 Task: Find the nearest disc golf course in Dallas.
Action: Mouse moved to (76, 58)
Screenshot: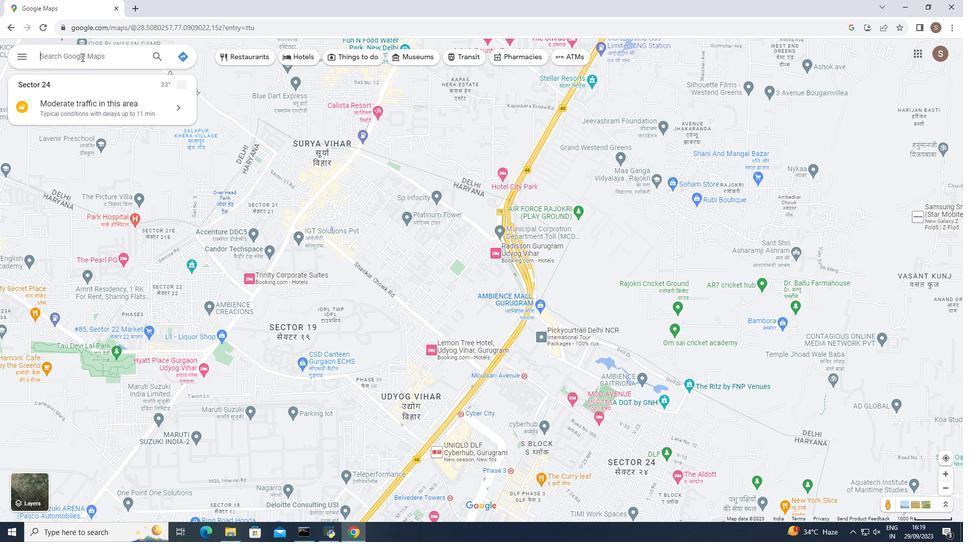 
Action: Mouse pressed left at (76, 58)
Screenshot: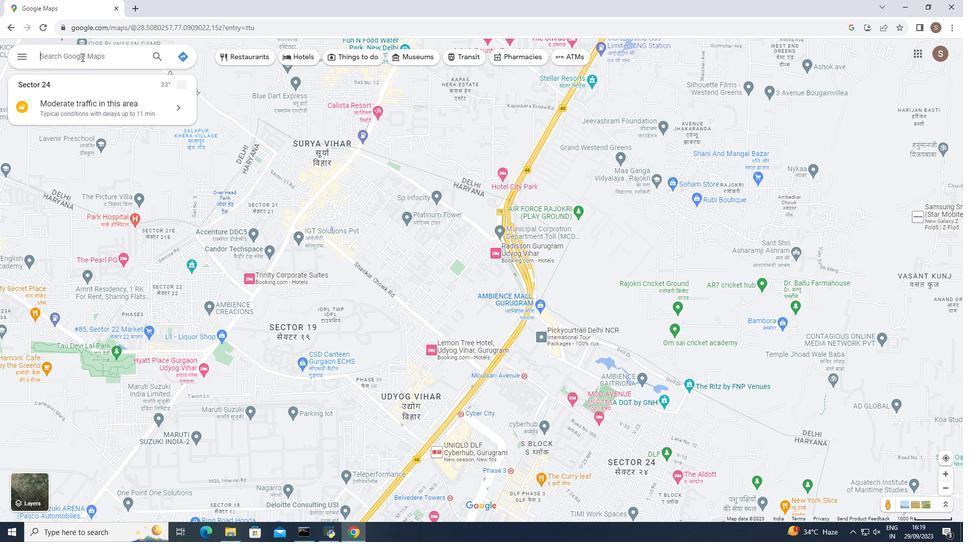 
Action: Mouse moved to (84, 56)
Screenshot: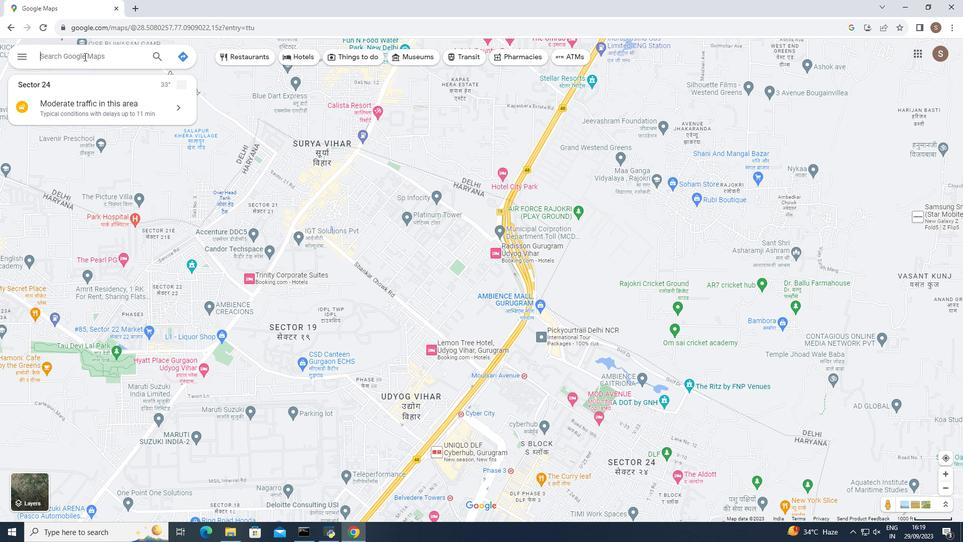 
Action: Key pressed dallas
Screenshot: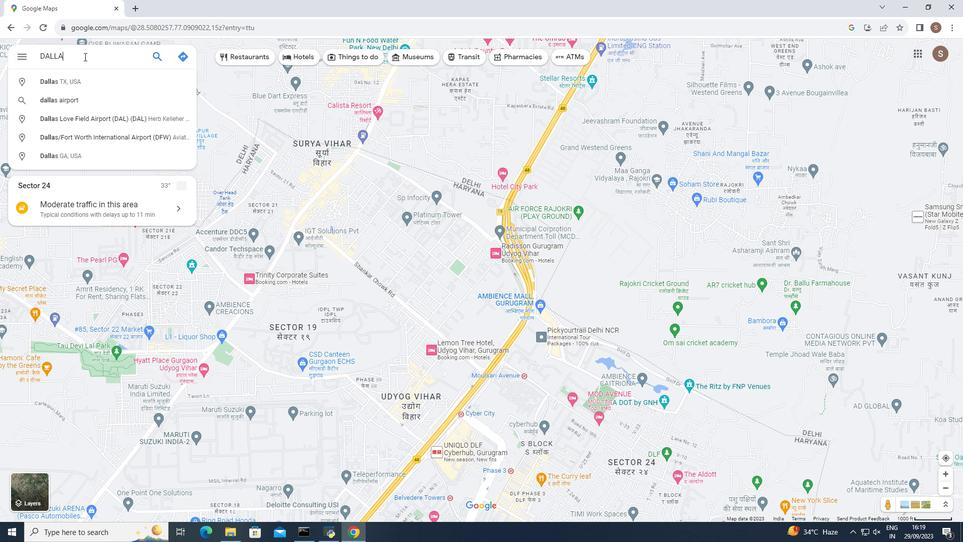 
Action: Mouse moved to (71, 79)
Screenshot: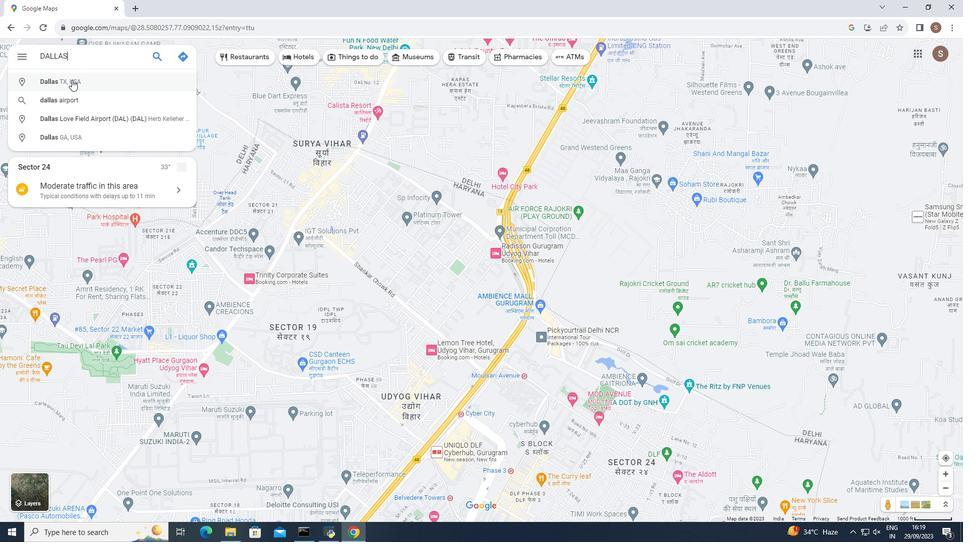 
Action: Mouse pressed left at (71, 79)
Screenshot: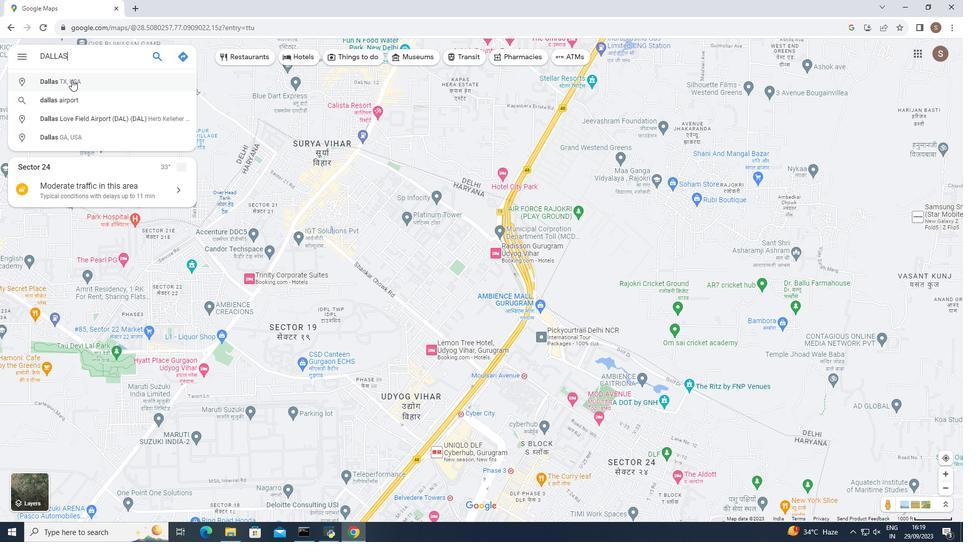 
Action: Mouse moved to (102, 226)
Screenshot: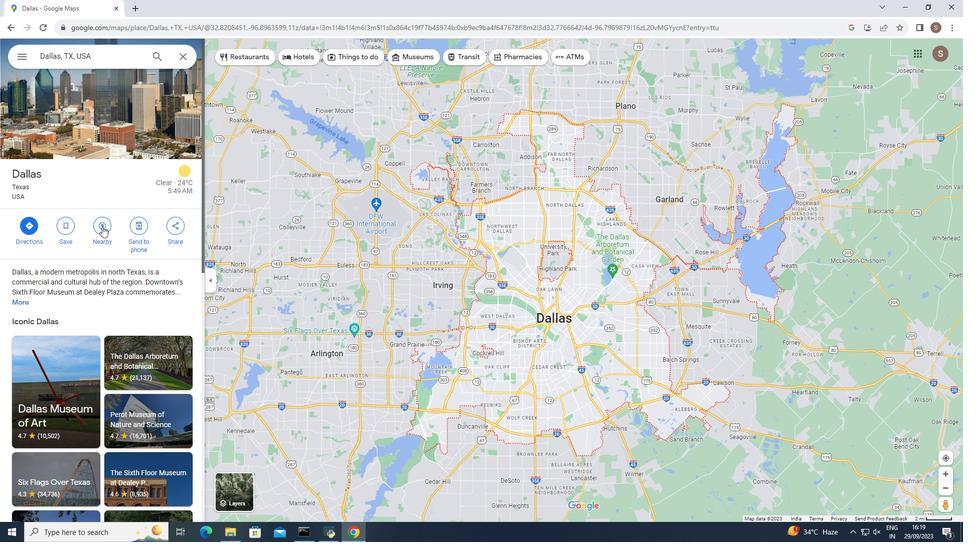 
Action: Mouse pressed left at (102, 226)
Screenshot: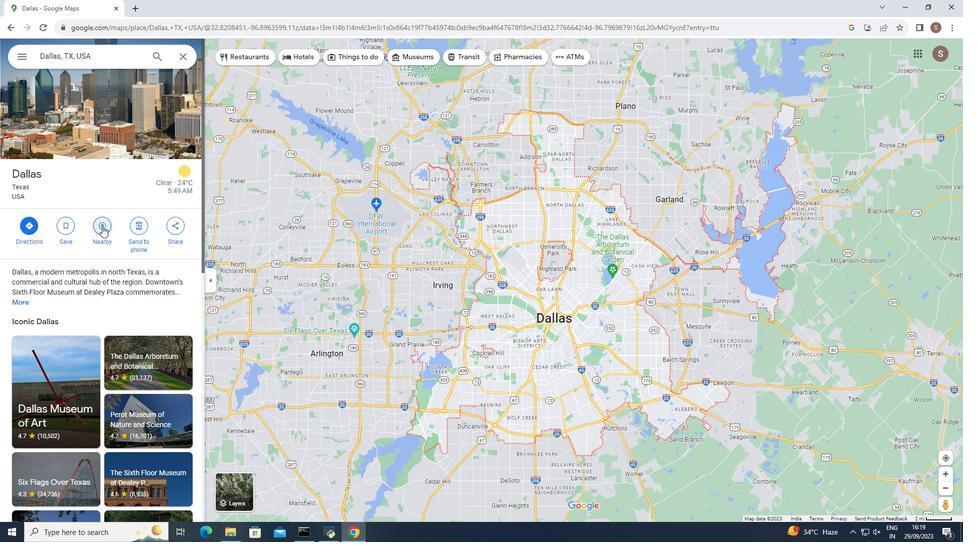 
Action: Mouse moved to (88, 54)
Screenshot: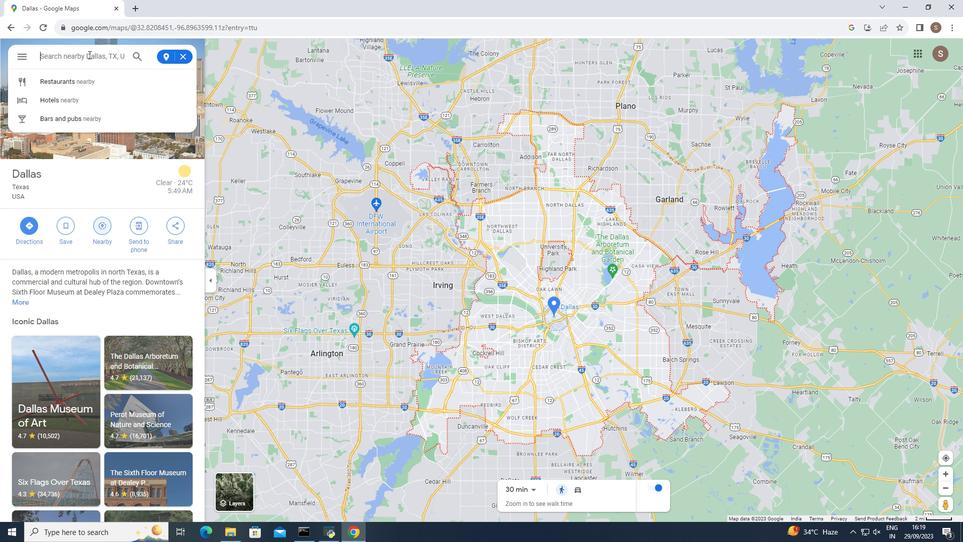 
Action: Mouse pressed left at (88, 54)
Screenshot: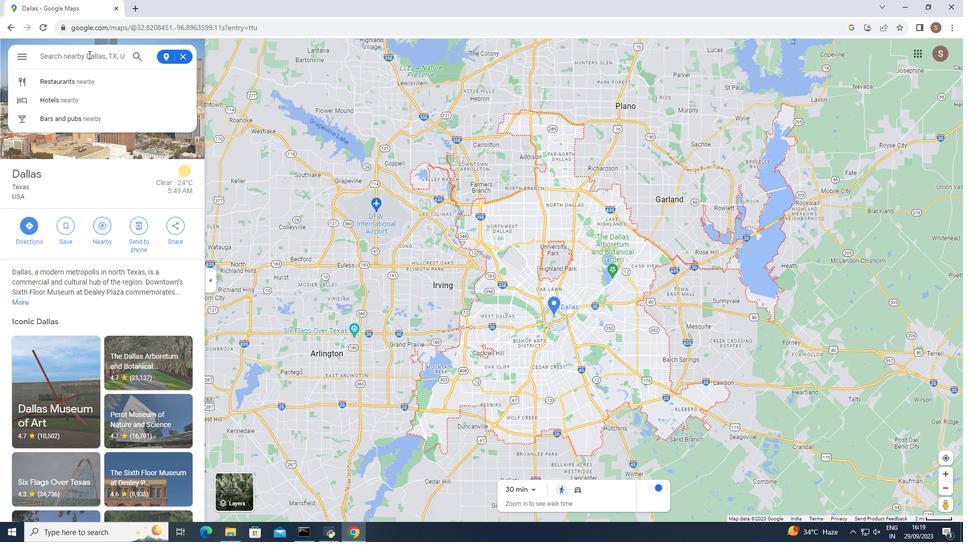 
Action: Key pressed golf<Key.space><Key.backspace><Key.backspace><Key.backspace><Key.backspace><Key.backspace><Key.backspace>disc<Key.space>golf<Key.space>course
Screenshot: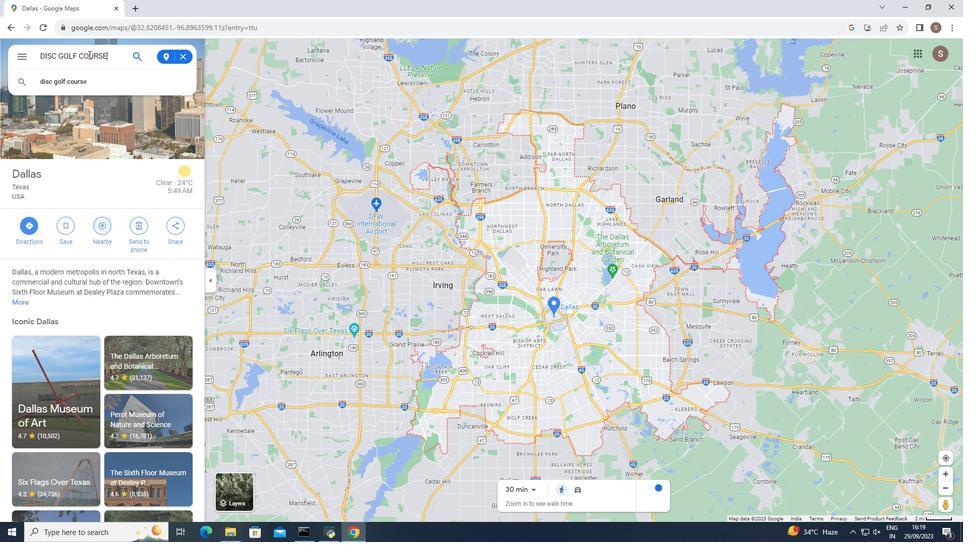 
Action: Mouse moved to (136, 52)
Screenshot: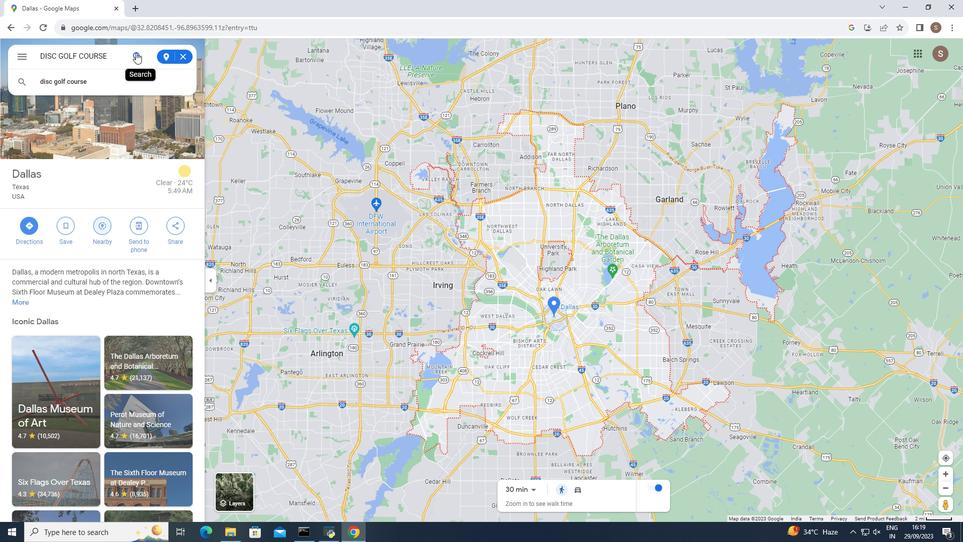 
Action: Mouse pressed left at (136, 52)
Screenshot: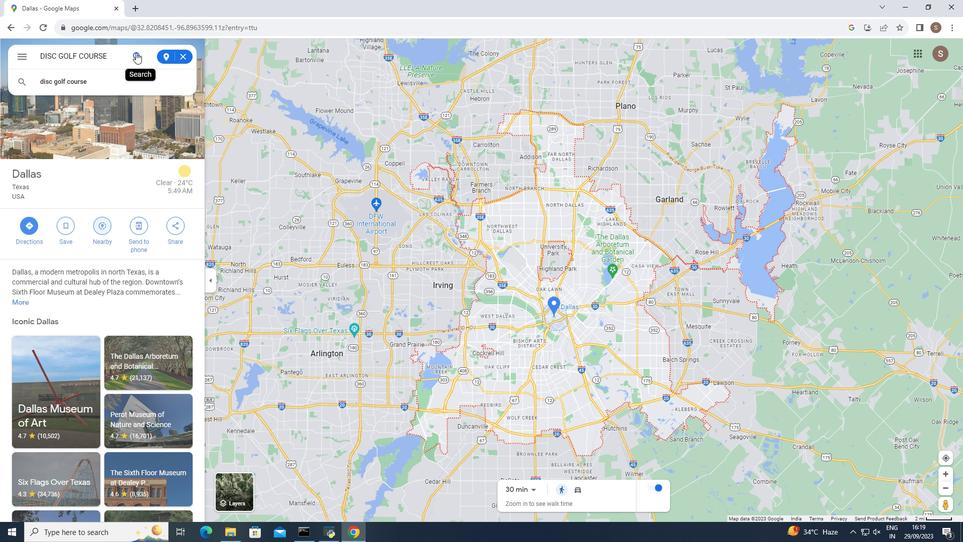 
Action: Mouse moved to (106, 89)
Screenshot: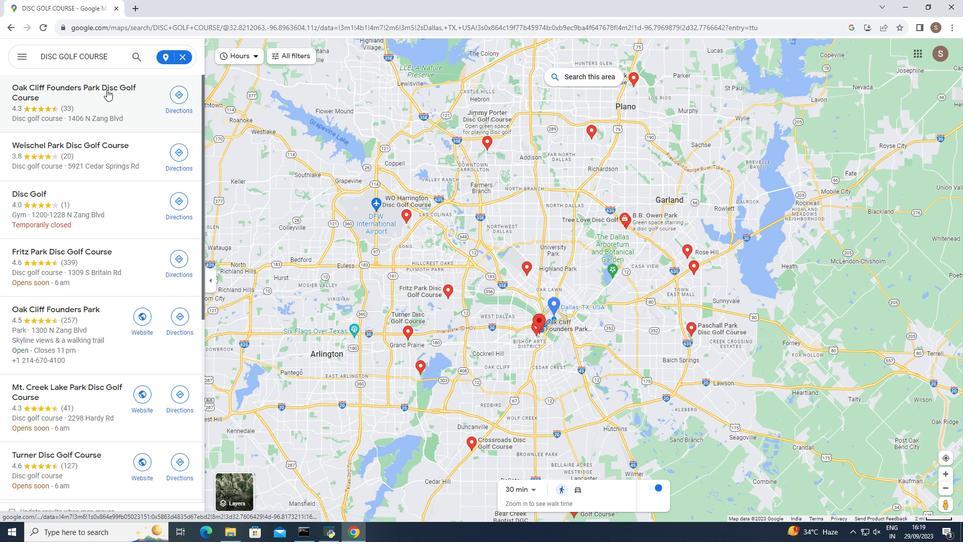 
Action: Mouse pressed left at (106, 89)
Screenshot: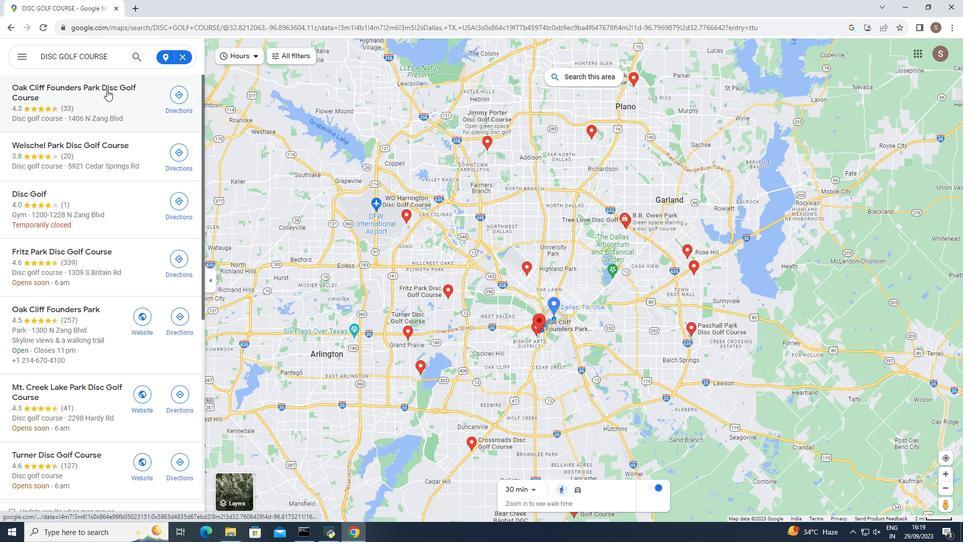 
Action: Mouse moved to (381, 263)
Screenshot: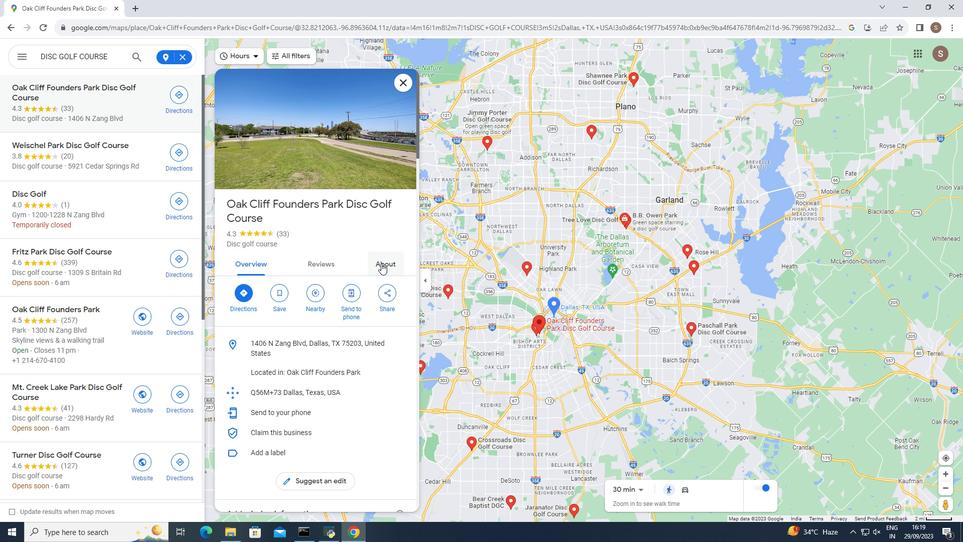 
Action: Mouse scrolled (381, 263) with delta (0, 0)
Screenshot: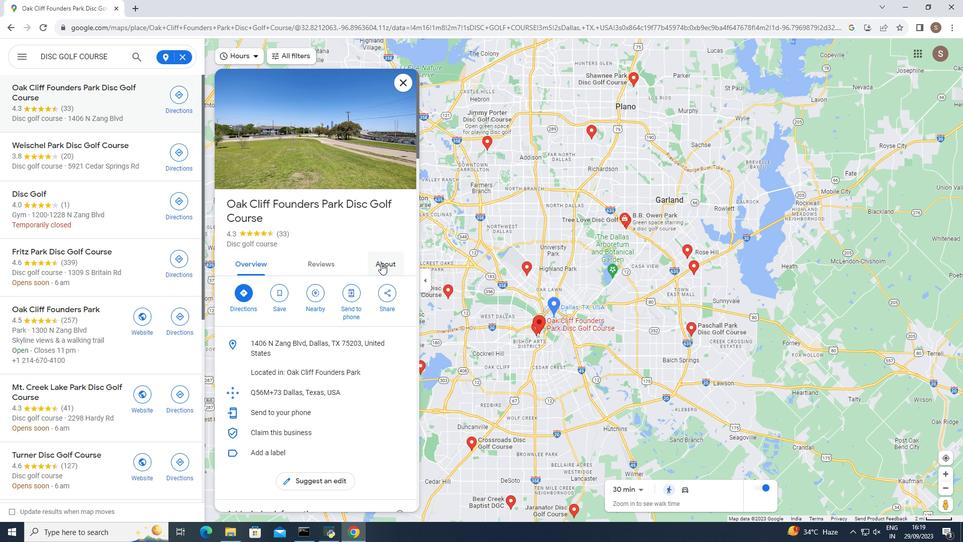 
Action: Mouse moved to (331, 297)
Screenshot: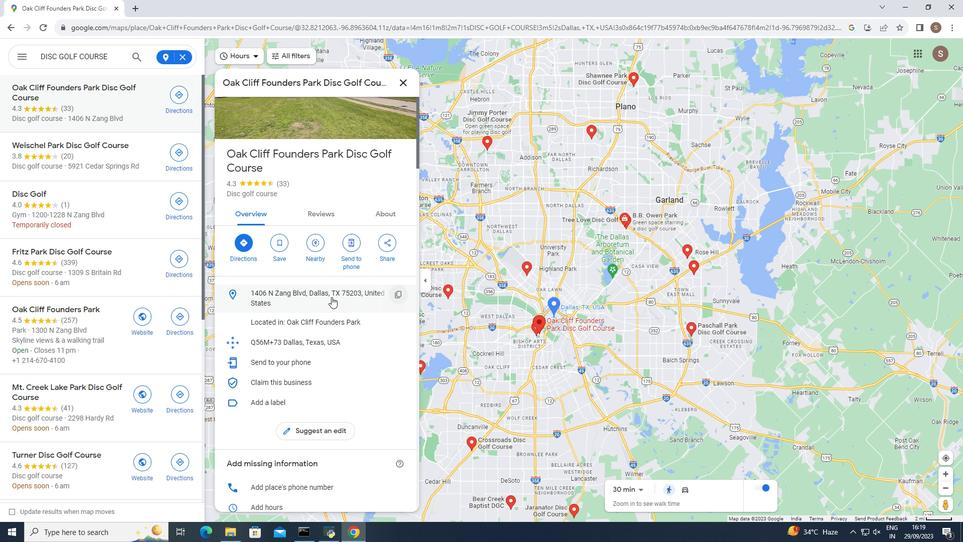 
Action: Mouse scrolled (331, 296) with delta (0, 0)
Screenshot: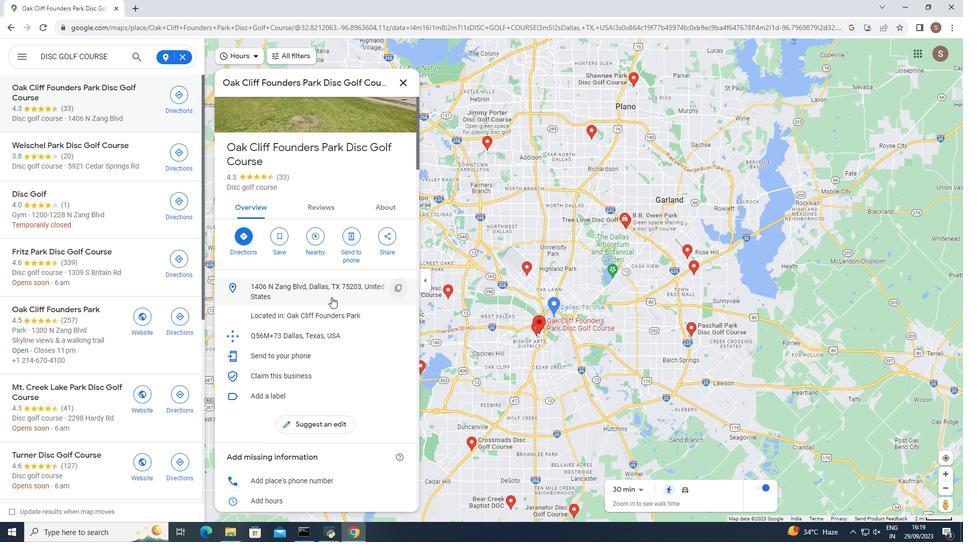 
Action: Mouse moved to (332, 297)
Screenshot: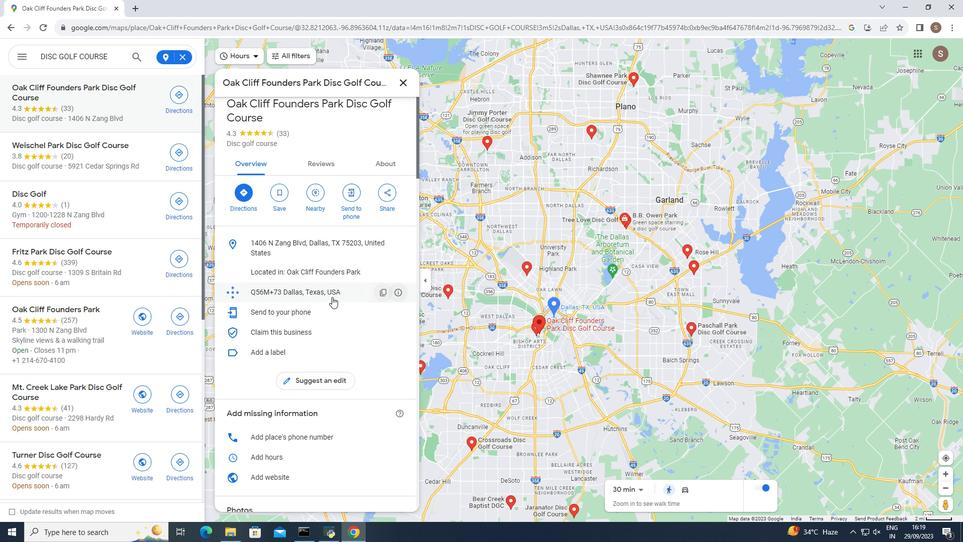 
Action: Mouse scrolled (332, 296) with delta (0, 0)
Screenshot: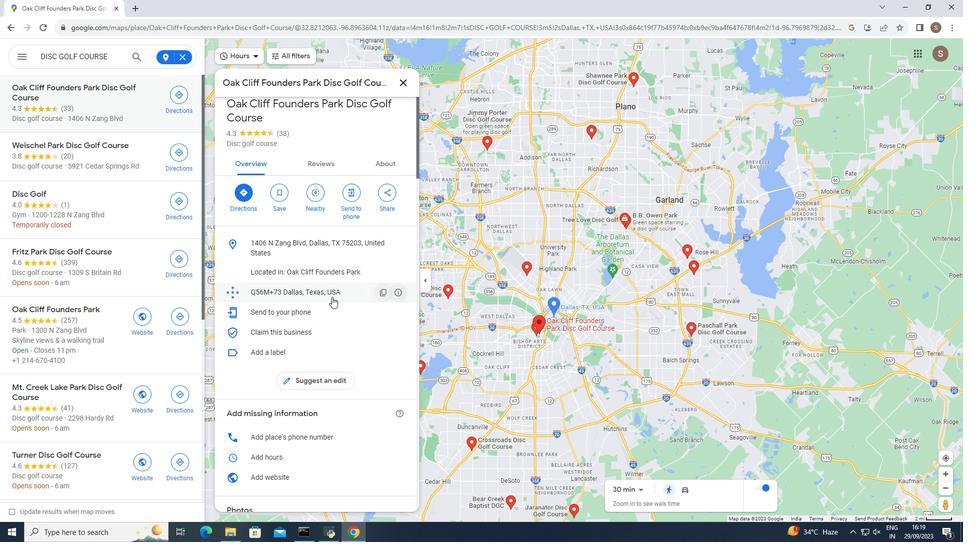 
Action: Mouse moved to (332, 296)
Screenshot: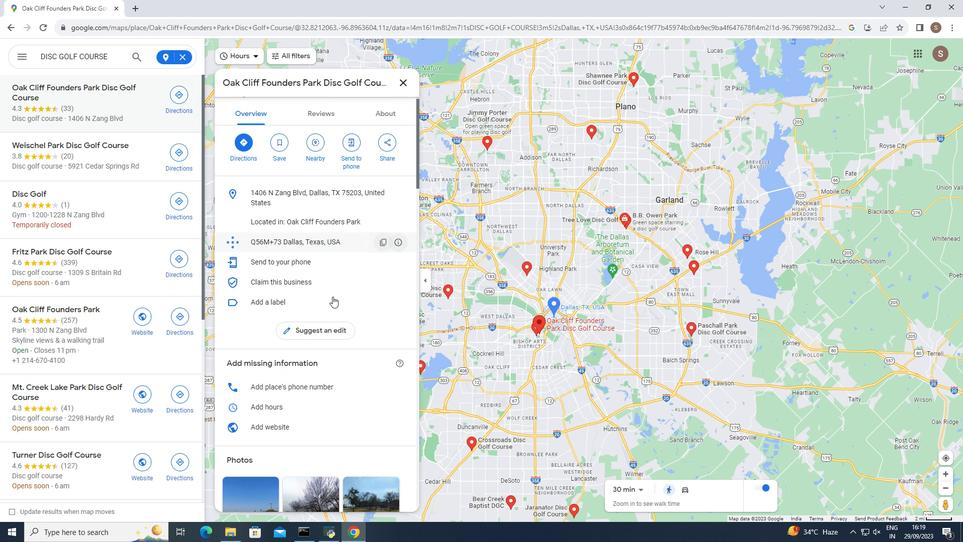 
Action: Mouse scrolled (332, 296) with delta (0, 0)
Screenshot: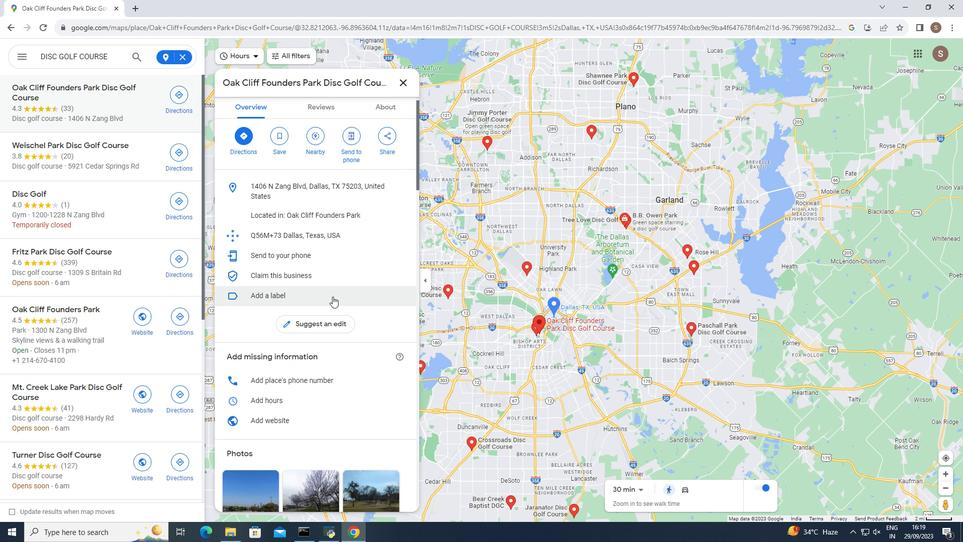 
Action: Mouse scrolled (332, 296) with delta (0, 0)
Screenshot: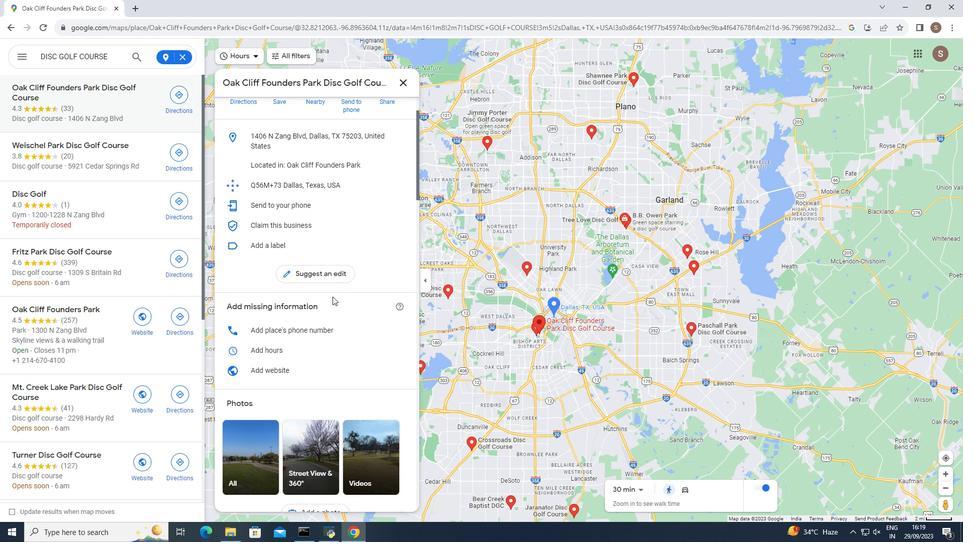 
Action: Mouse scrolled (332, 296) with delta (0, 0)
Screenshot: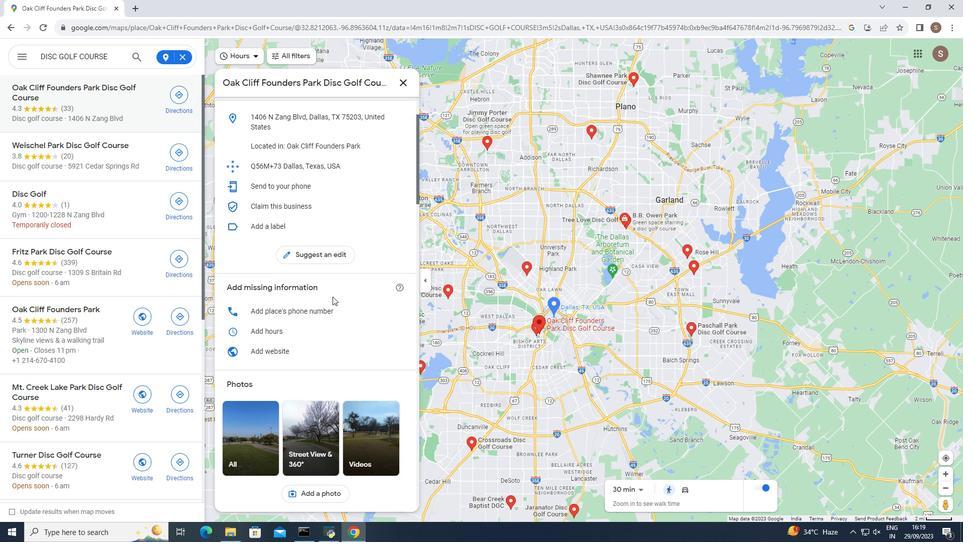 
Action: Mouse scrolled (332, 296) with delta (0, 0)
Screenshot: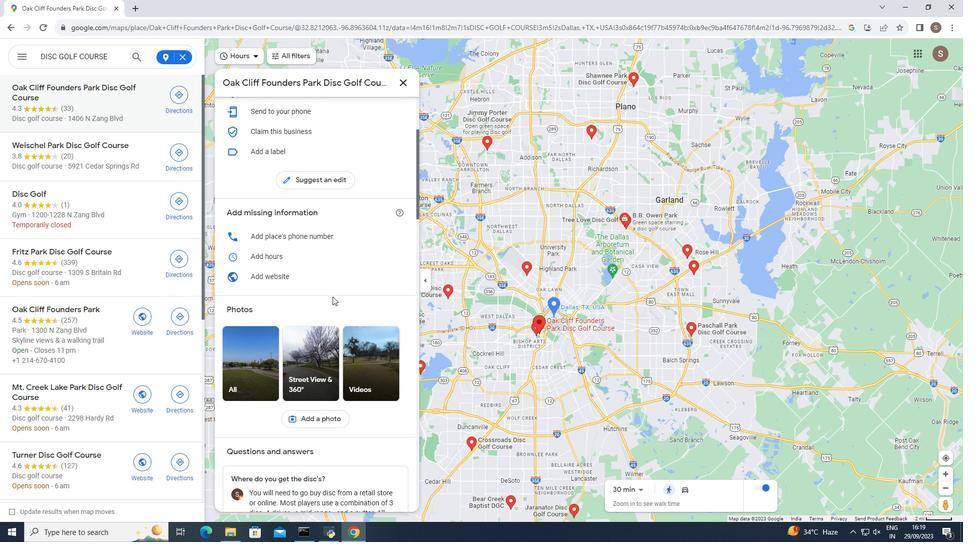 
Action: Mouse scrolled (332, 296) with delta (0, 0)
Screenshot: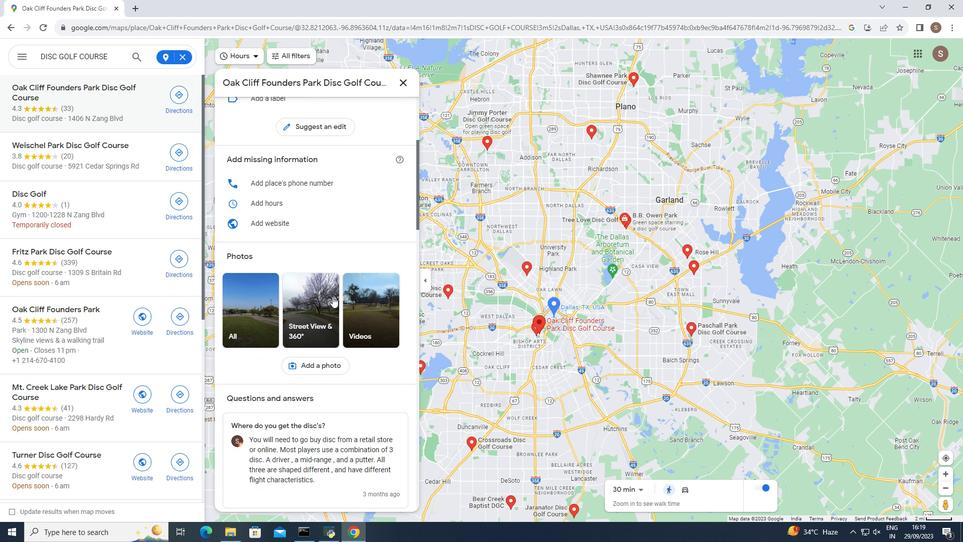 
Action: Mouse scrolled (332, 296) with delta (0, 0)
Screenshot: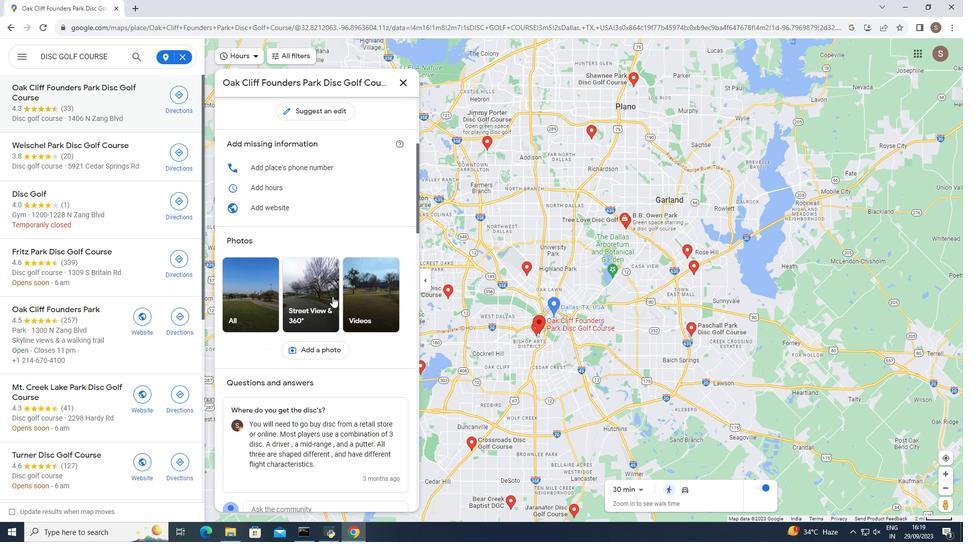 
Action: Mouse scrolled (332, 296) with delta (0, 0)
Screenshot: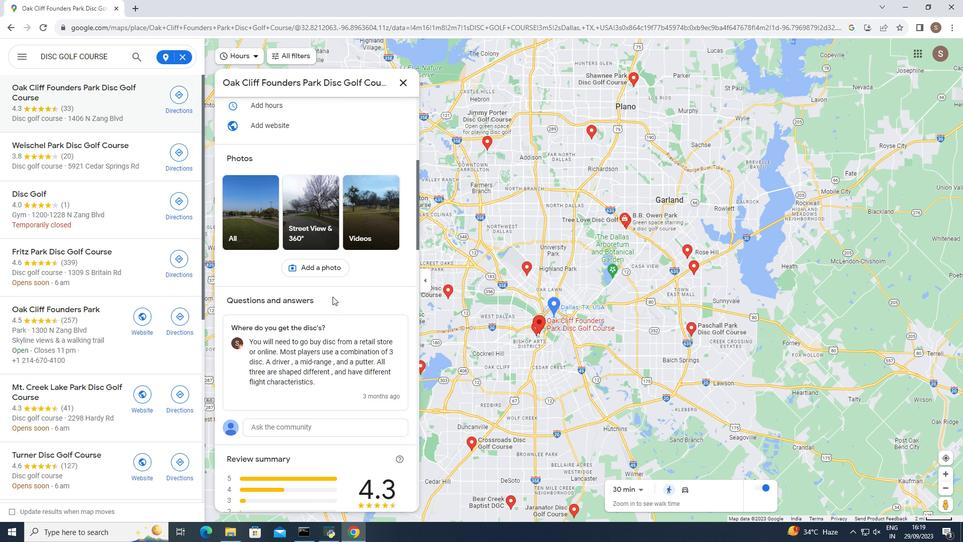 
Action: Mouse scrolled (332, 296) with delta (0, 0)
Screenshot: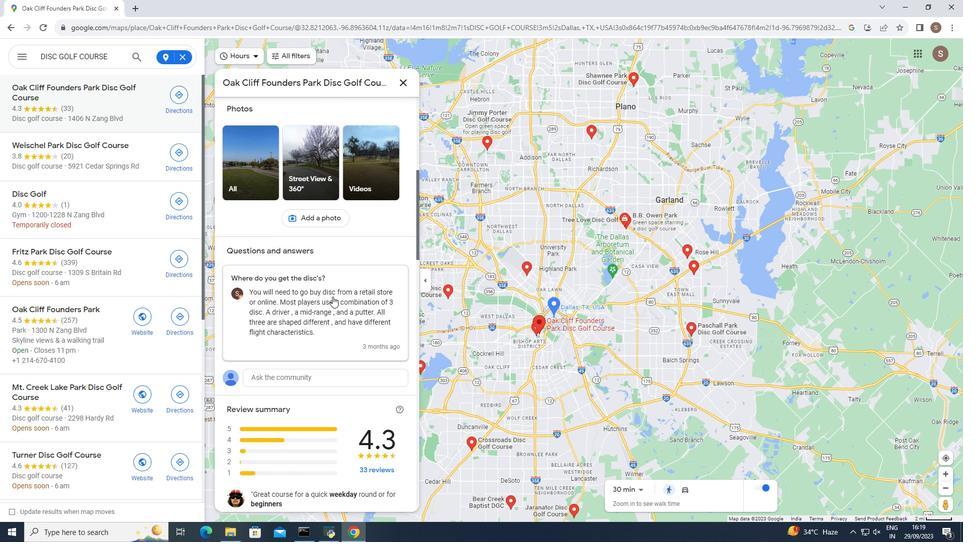 
Action: Mouse moved to (333, 296)
Screenshot: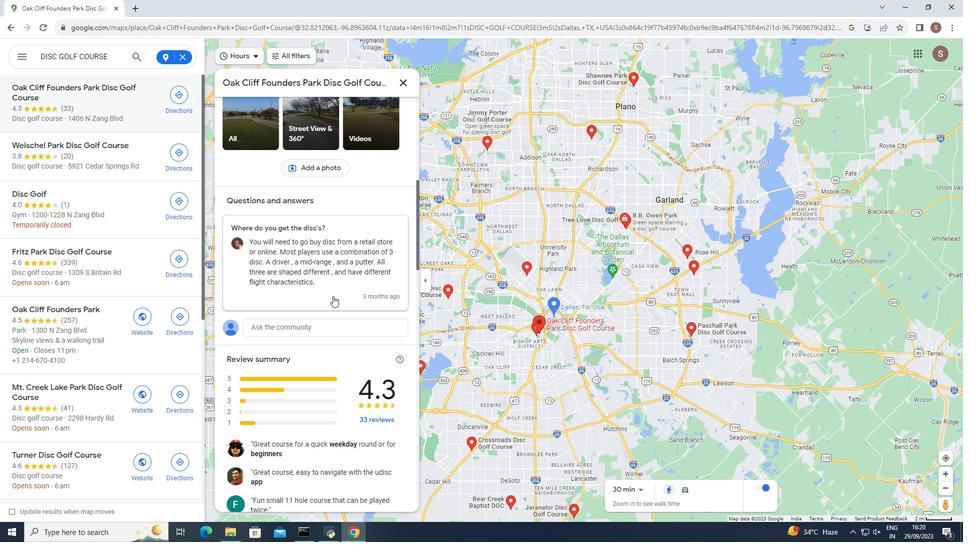 
Action: Mouse scrolled (333, 295) with delta (0, 0)
Screenshot: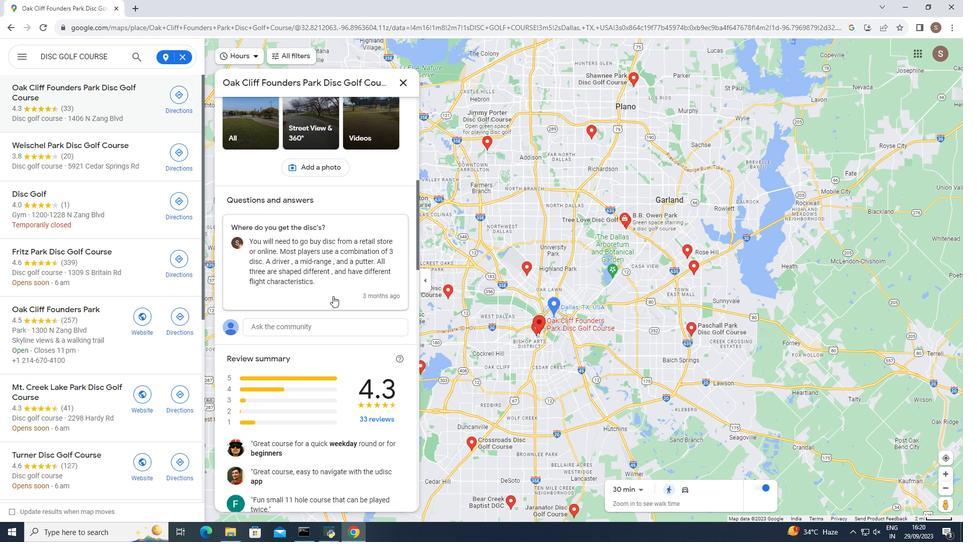 
Action: Mouse moved to (333, 296)
Screenshot: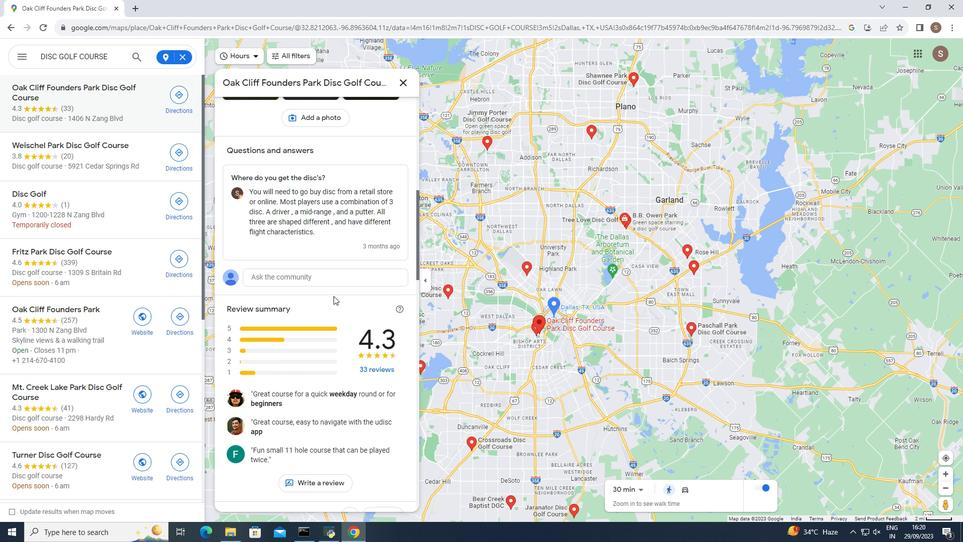
Action: Mouse scrolled (333, 295) with delta (0, 0)
Screenshot: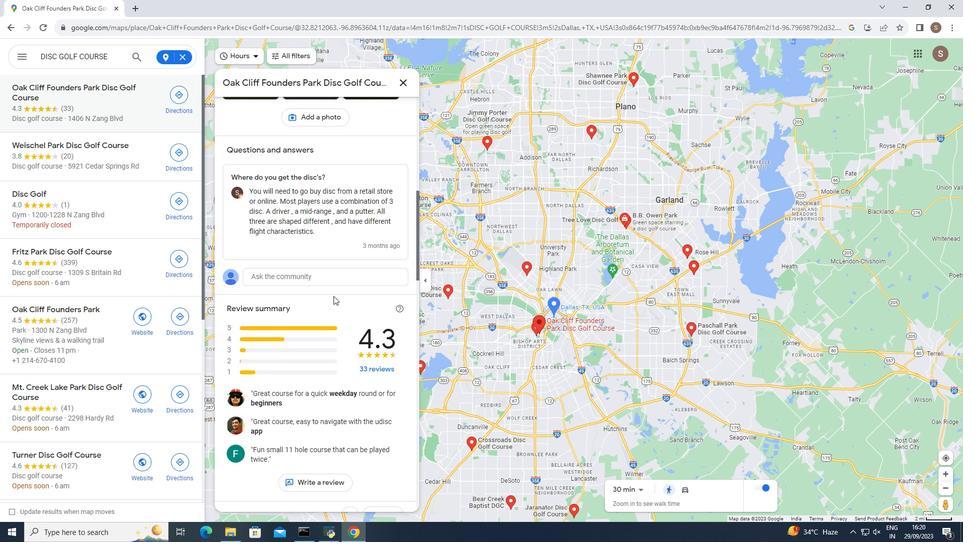 
Action: Mouse moved to (334, 293)
Screenshot: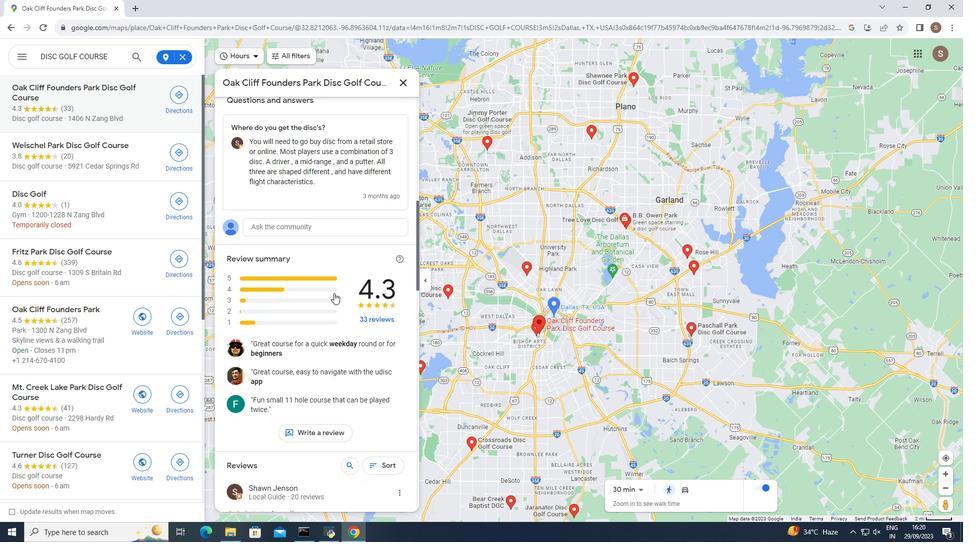 
Action: Mouse scrolled (334, 292) with delta (0, 0)
Screenshot: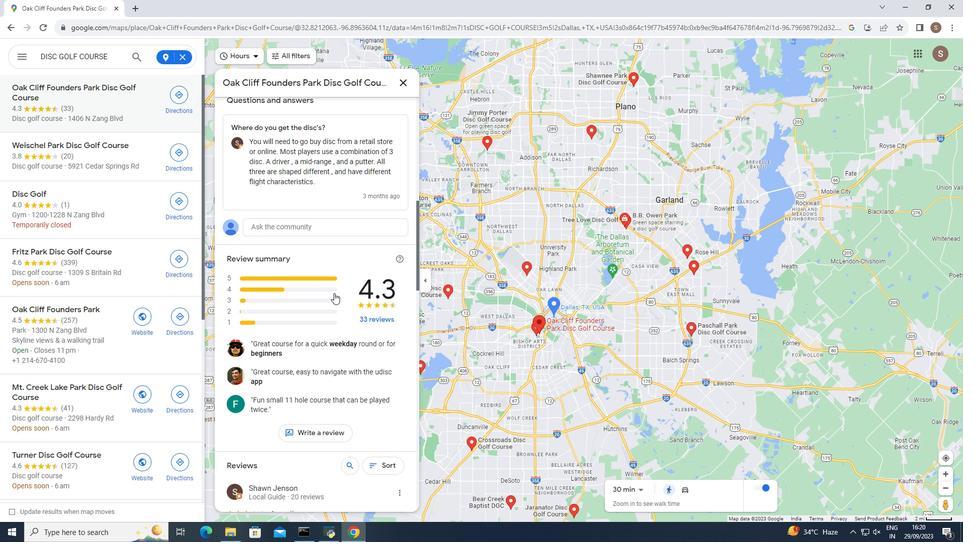 
Action: Mouse scrolled (334, 292) with delta (0, 0)
Screenshot: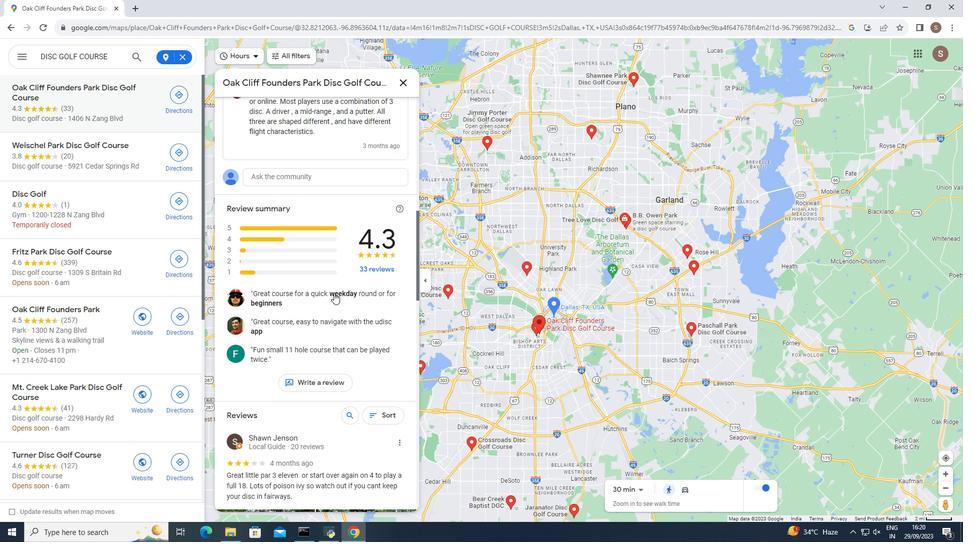 
Action: Mouse scrolled (334, 292) with delta (0, 0)
Screenshot: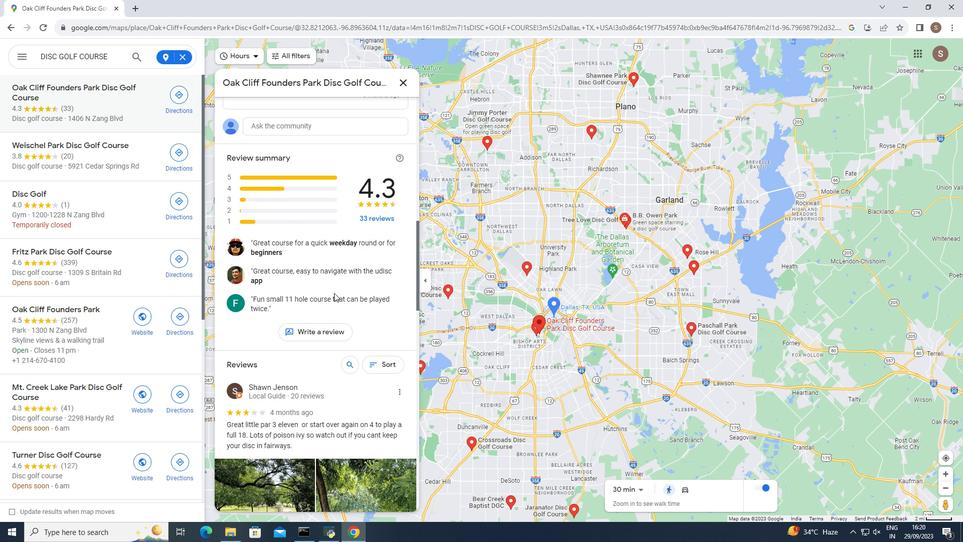 
Action: Mouse moved to (334, 293)
Screenshot: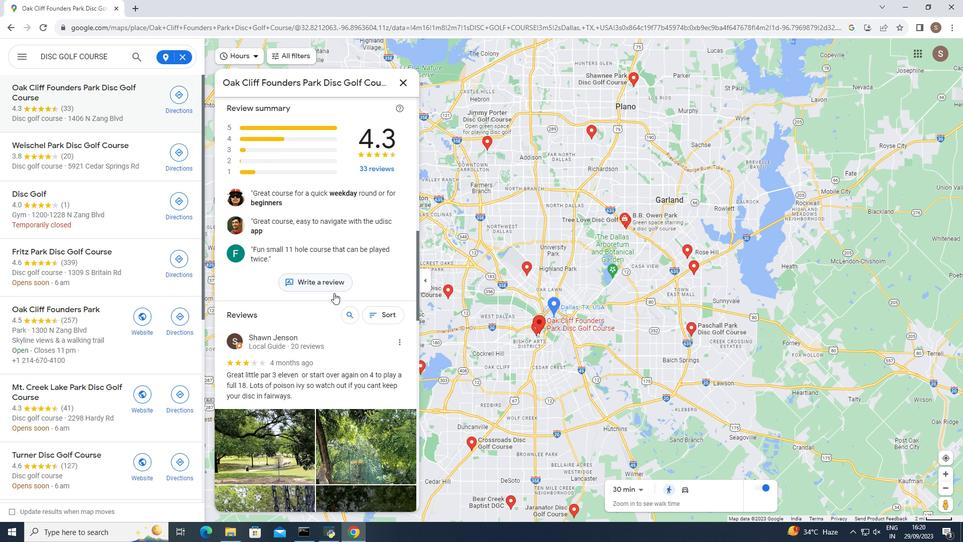 
Action: Mouse scrolled (334, 292) with delta (0, 0)
Screenshot: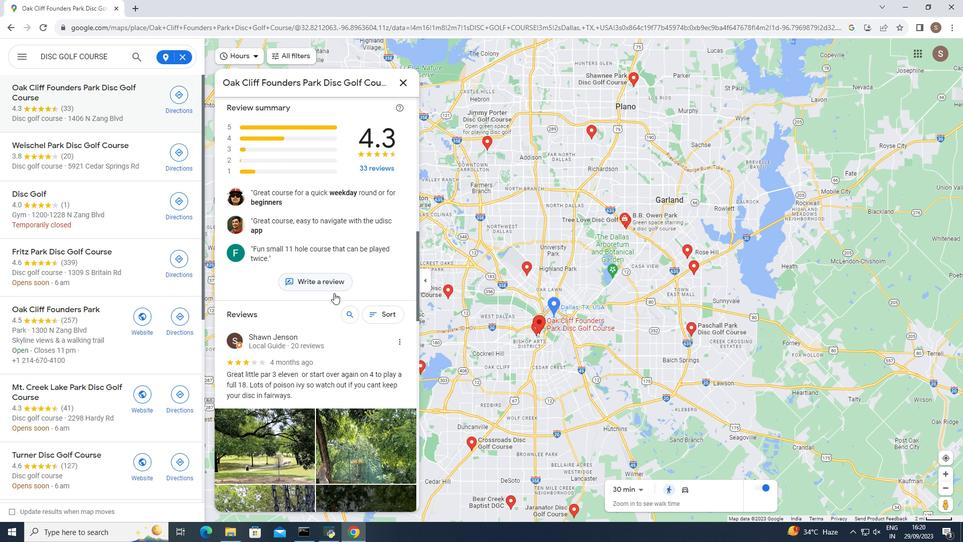 
Action: Mouse scrolled (334, 292) with delta (0, 0)
Screenshot: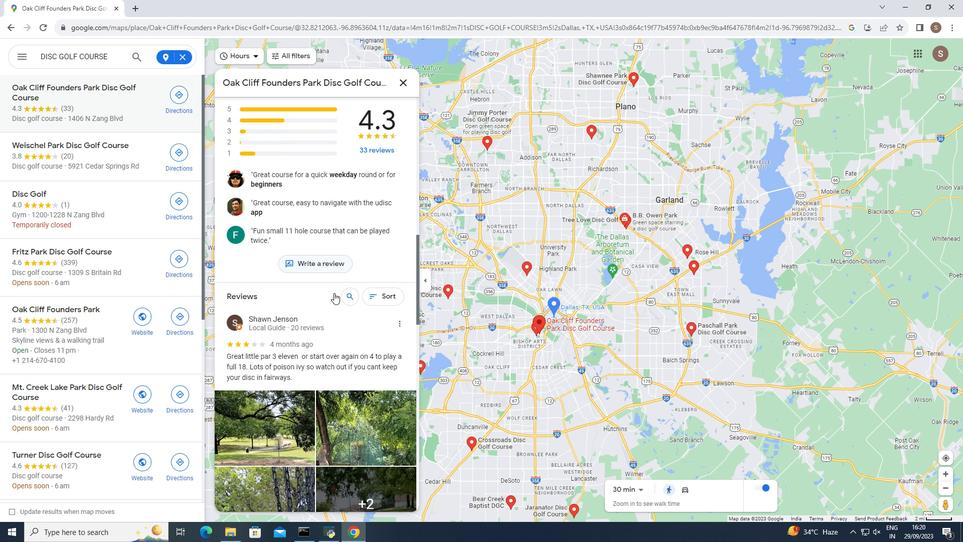 
Action: Mouse moved to (335, 292)
Screenshot: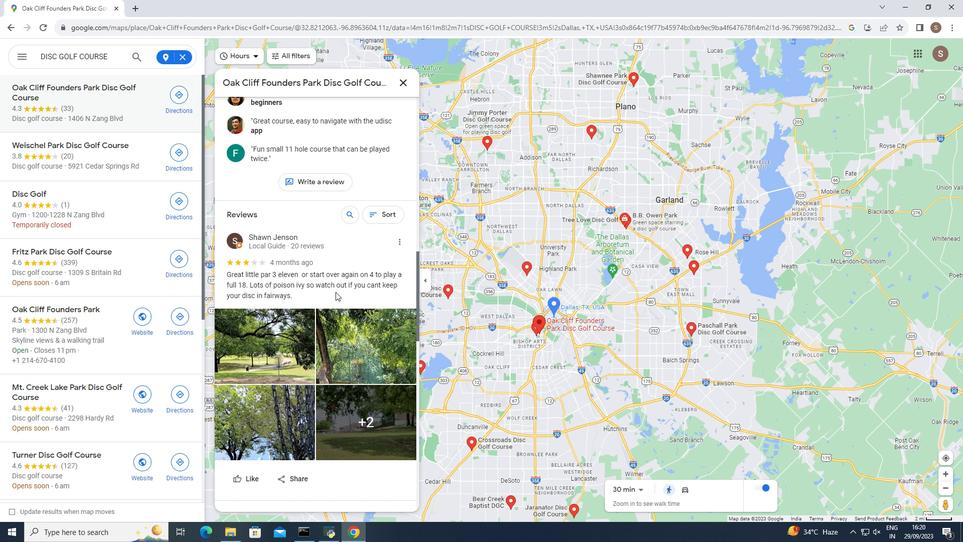 
Action: Mouse scrolled (335, 291) with delta (0, 0)
Screenshot: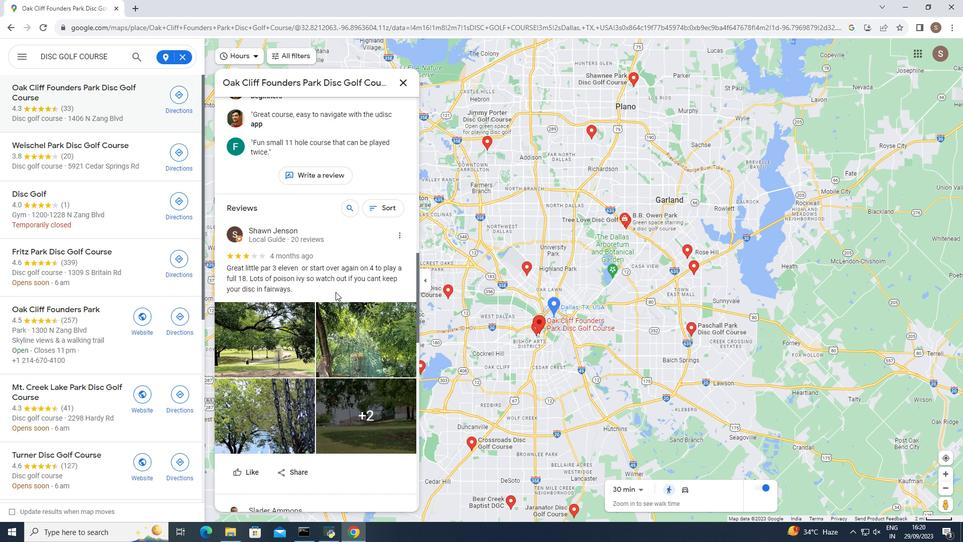 
Action: Mouse scrolled (335, 291) with delta (0, 0)
Screenshot: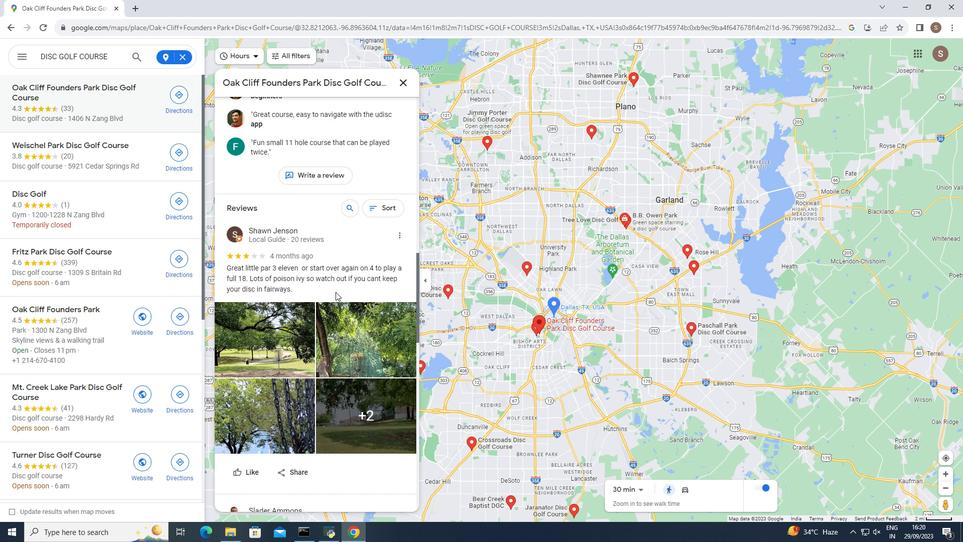 
Action: Mouse scrolled (335, 291) with delta (0, 0)
Screenshot: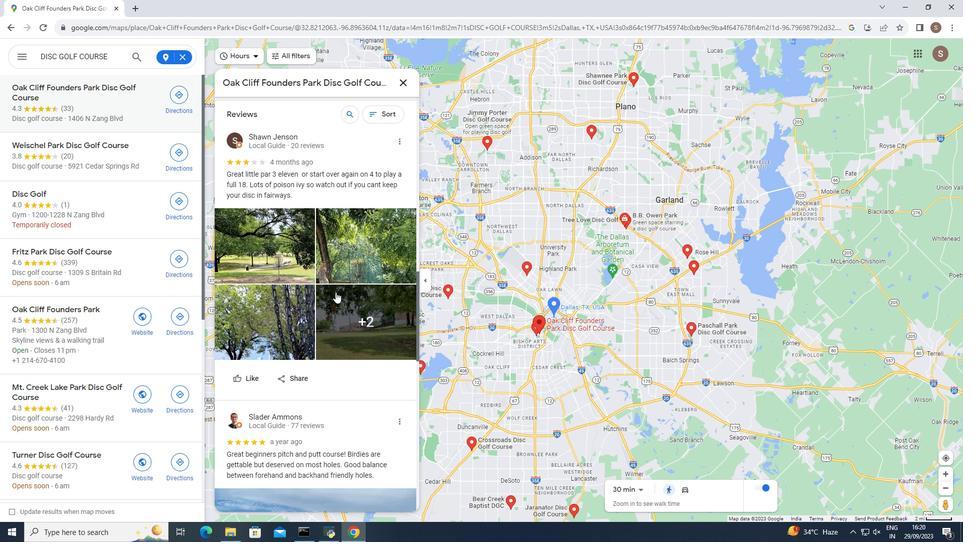 
Action: Mouse scrolled (335, 291) with delta (0, 0)
Screenshot: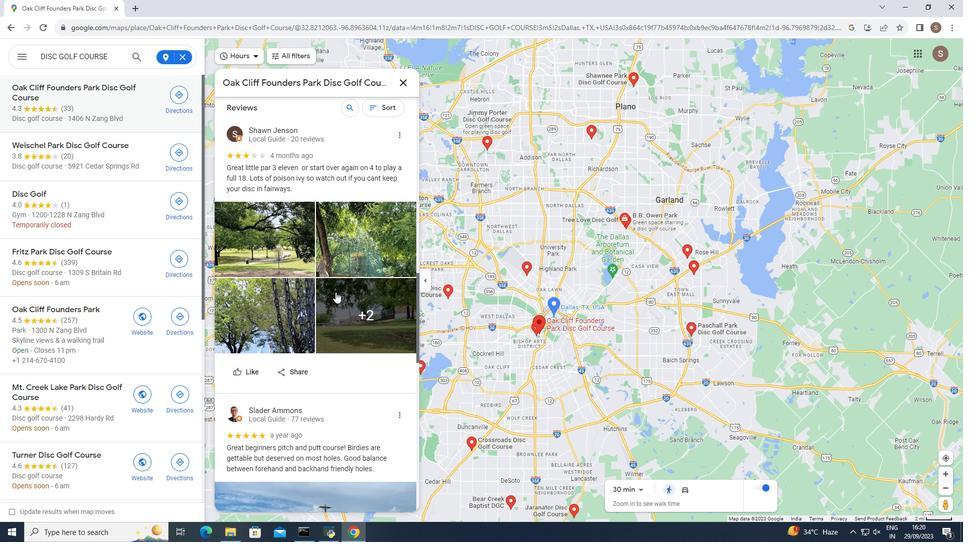 
Action: Mouse scrolled (335, 291) with delta (0, 0)
Screenshot: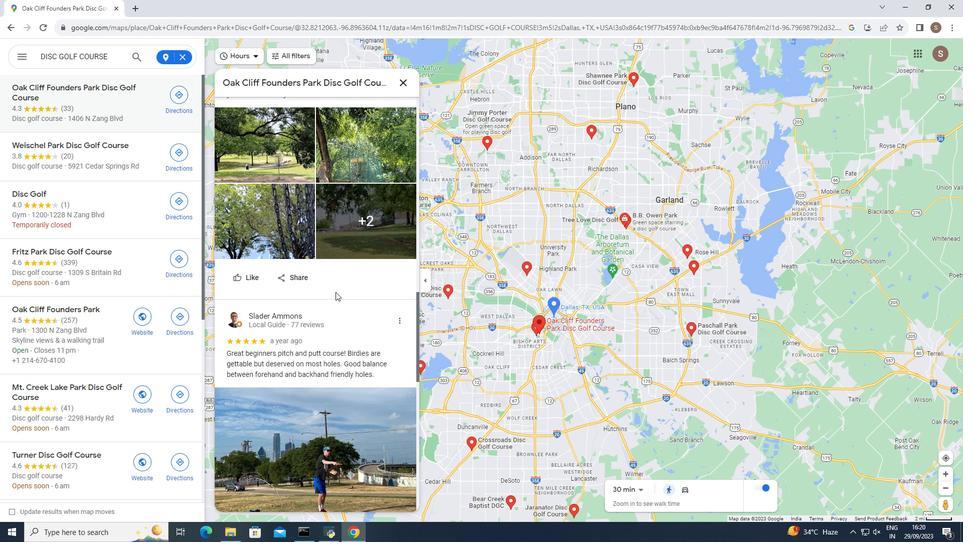 
Action: Mouse scrolled (335, 291) with delta (0, 0)
Screenshot: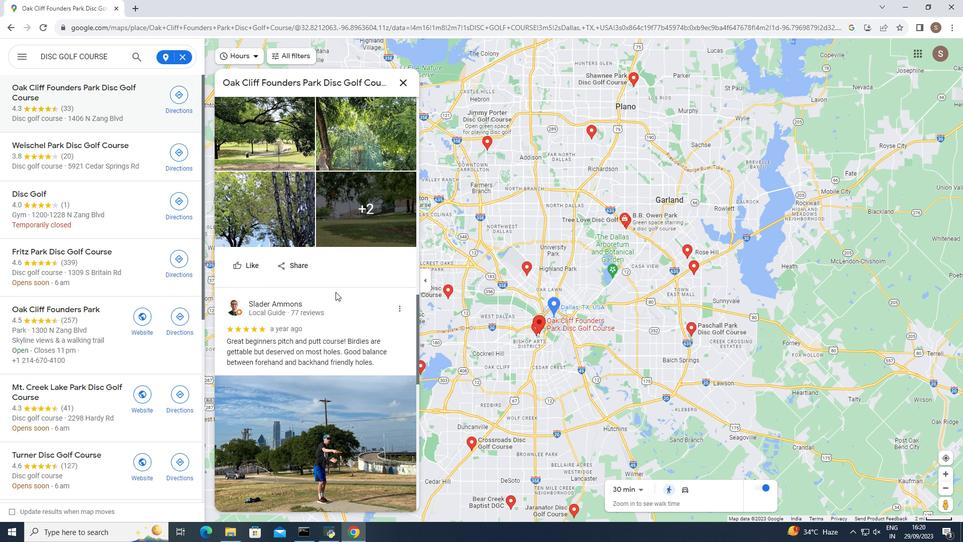 
Action: Mouse scrolled (335, 291) with delta (0, 0)
Screenshot: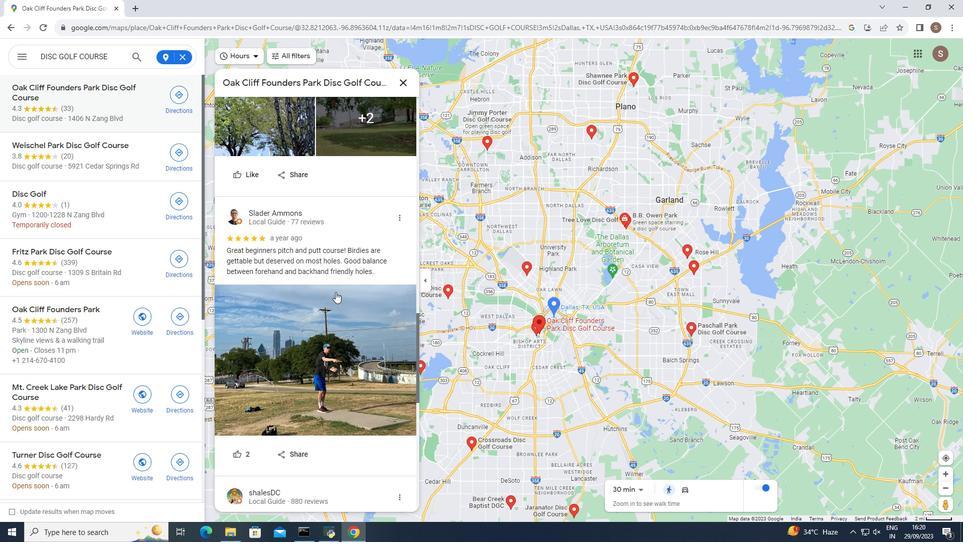 
Action: Mouse scrolled (335, 291) with delta (0, 0)
Screenshot: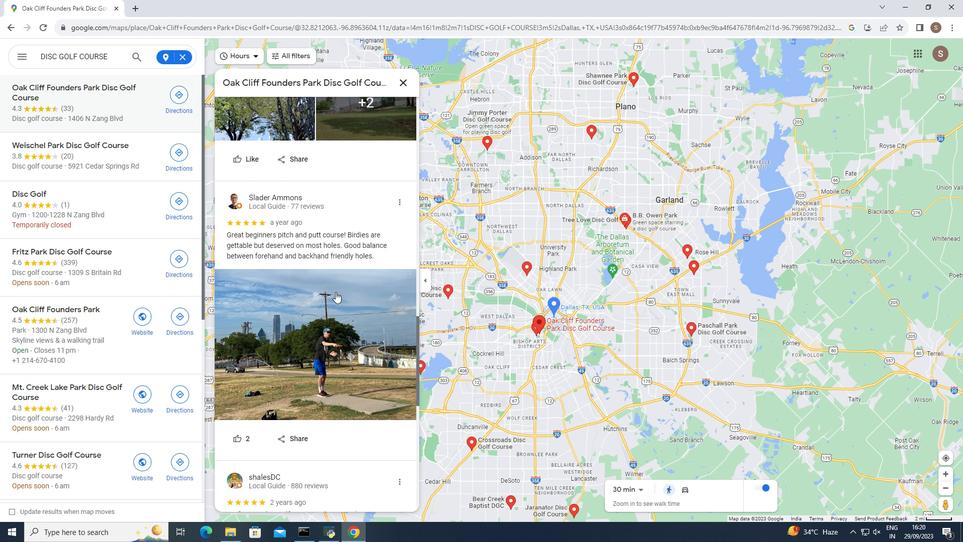 
Action: Mouse scrolled (335, 291) with delta (0, 0)
Screenshot: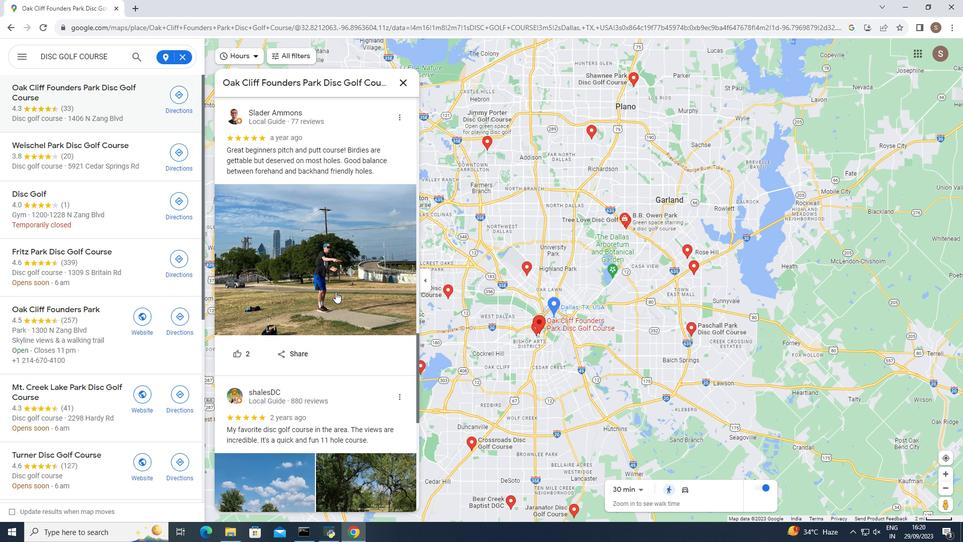 
Action: Mouse scrolled (335, 291) with delta (0, 0)
Screenshot: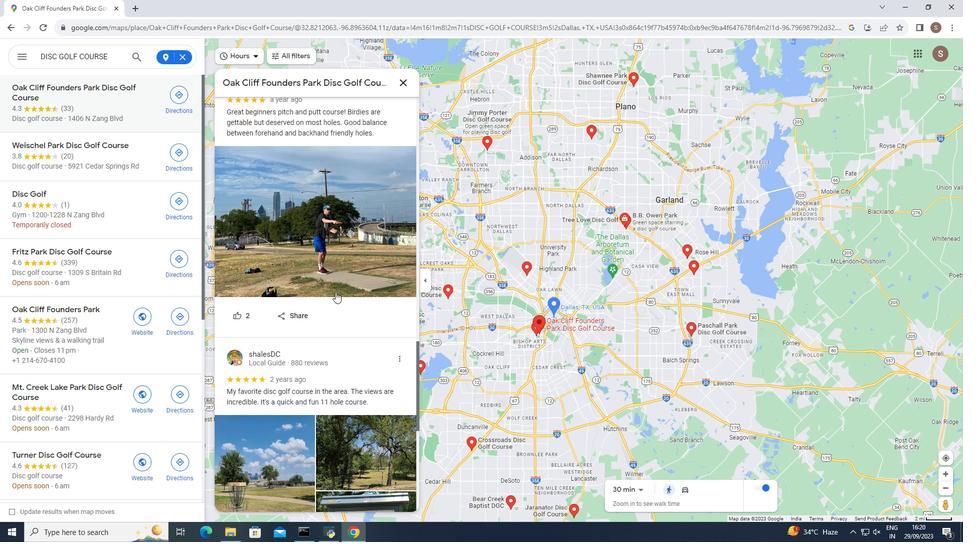 
Action: Mouse scrolled (335, 291) with delta (0, 0)
Screenshot: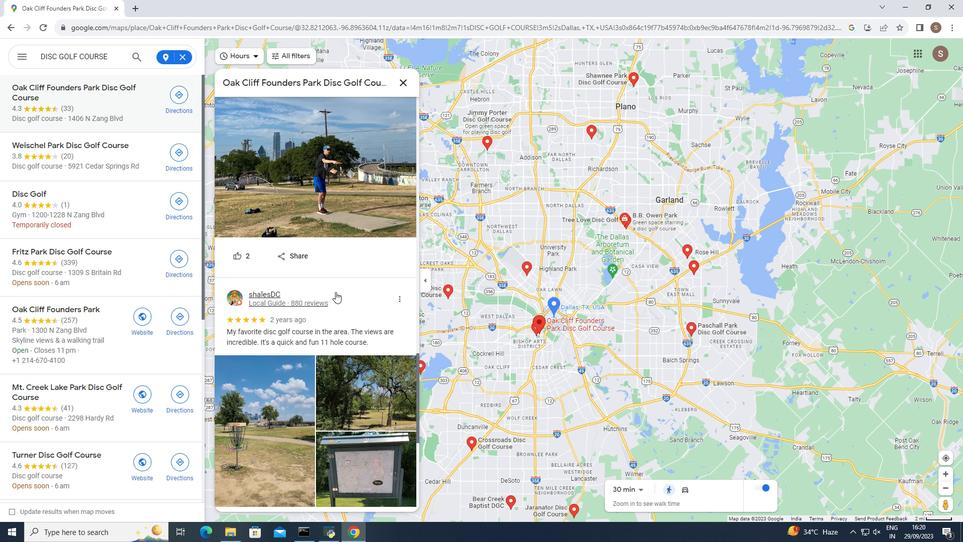 
Action: Mouse scrolled (335, 291) with delta (0, 0)
Screenshot: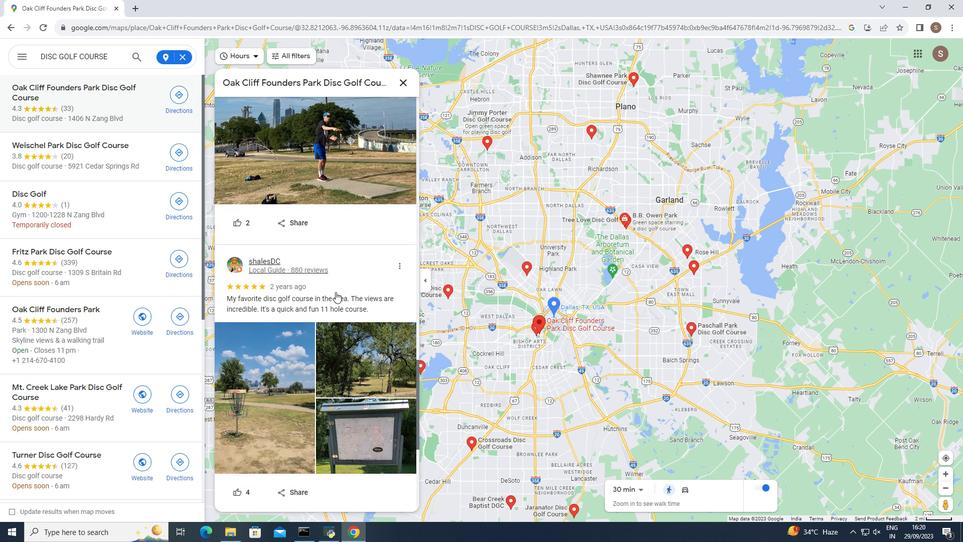 
Action: Mouse scrolled (335, 291) with delta (0, 0)
Screenshot: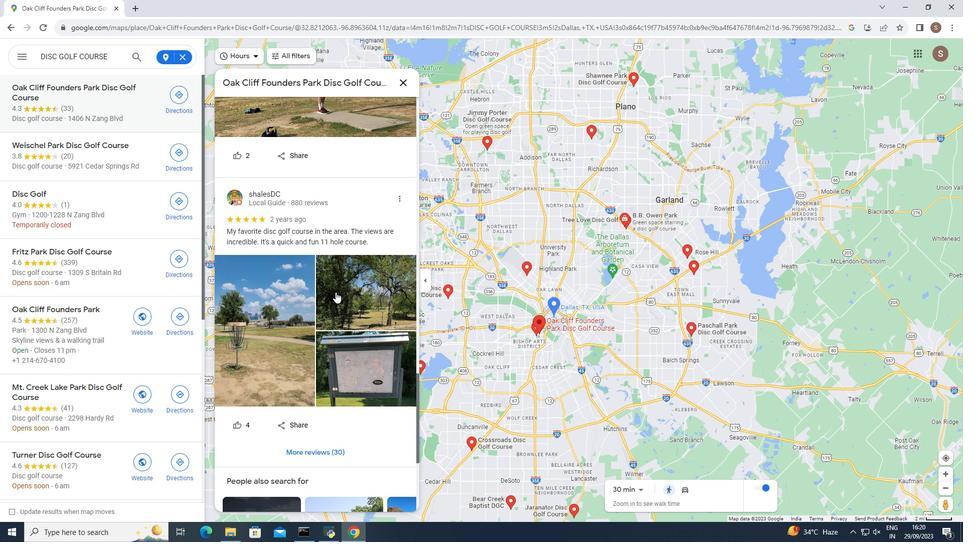 
Action: Mouse scrolled (335, 291) with delta (0, 0)
Screenshot: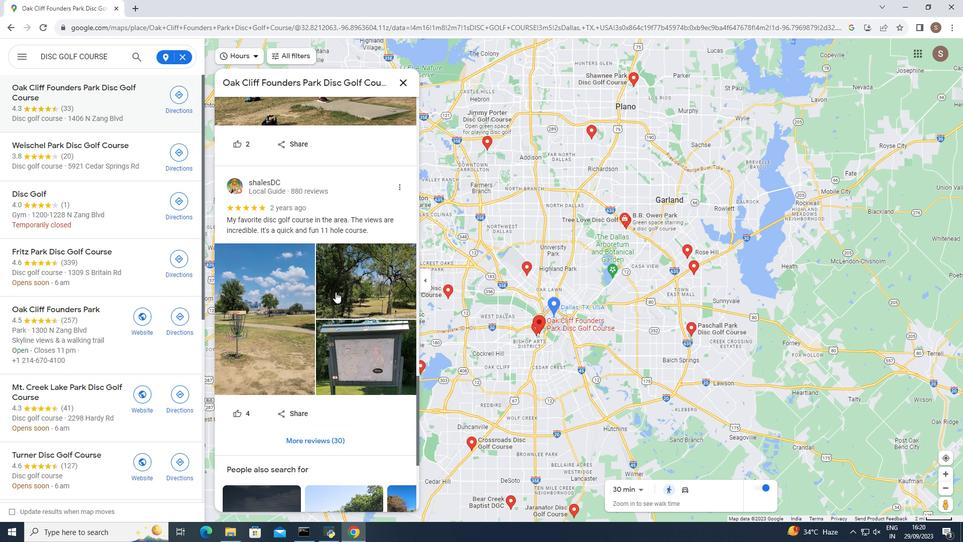 
Action: Mouse scrolled (335, 291) with delta (0, 0)
Screenshot: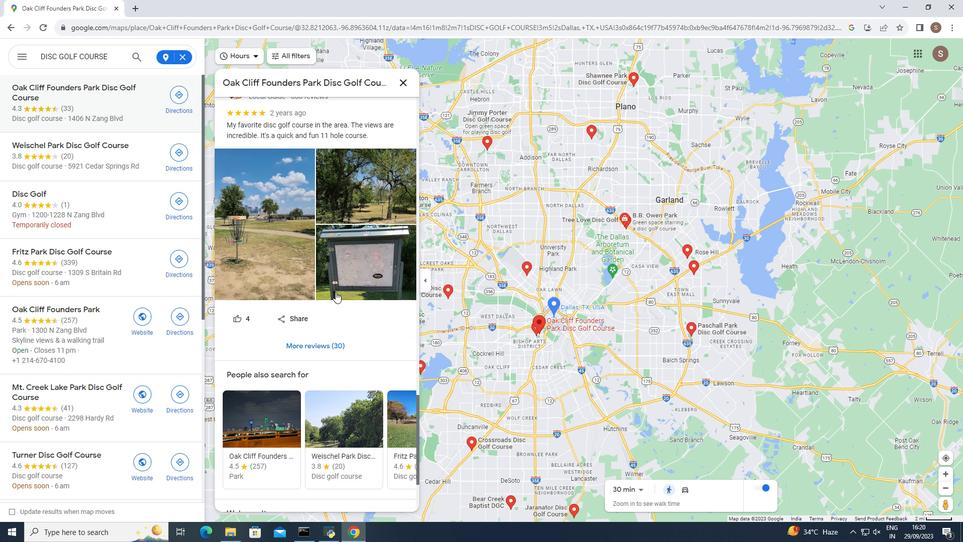 
Action: Mouse scrolled (335, 291) with delta (0, 0)
Screenshot: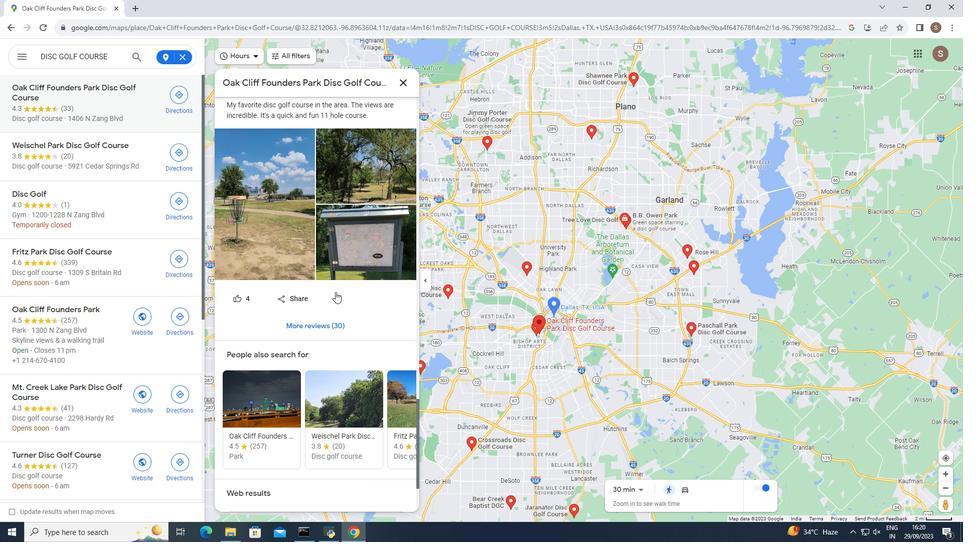 
Action: Mouse moved to (405, 82)
Screenshot: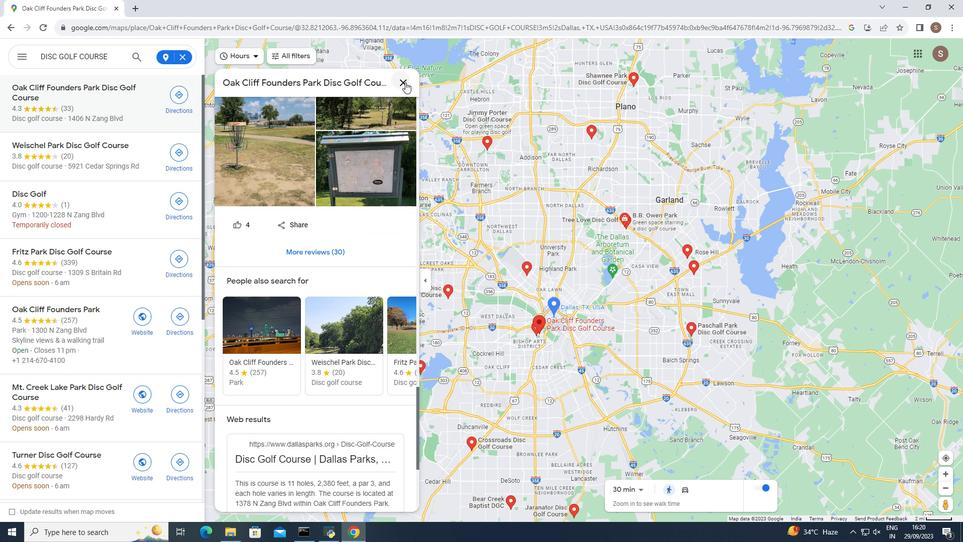 
Action: Mouse pressed left at (405, 82)
Screenshot: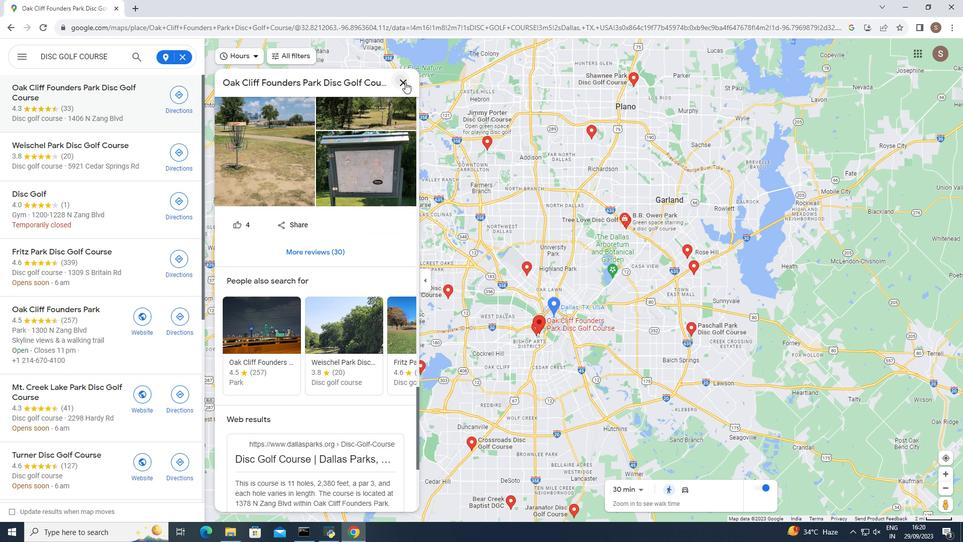 
Action: Mouse moved to (45, 144)
Screenshot: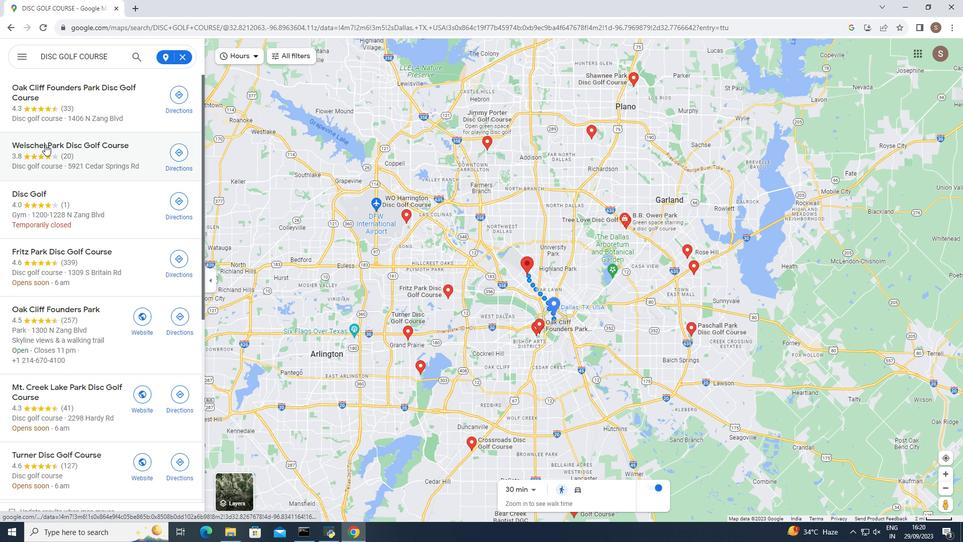 
Action: Mouse pressed left at (45, 144)
Screenshot: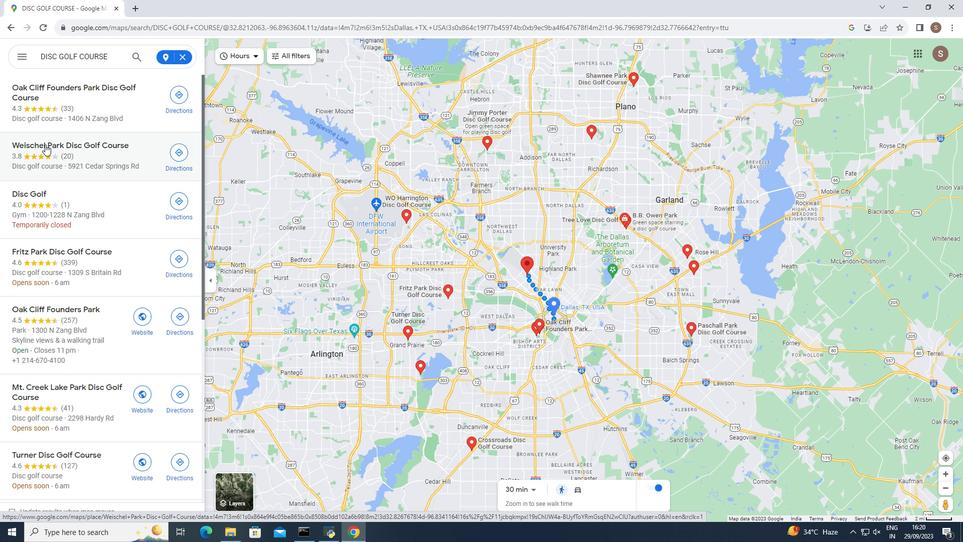 
Action: Mouse moved to (287, 312)
Screenshot: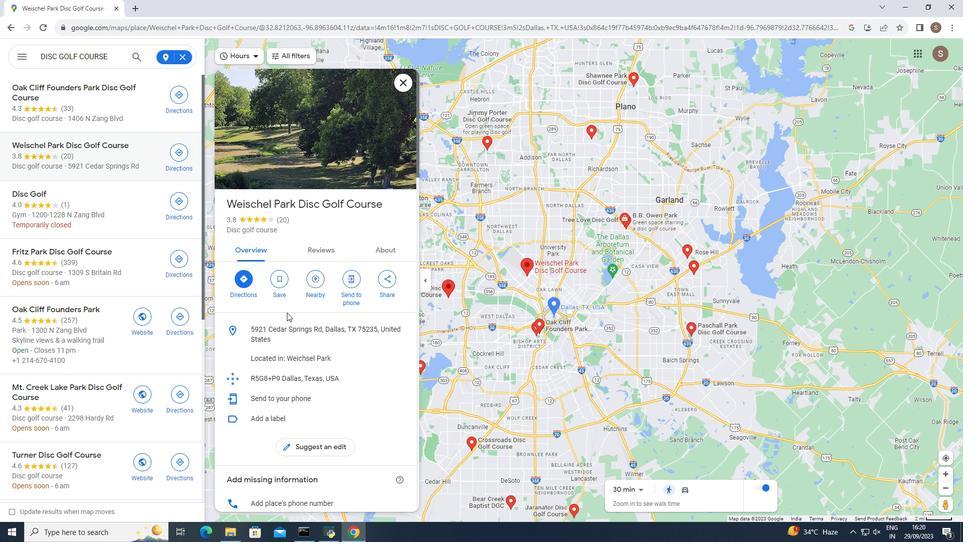 
Action: Mouse scrolled (287, 312) with delta (0, 0)
Screenshot: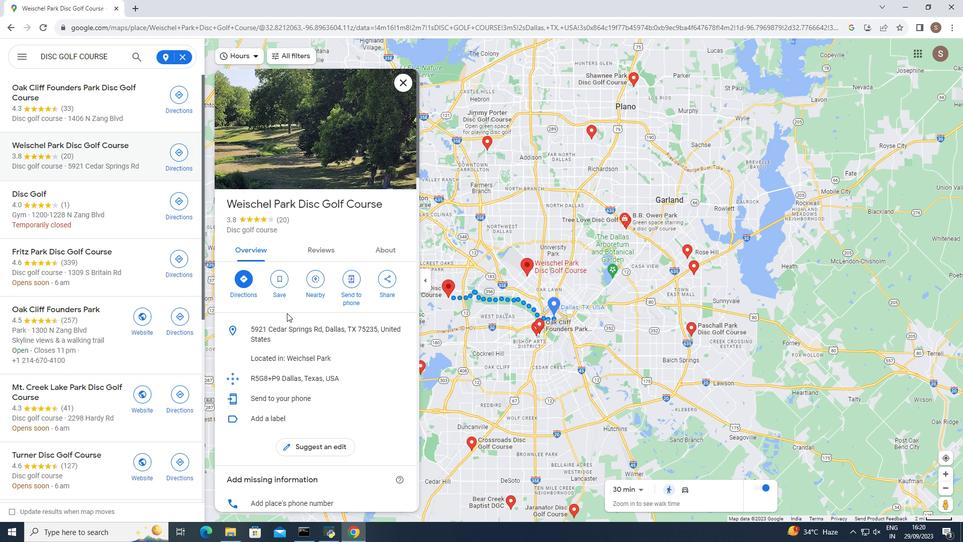 
Action: Mouse moved to (286, 313)
Screenshot: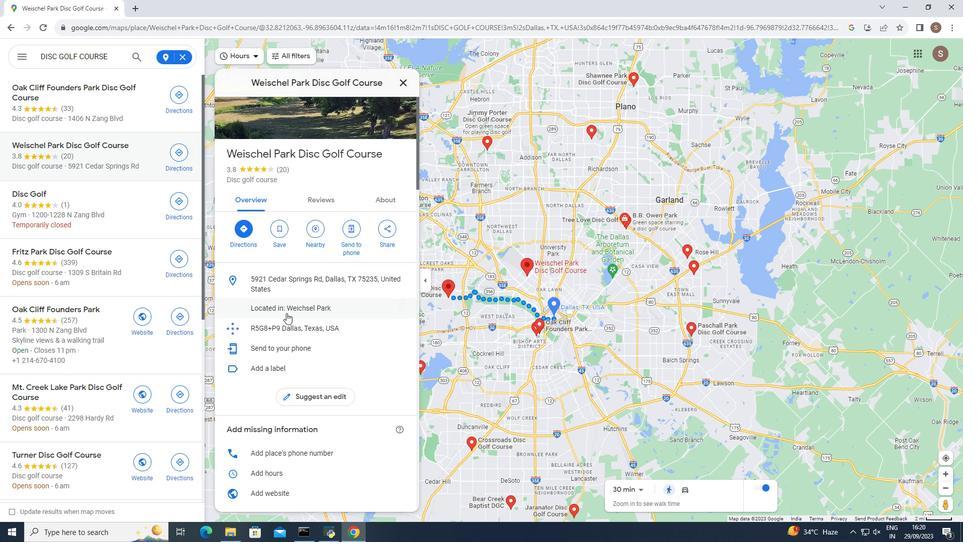 
Action: Mouse scrolled (286, 312) with delta (0, 0)
Screenshot: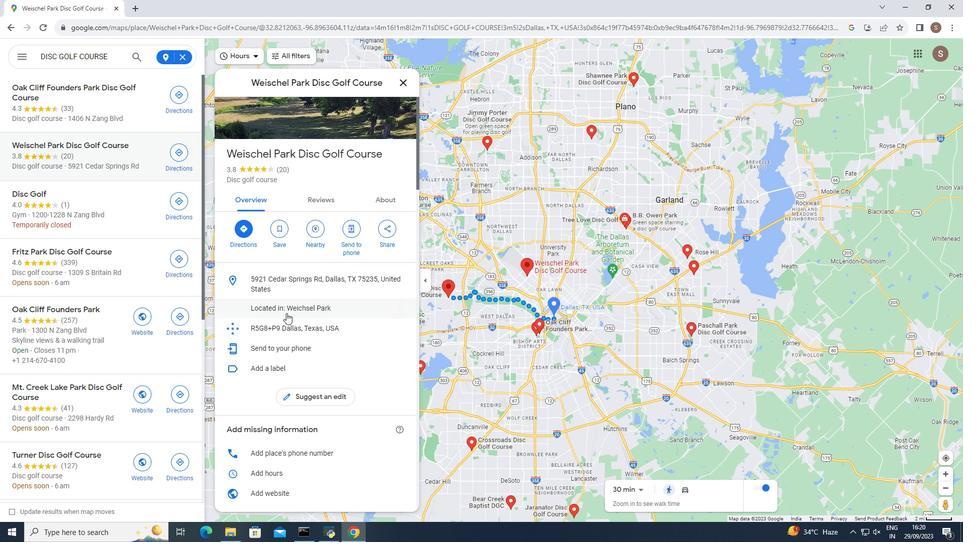 
Action: Mouse scrolled (286, 312) with delta (0, 0)
Screenshot: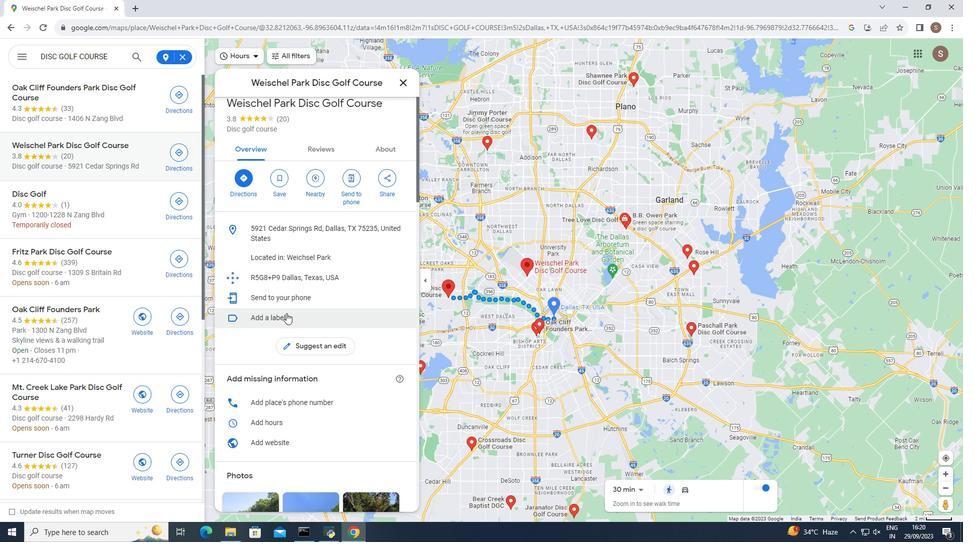 
Action: Mouse moved to (285, 312)
Screenshot: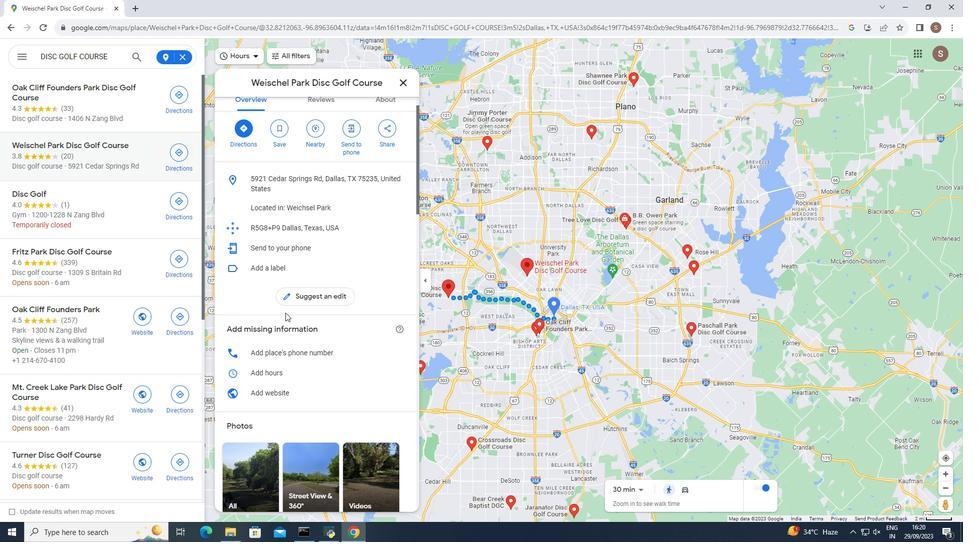 
Action: Mouse scrolled (285, 312) with delta (0, 0)
Screenshot: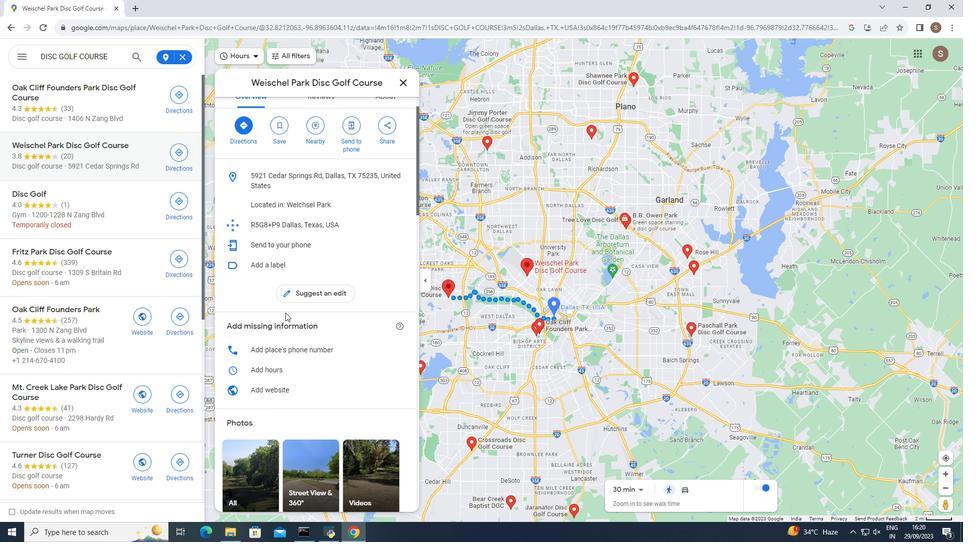 
Action: Mouse scrolled (285, 312) with delta (0, 0)
Screenshot: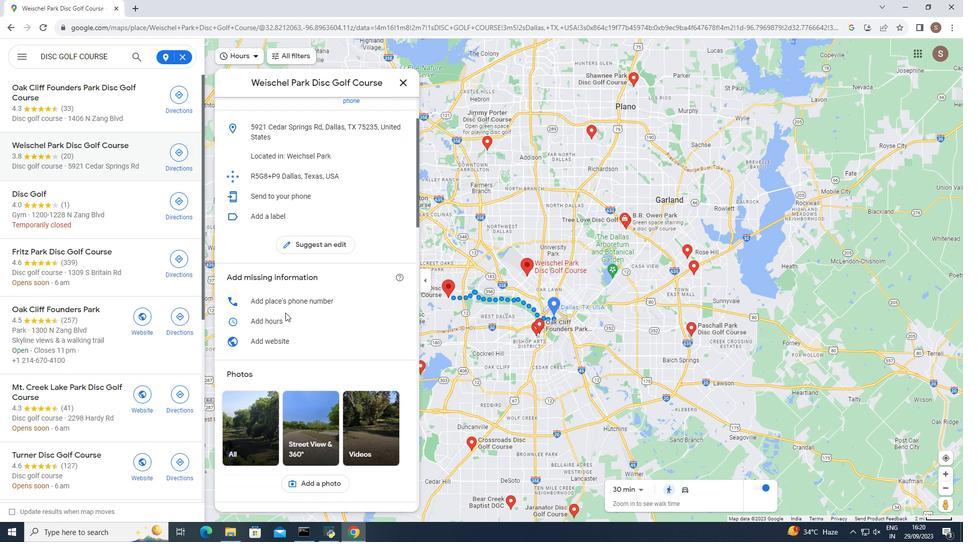 
Action: Mouse moved to (285, 312)
Screenshot: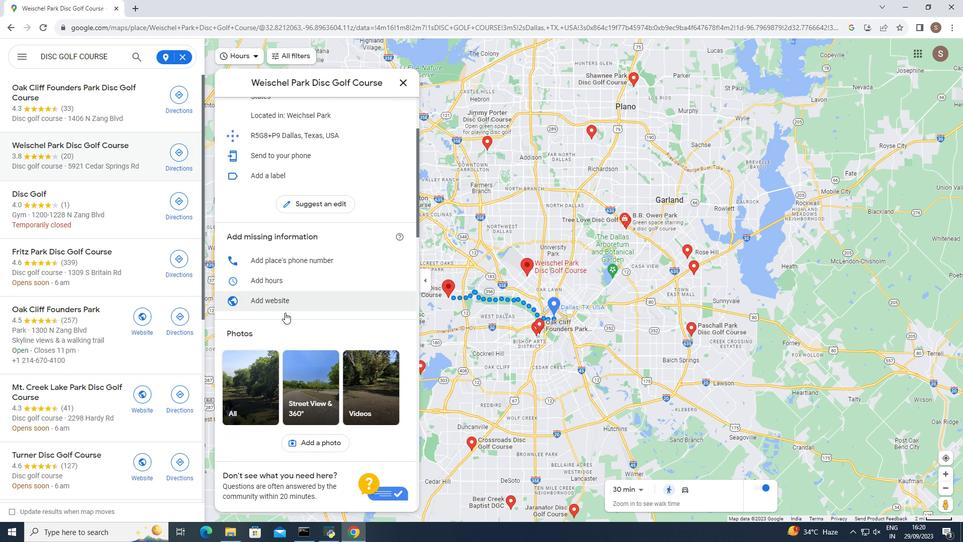 
Action: Mouse scrolled (285, 312) with delta (0, 0)
Screenshot: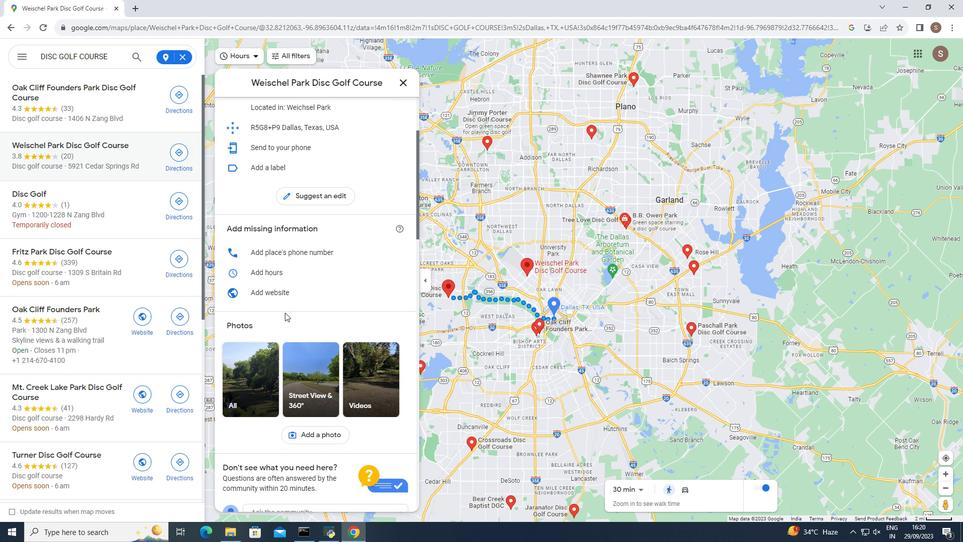 
Action: Mouse scrolled (285, 313) with delta (0, 0)
Screenshot: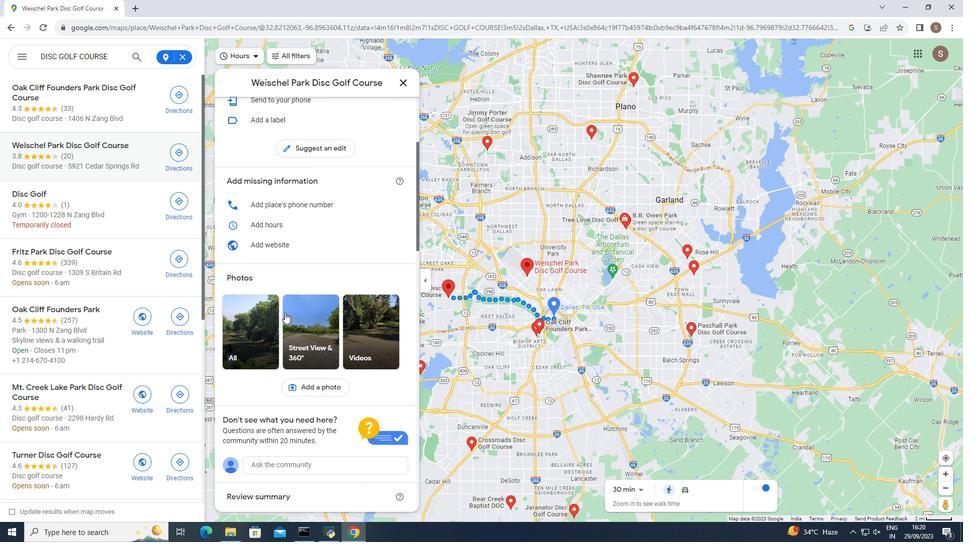
Action: Mouse scrolled (285, 313) with delta (0, 0)
Screenshot: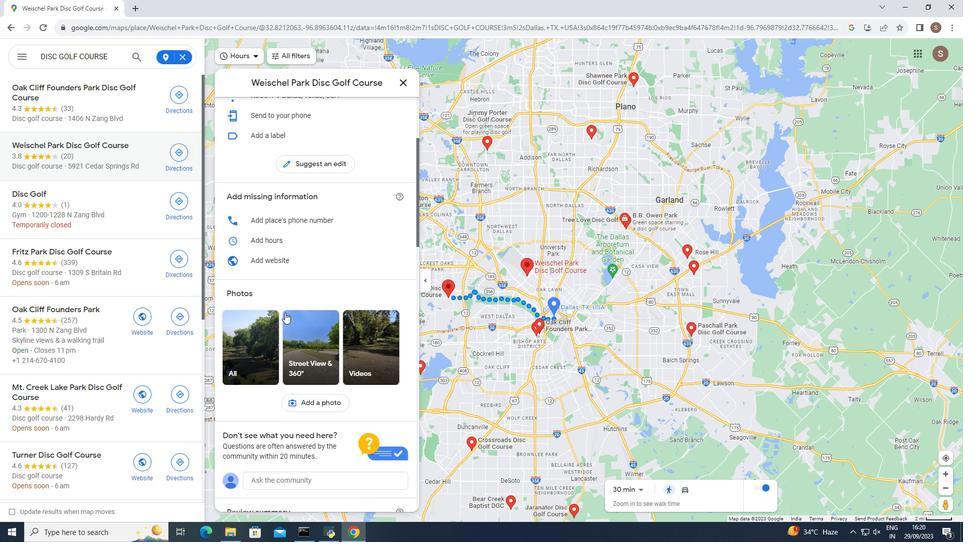 
Action: Mouse moved to (283, 312)
Screenshot: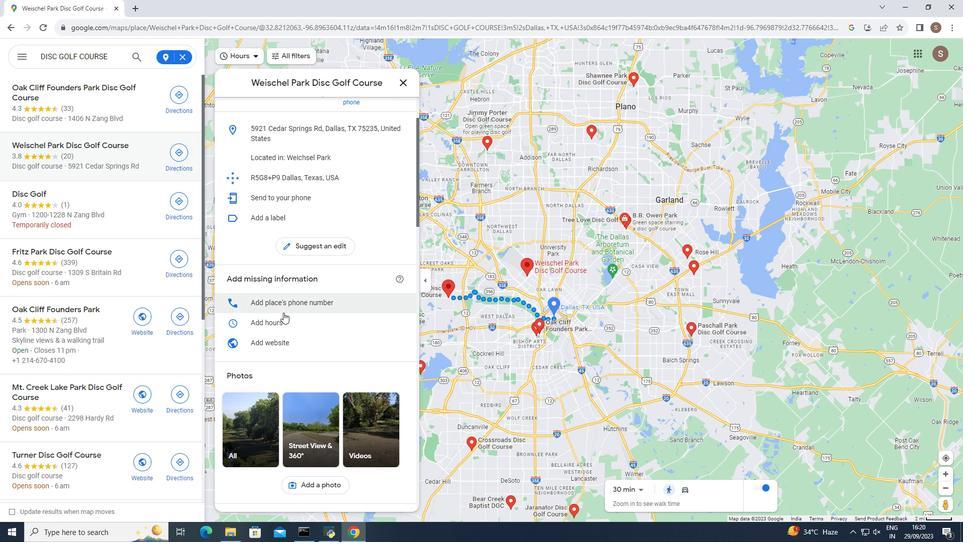 
Action: Mouse scrolled (283, 313) with delta (0, 0)
Screenshot: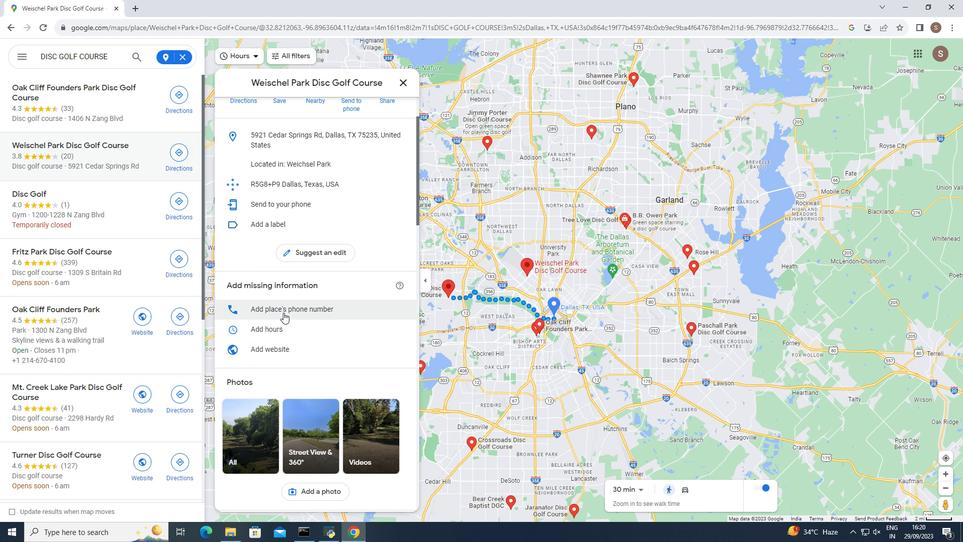 
Action: Mouse scrolled (283, 313) with delta (0, 0)
Screenshot: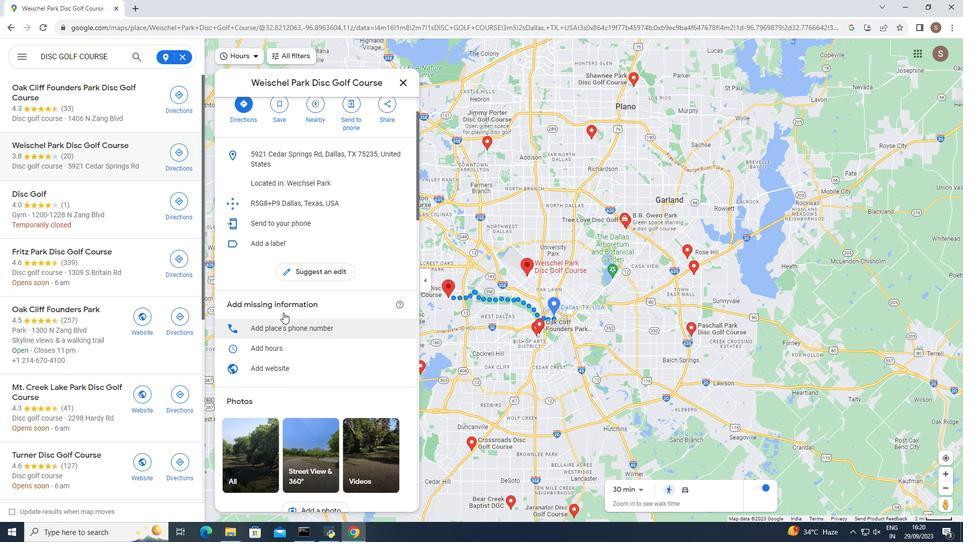 
Action: Mouse scrolled (283, 313) with delta (0, 0)
Screenshot: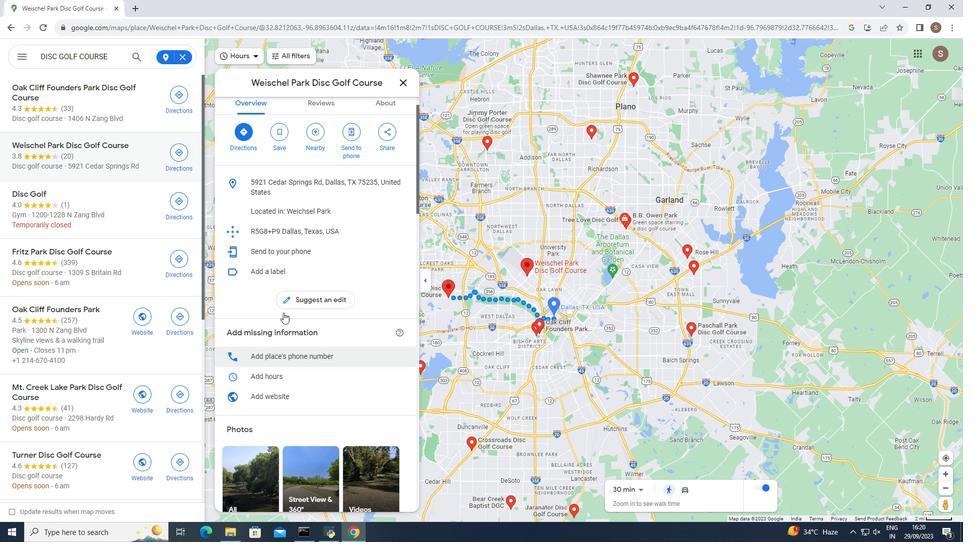
Action: Mouse moved to (277, 311)
Screenshot: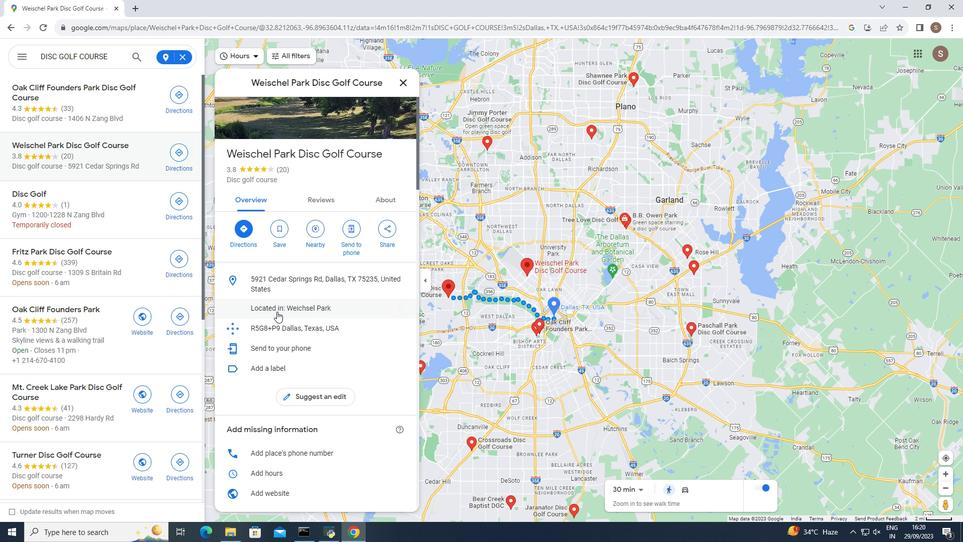 
Action: Mouse scrolled (277, 311) with delta (0, 0)
Screenshot: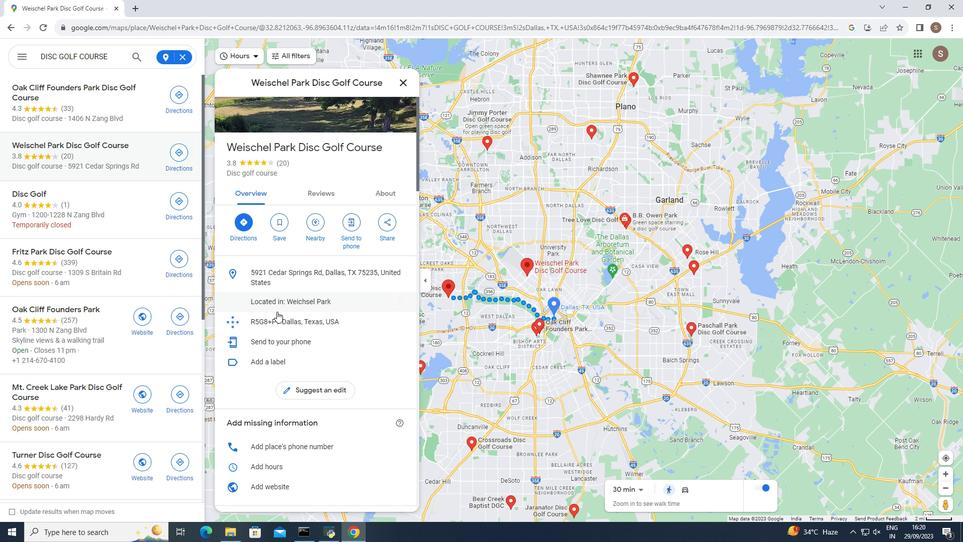 
Action: Mouse moved to (274, 312)
Screenshot: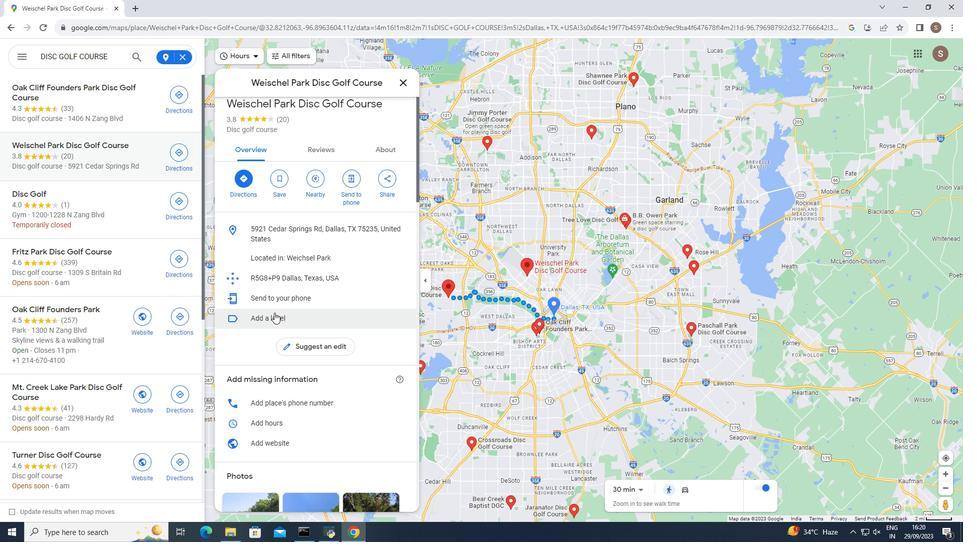 
Action: Mouse scrolled (274, 312) with delta (0, 0)
Screenshot: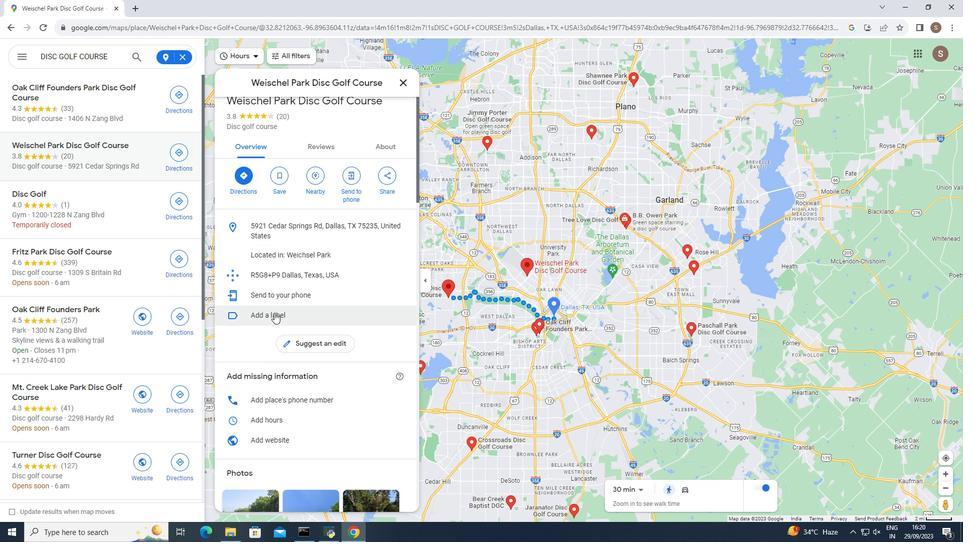 
Action: Mouse scrolled (274, 312) with delta (0, 0)
Screenshot: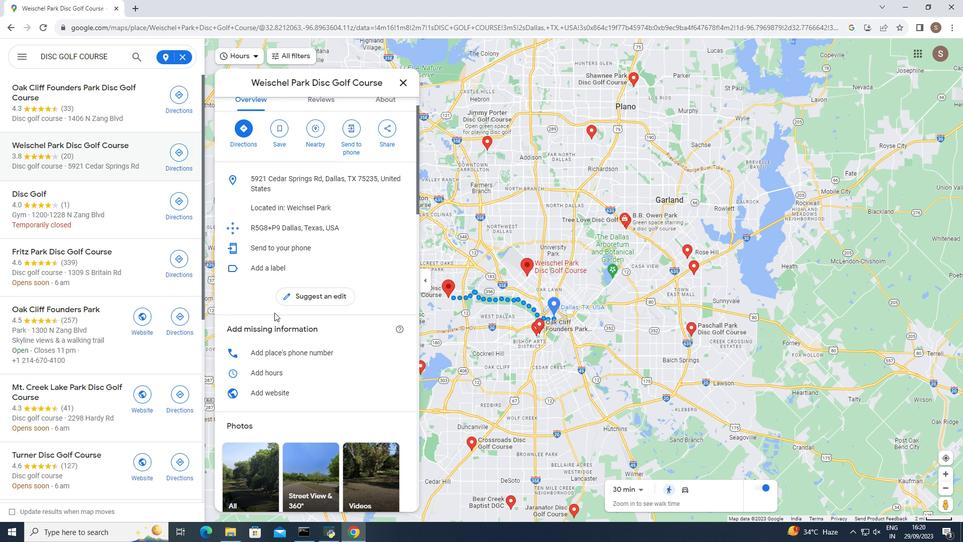 
Action: Mouse scrolled (274, 312) with delta (0, 0)
Screenshot: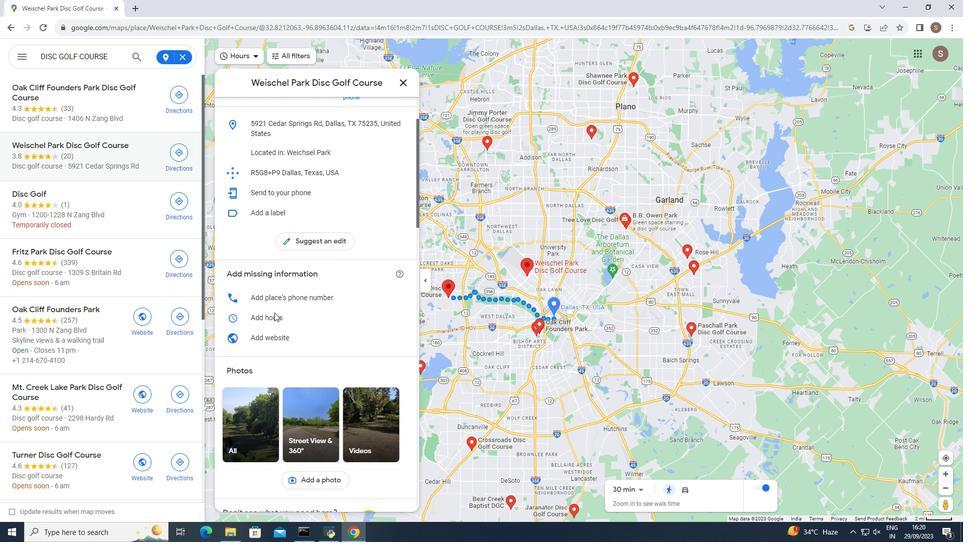 
Action: Mouse scrolled (274, 312) with delta (0, 0)
Screenshot: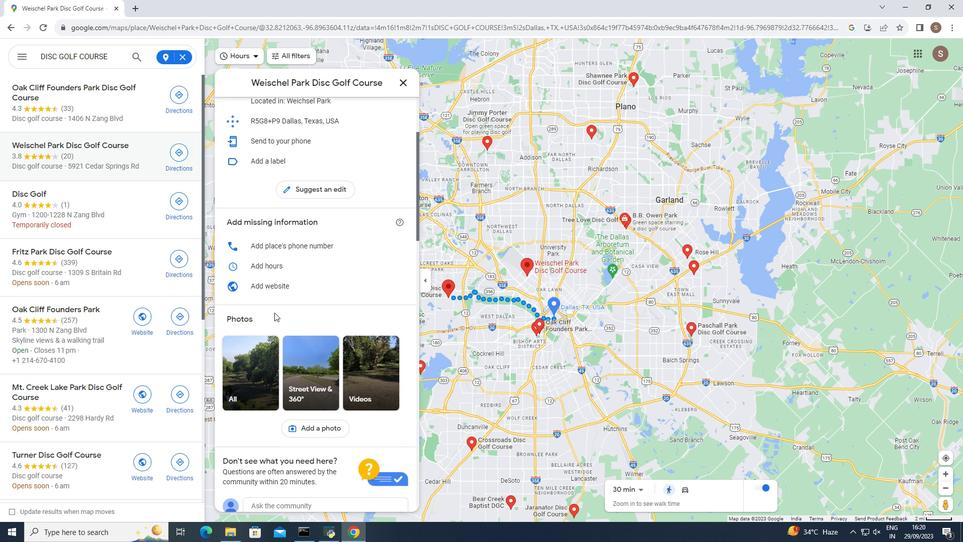 
Action: Mouse scrolled (274, 312) with delta (0, 0)
Screenshot: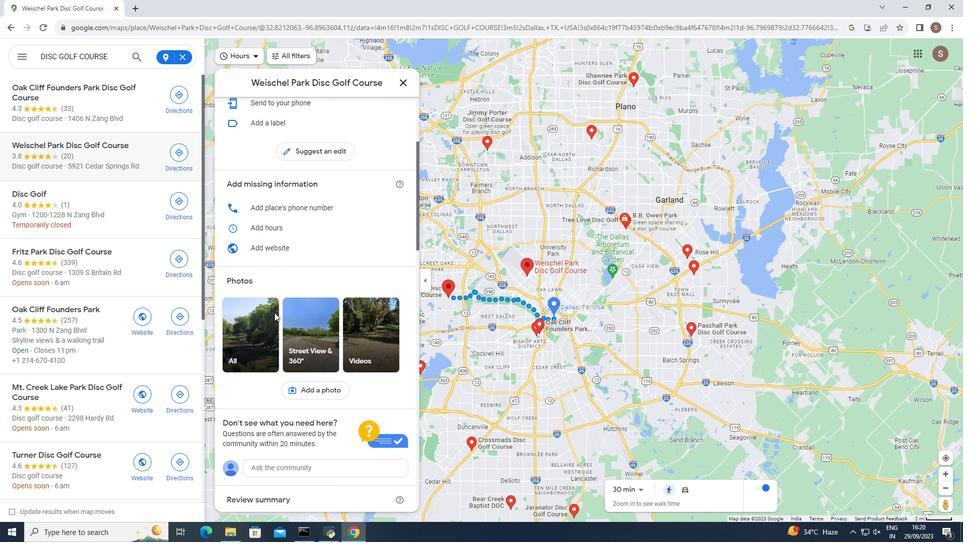 
Action: Mouse scrolled (274, 312) with delta (0, 0)
Screenshot: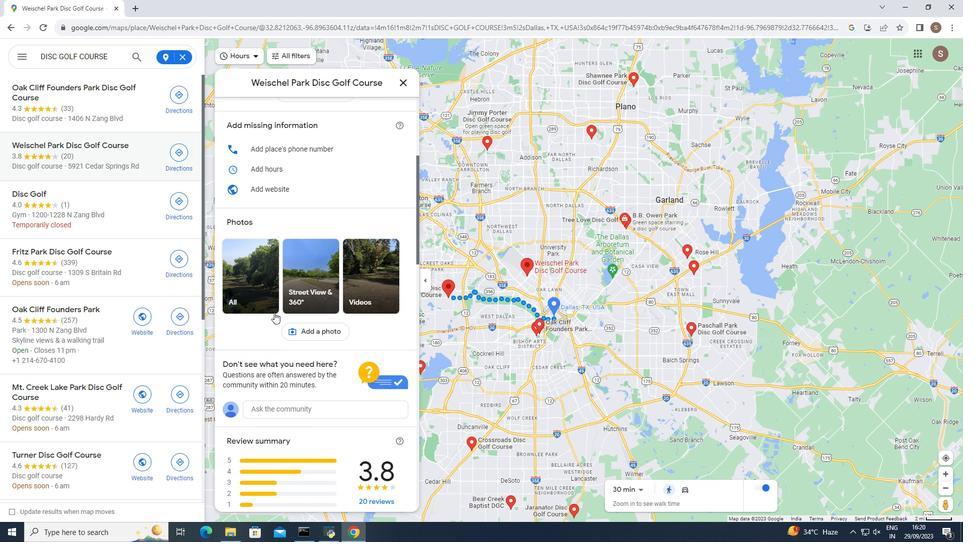 
Action: Mouse scrolled (274, 312) with delta (0, 0)
Screenshot: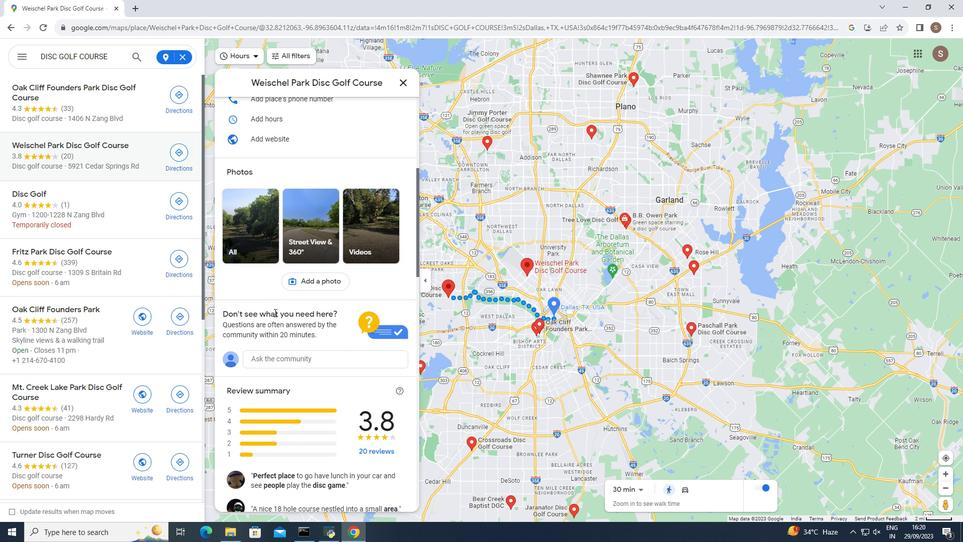 
Action: Mouse moved to (274, 312)
Screenshot: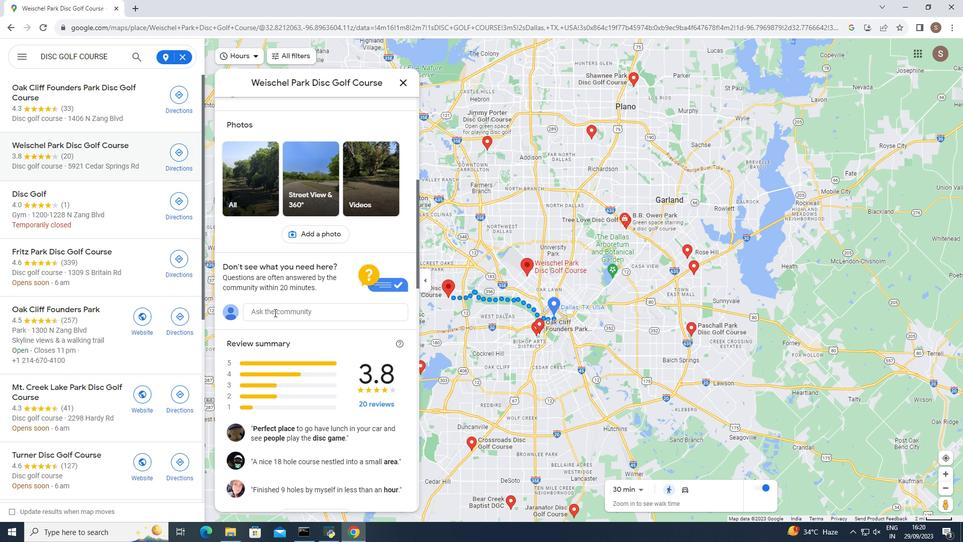 
Action: Mouse scrolled (274, 312) with delta (0, 0)
Screenshot: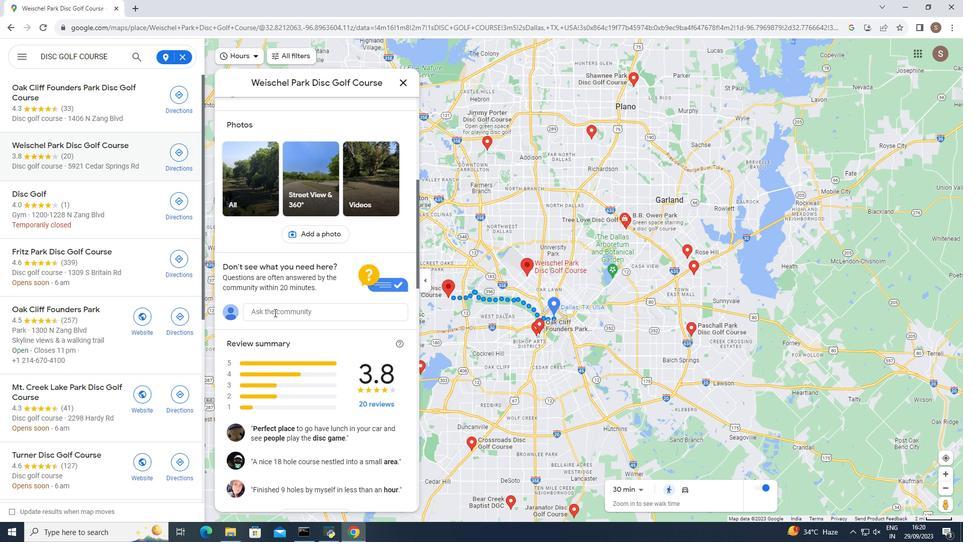 
Action: Mouse scrolled (274, 312) with delta (0, 0)
Screenshot: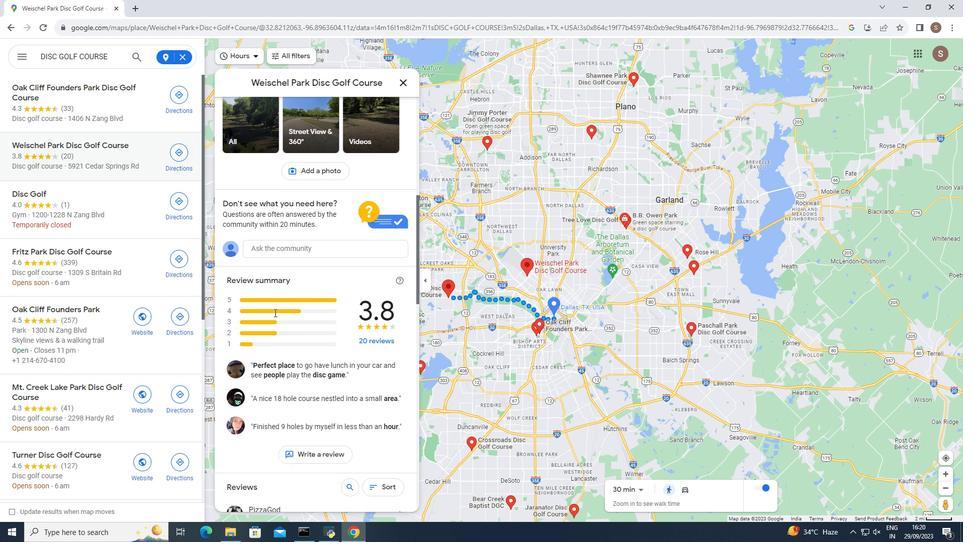 
Action: Mouse scrolled (274, 312) with delta (0, 0)
Screenshot: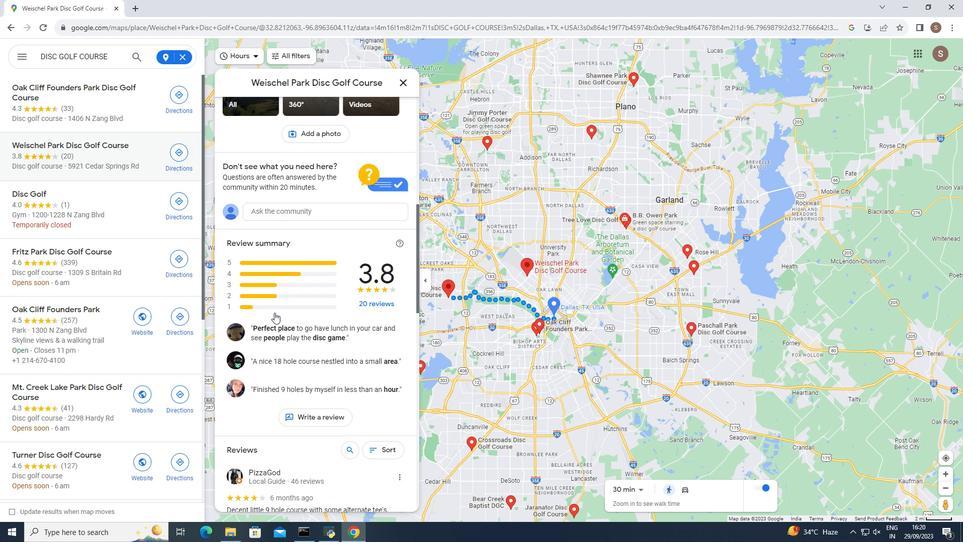 
Action: Mouse moved to (273, 312)
Screenshot: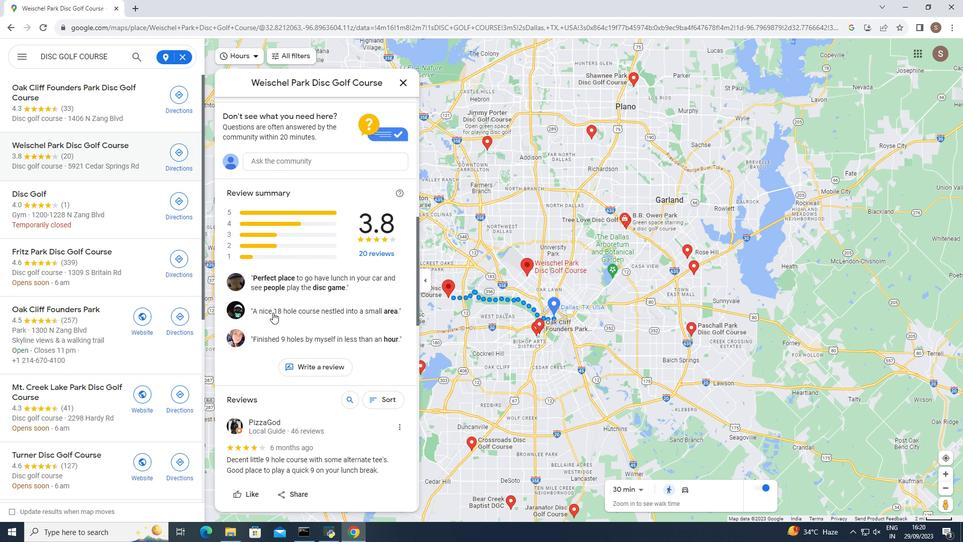 
Action: Mouse scrolled (273, 312) with delta (0, 0)
Screenshot: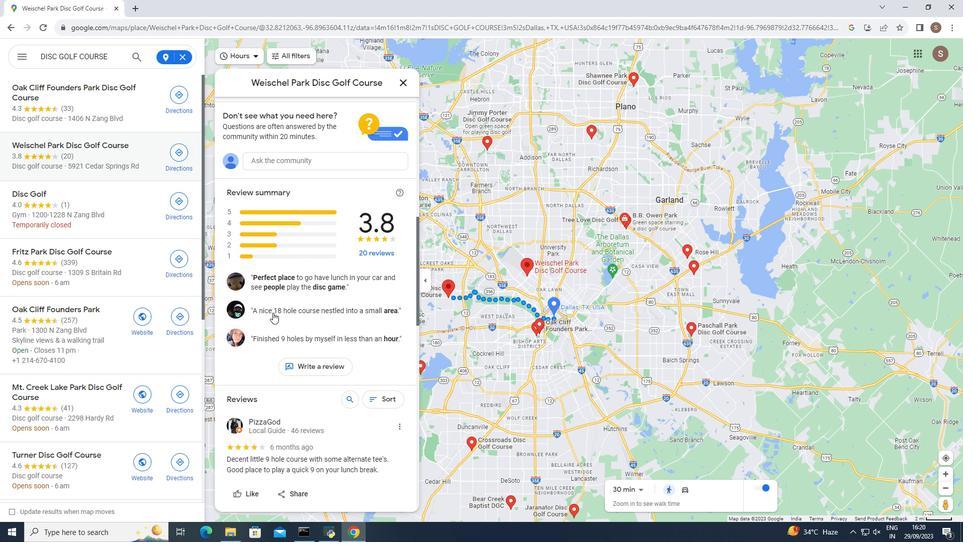 
Action: Mouse scrolled (273, 312) with delta (0, 0)
Screenshot: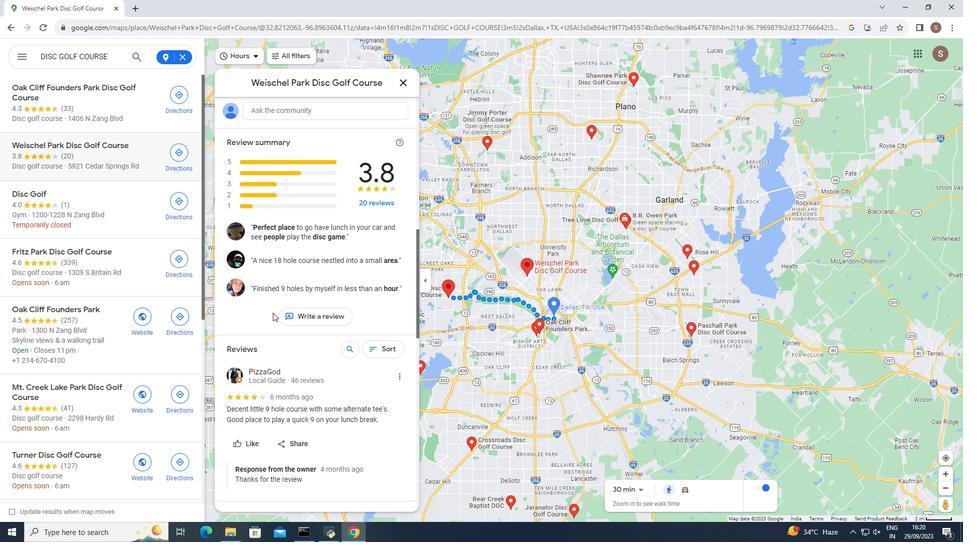 
Action: Mouse moved to (270, 312)
Screenshot: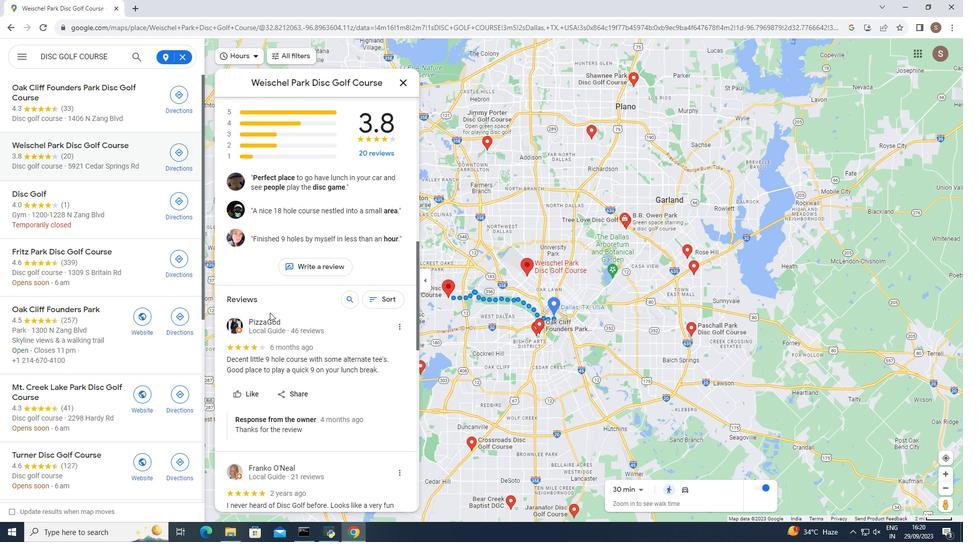 
Action: Mouse scrolled (270, 312) with delta (0, 0)
Screenshot: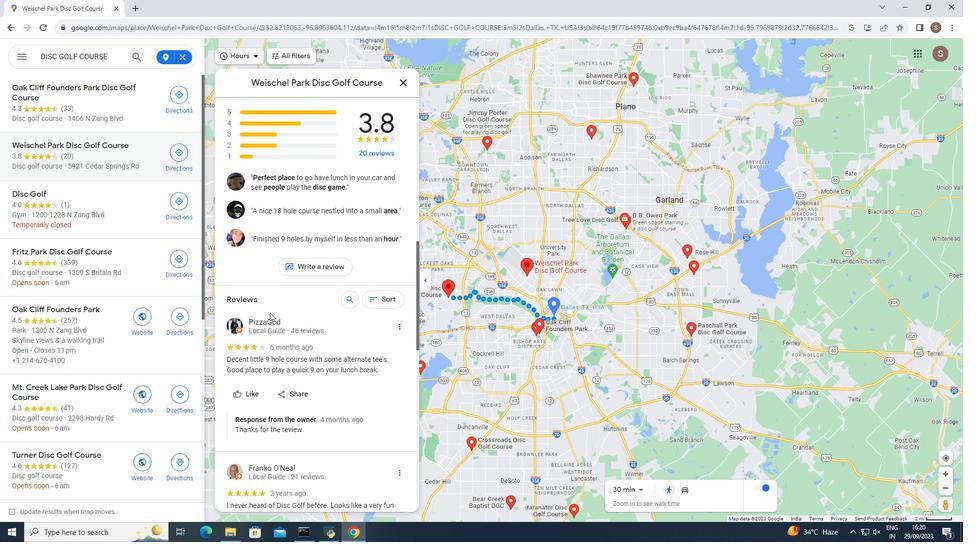 
Action: Mouse scrolled (270, 312) with delta (0, 0)
Screenshot: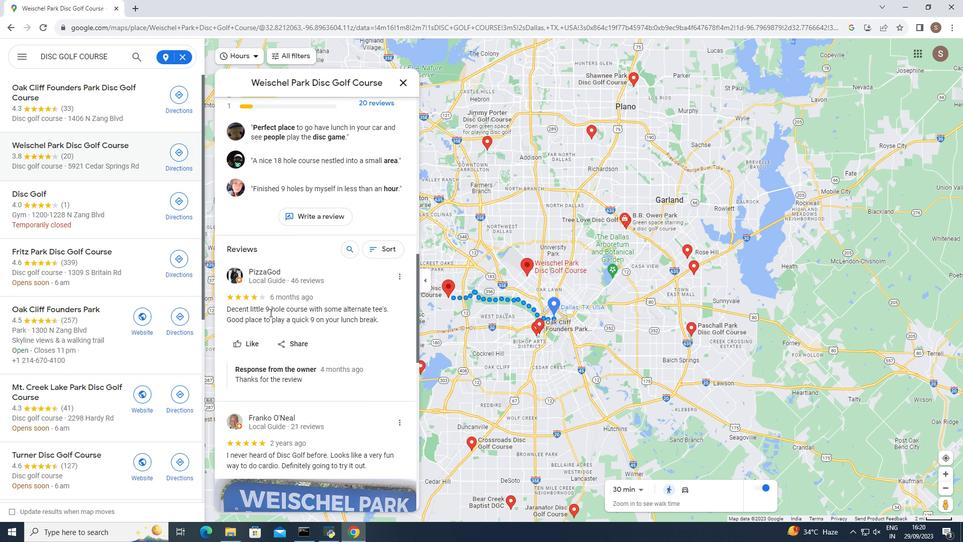
Action: Mouse moved to (400, 81)
Screenshot: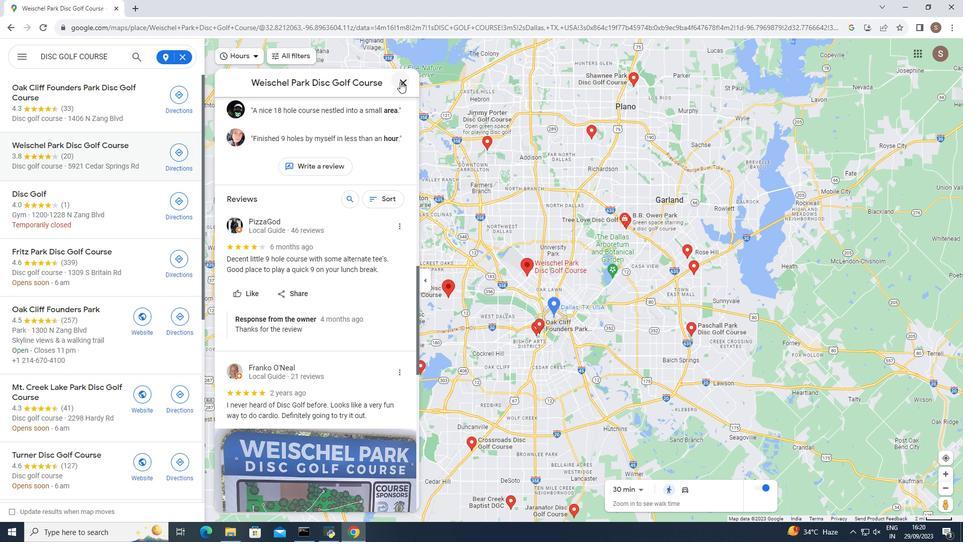 
Action: Mouse pressed left at (400, 81)
Screenshot: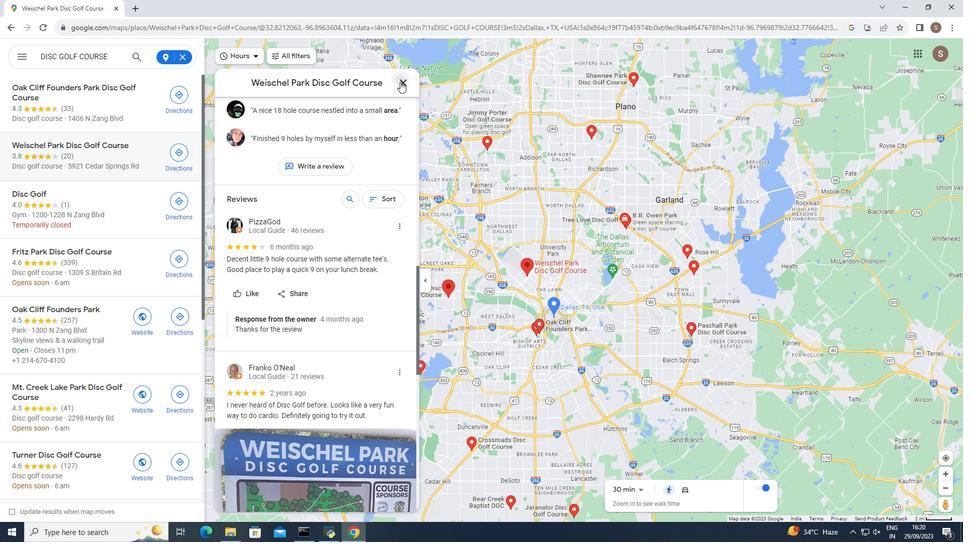 
Action: Mouse moved to (23, 191)
Screenshot: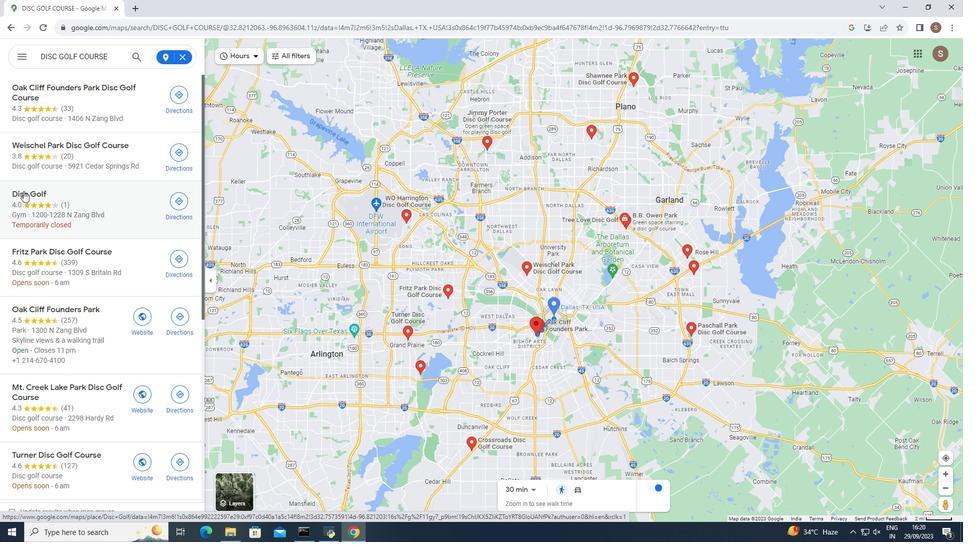 
Action: Mouse pressed left at (23, 191)
Screenshot: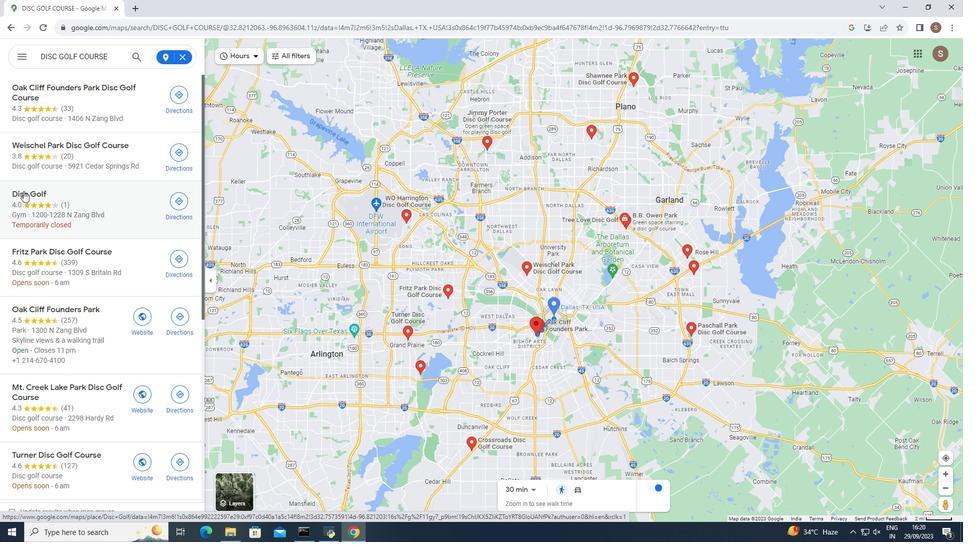 
Action: Mouse moved to (307, 373)
Screenshot: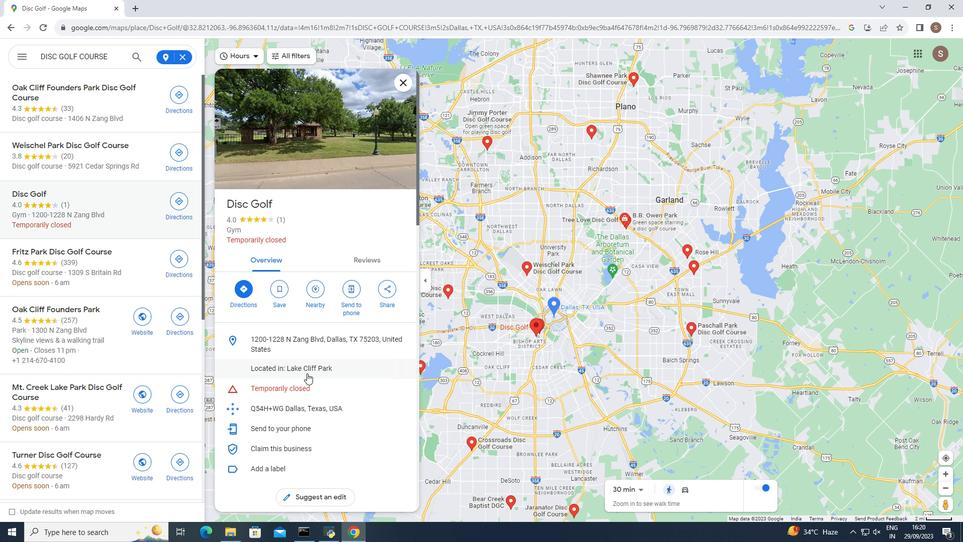 
Action: Mouse scrolled (307, 373) with delta (0, 0)
Screenshot: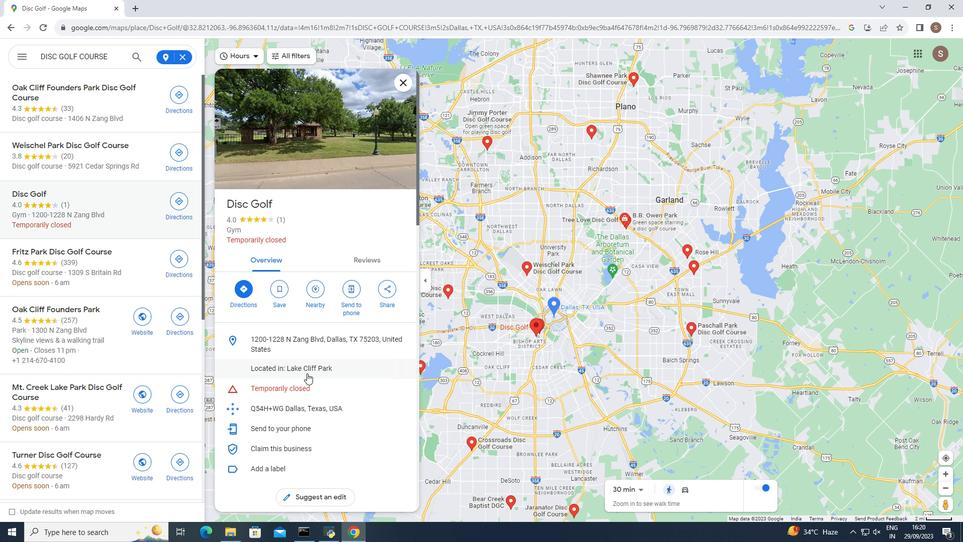 
Action: Mouse scrolled (307, 373) with delta (0, 0)
Screenshot: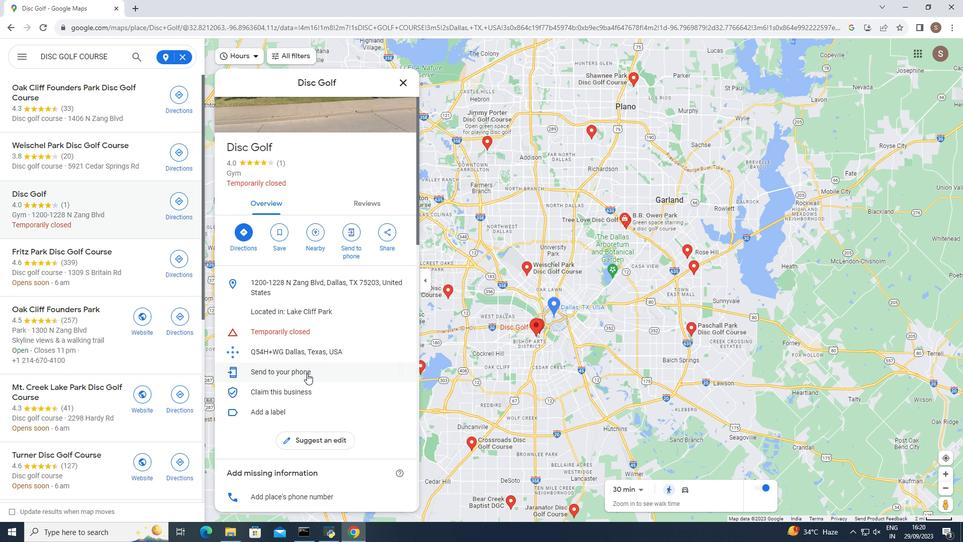 
Action: Mouse moved to (307, 373)
Screenshot: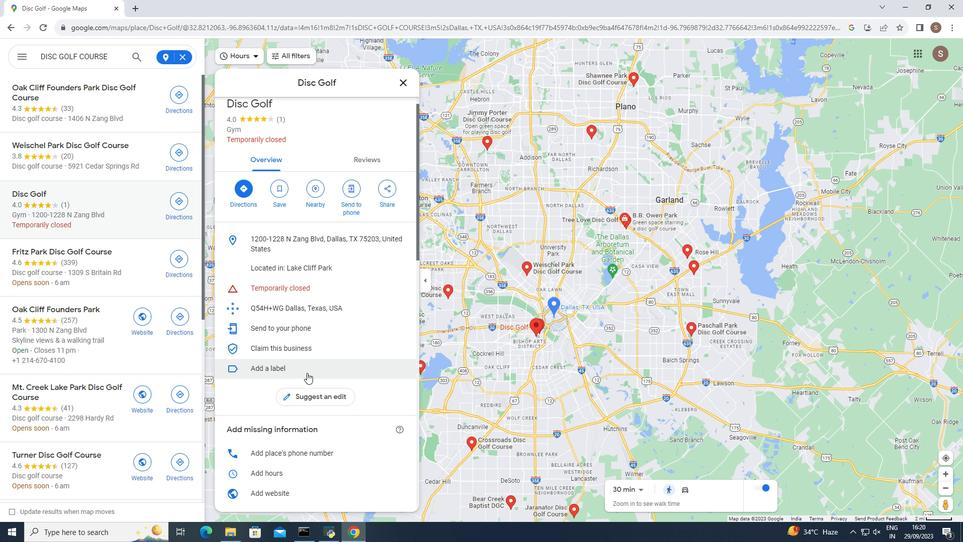 
Action: Mouse scrolled (307, 372) with delta (0, 0)
Screenshot: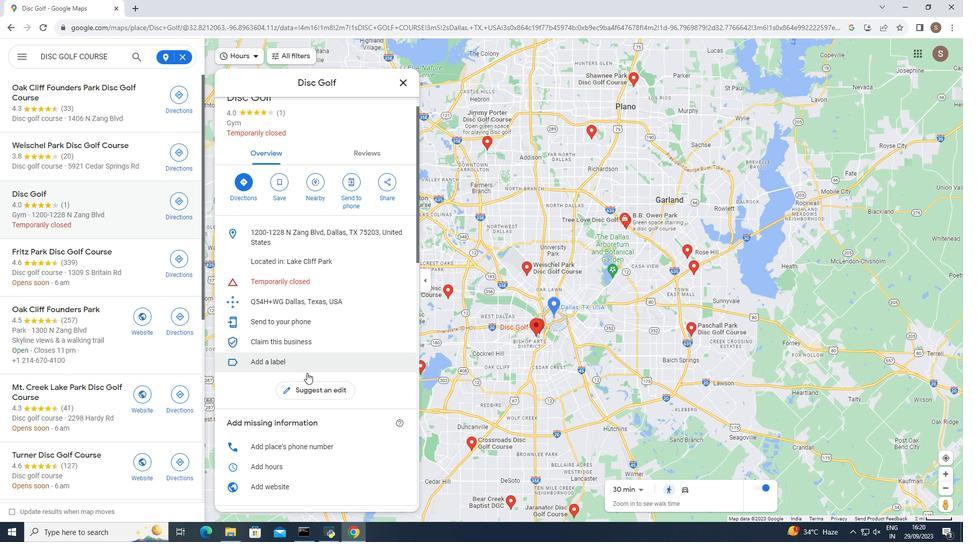 
Action: Mouse scrolled (307, 372) with delta (0, 0)
Screenshot: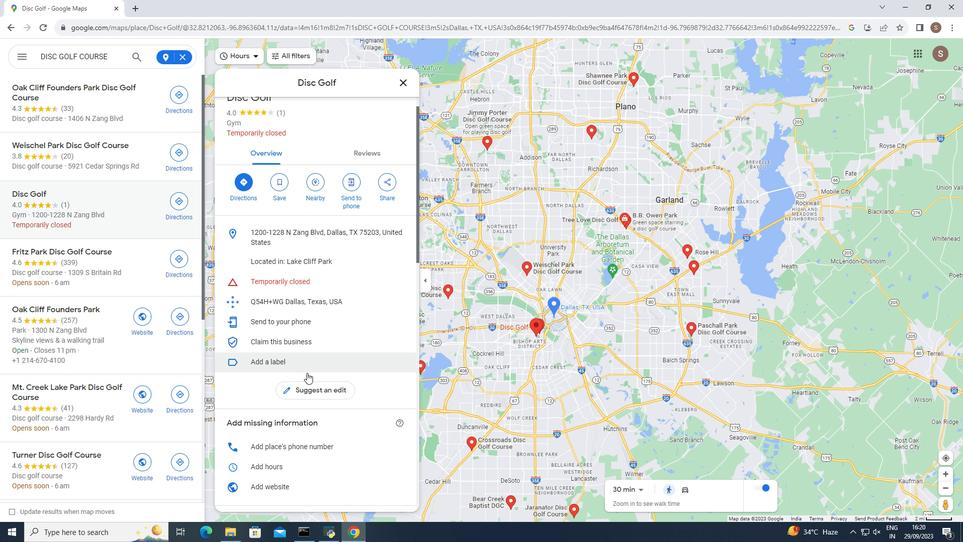 
Action: Mouse scrolled (307, 372) with delta (0, 0)
Screenshot: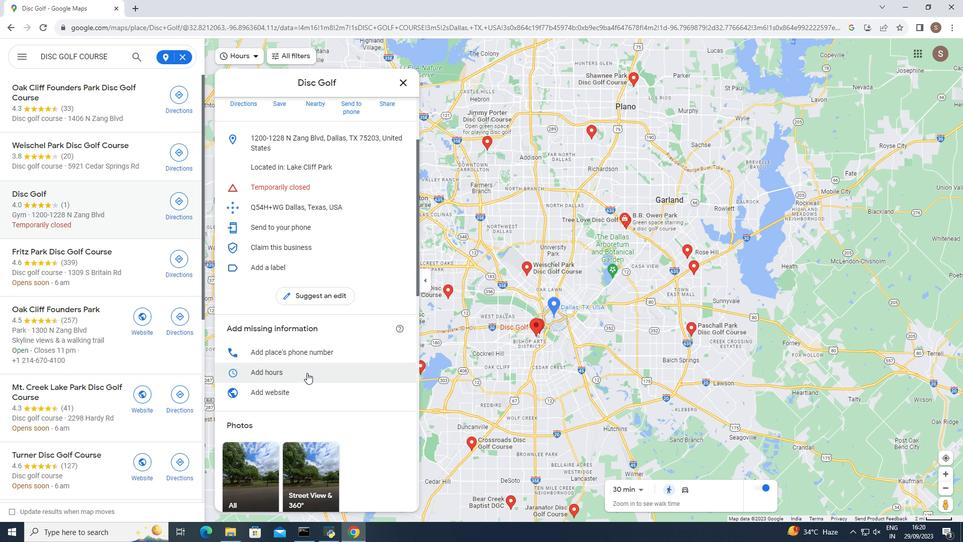
Action: Mouse scrolled (307, 372) with delta (0, 0)
Screenshot: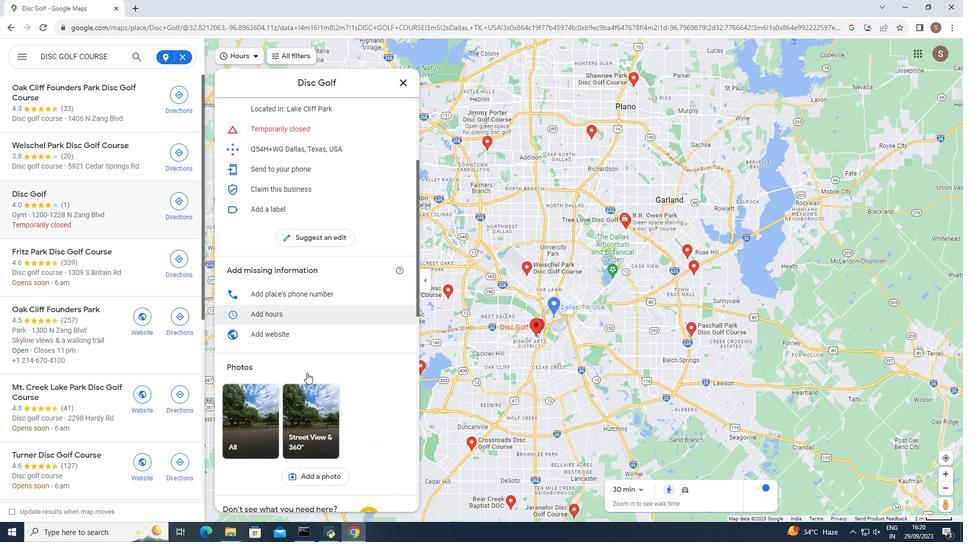 
Action: Mouse scrolled (307, 372) with delta (0, 0)
Screenshot: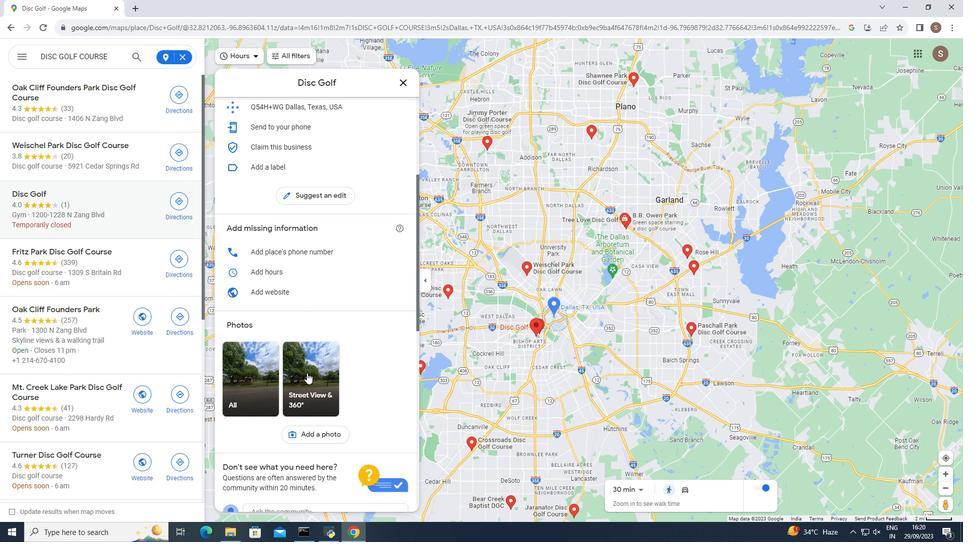 
Action: Mouse scrolled (307, 372) with delta (0, 0)
Screenshot: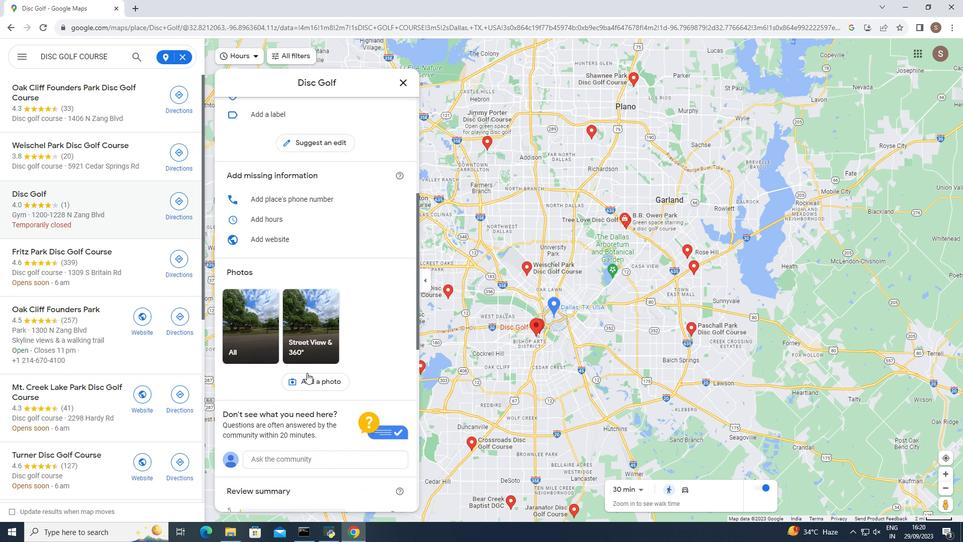 
Action: Mouse scrolled (307, 372) with delta (0, 0)
Screenshot: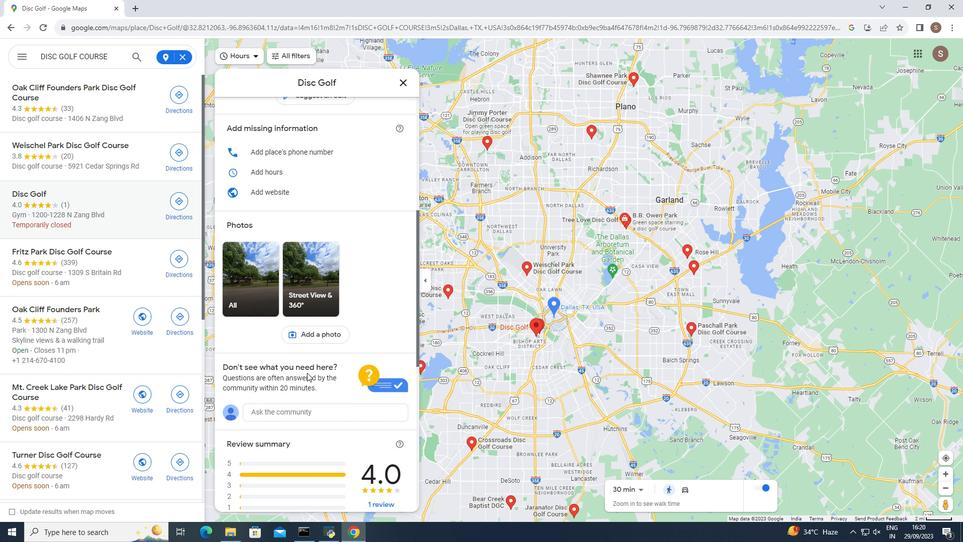 
Action: Mouse scrolled (307, 372) with delta (0, 0)
Screenshot: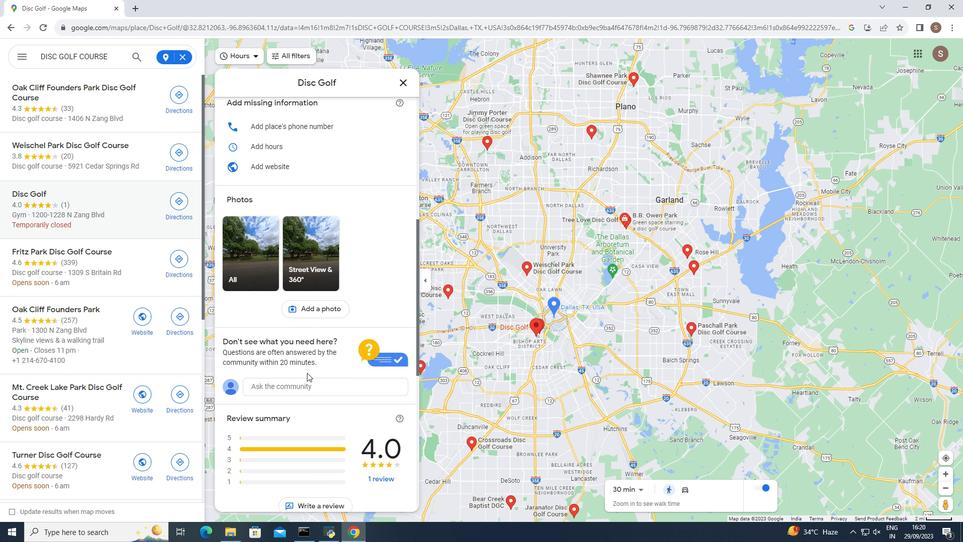 
Action: Mouse scrolled (307, 372) with delta (0, 0)
Screenshot: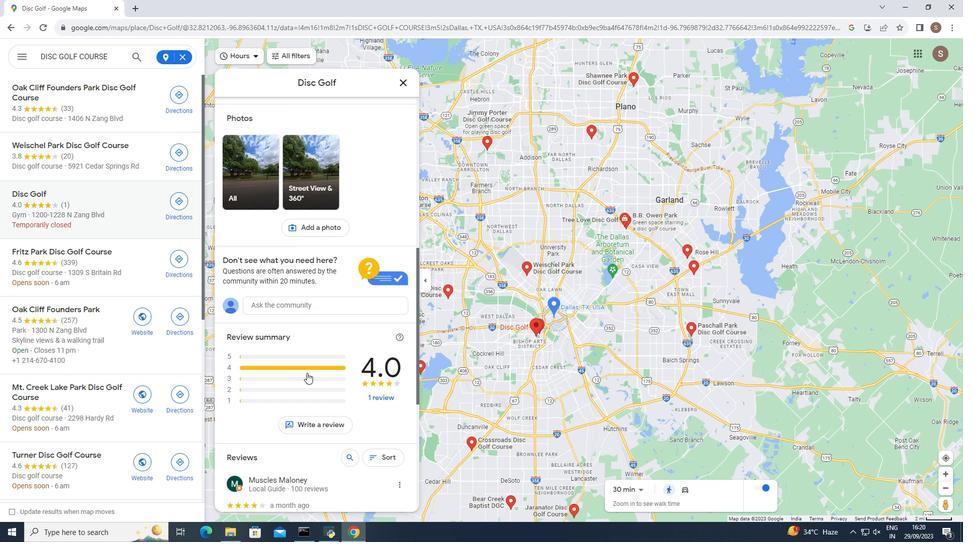 
Action: Mouse scrolled (307, 372) with delta (0, 0)
Screenshot: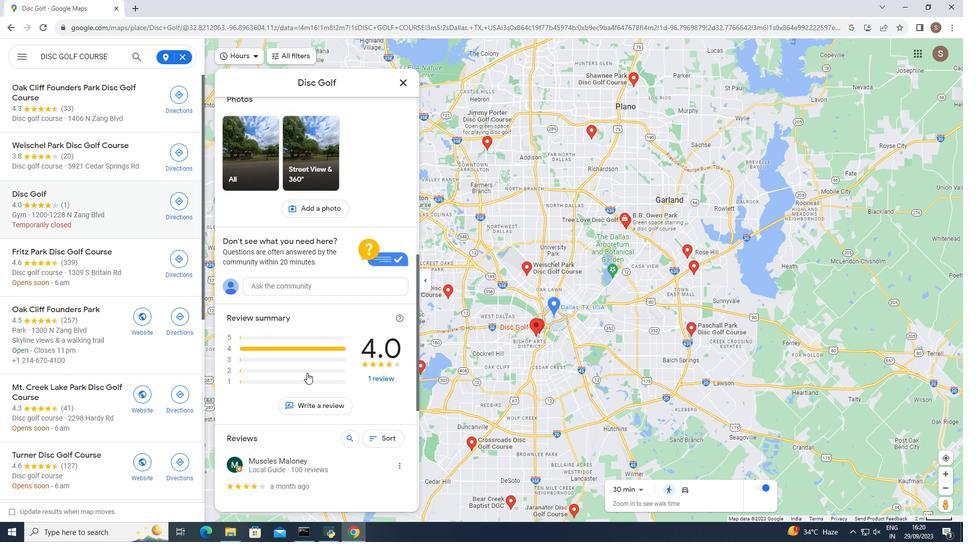 
Action: Mouse scrolled (307, 372) with delta (0, 0)
Screenshot: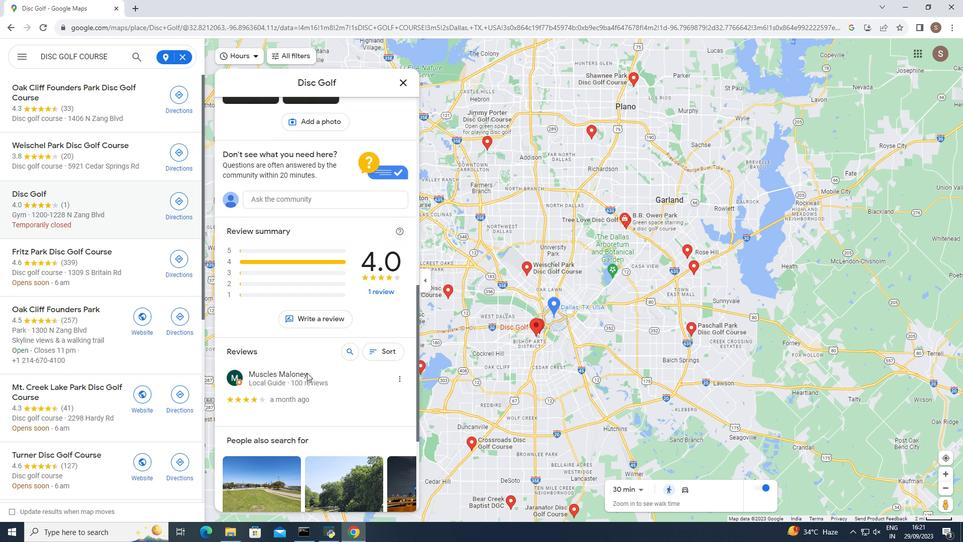 
Action: Mouse scrolled (307, 372) with delta (0, 0)
Screenshot: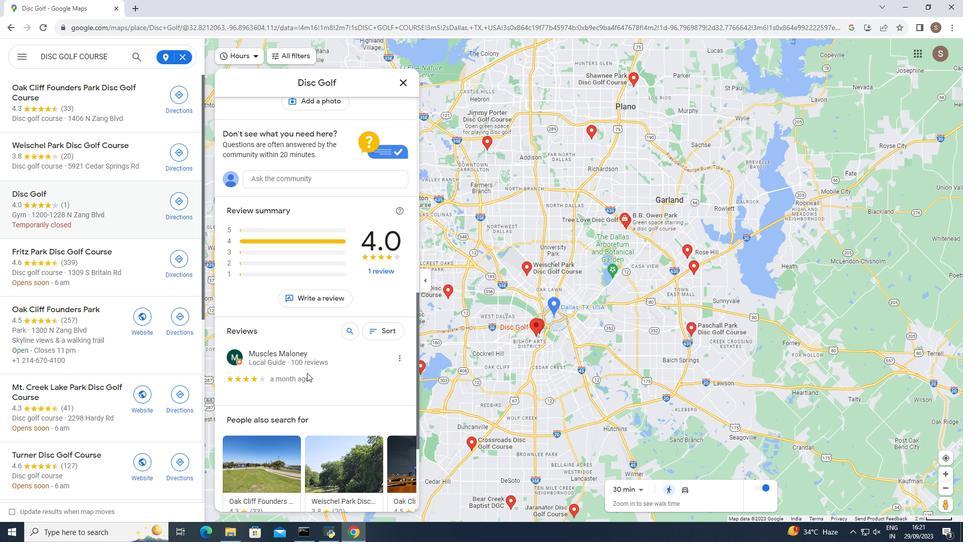 
Action: Mouse scrolled (307, 372) with delta (0, 0)
Screenshot: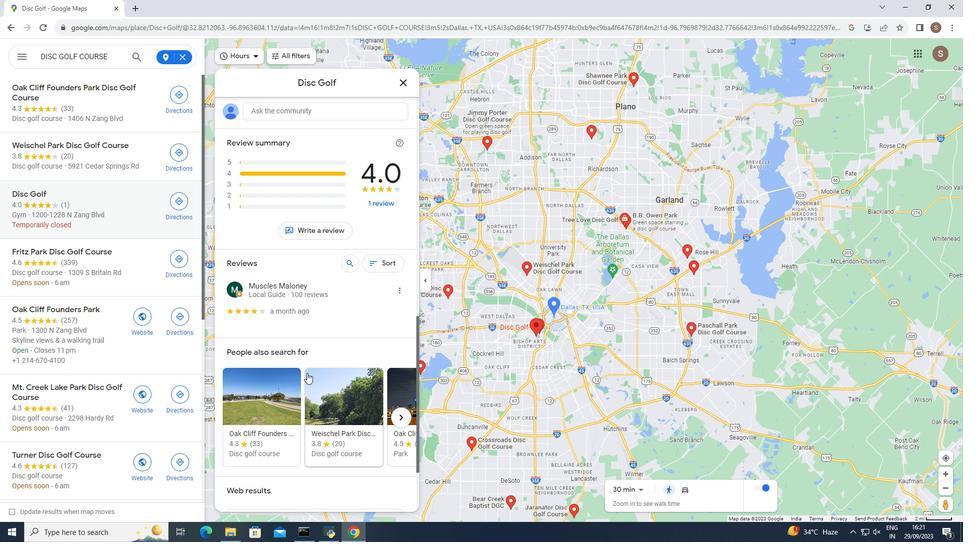 
Action: Mouse scrolled (307, 372) with delta (0, 0)
Screenshot: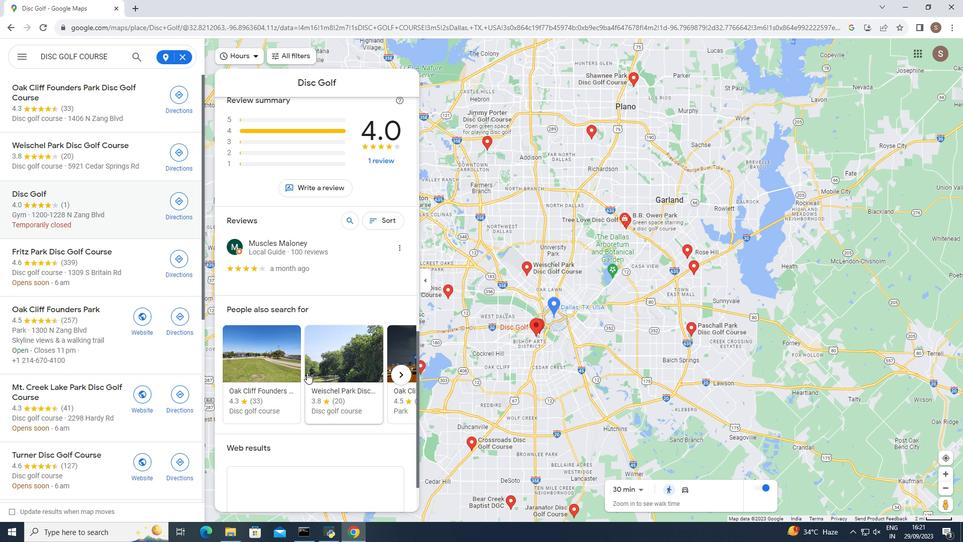 
Action: Mouse scrolled (307, 372) with delta (0, 0)
Screenshot: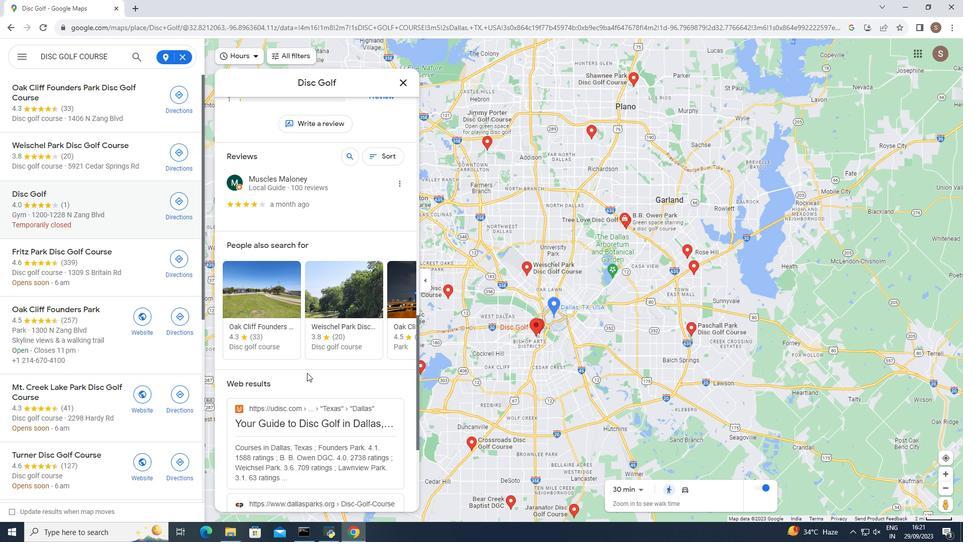 
Action: Mouse scrolled (307, 372) with delta (0, 0)
Screenshot: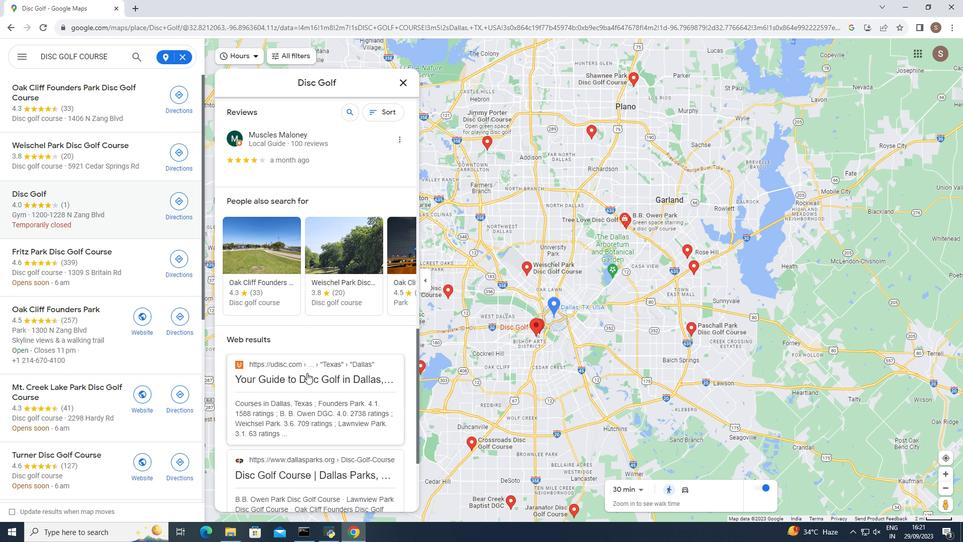 
Action: Mouse scrolled (307, 372) with delta (0, 0)
Screenshot: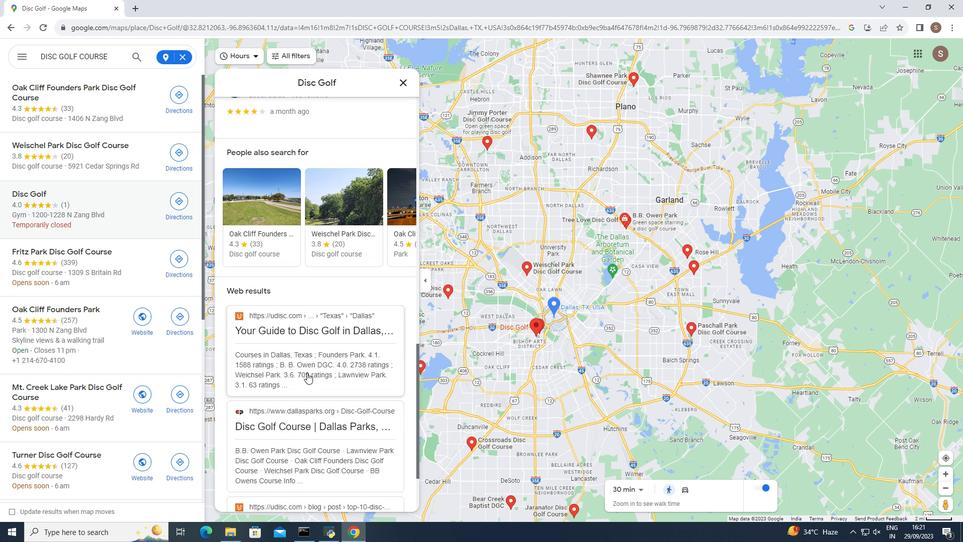 
Action: Mouse scrolled (307, 372) with delta (0, 0)
Screenshot: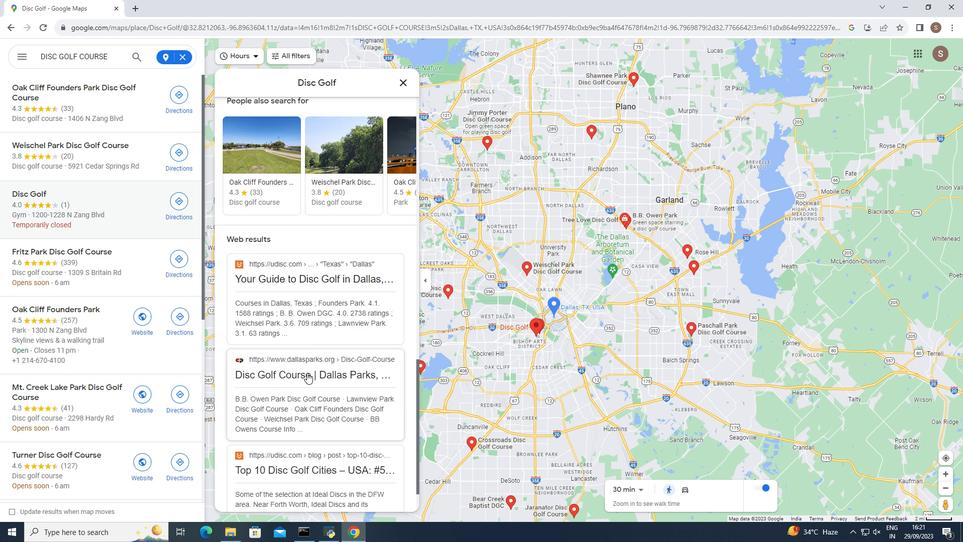 
Action: Mouse scrolled (307, 372) with delta (0, 0)
Screenshot: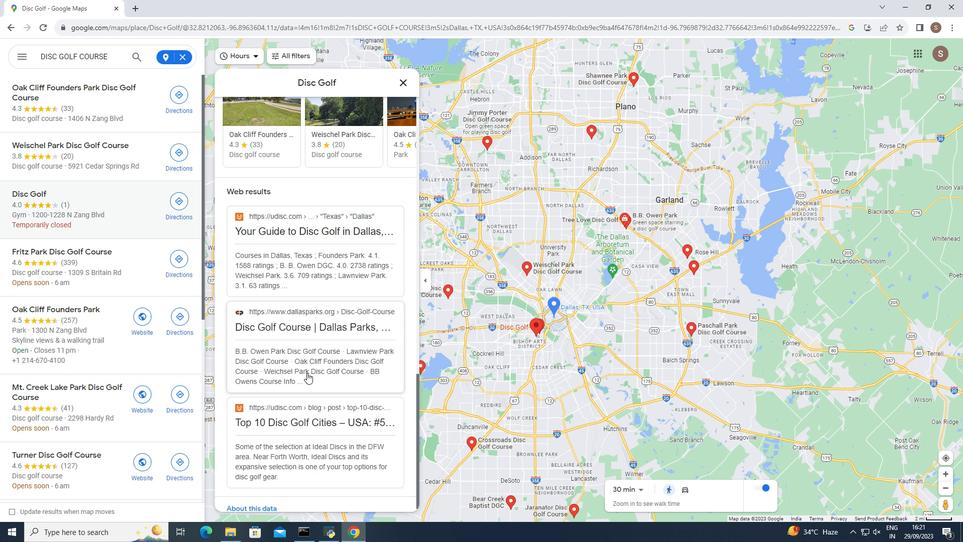 
Action: Mouse scrolled (307, 372) with delta (0, 0)
Screenshot: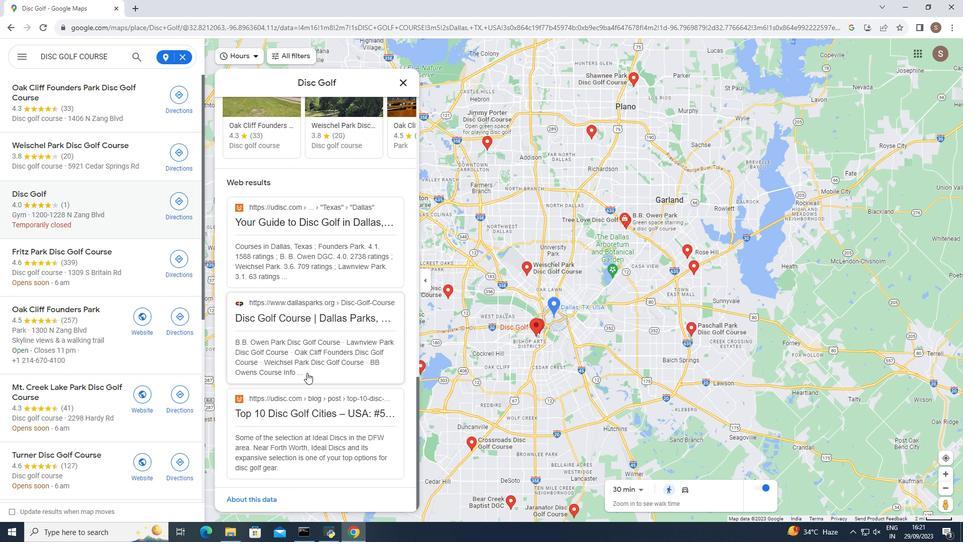 
Action: Mouse scrolled (307, 372) with delta (0, 0)
Screenshot: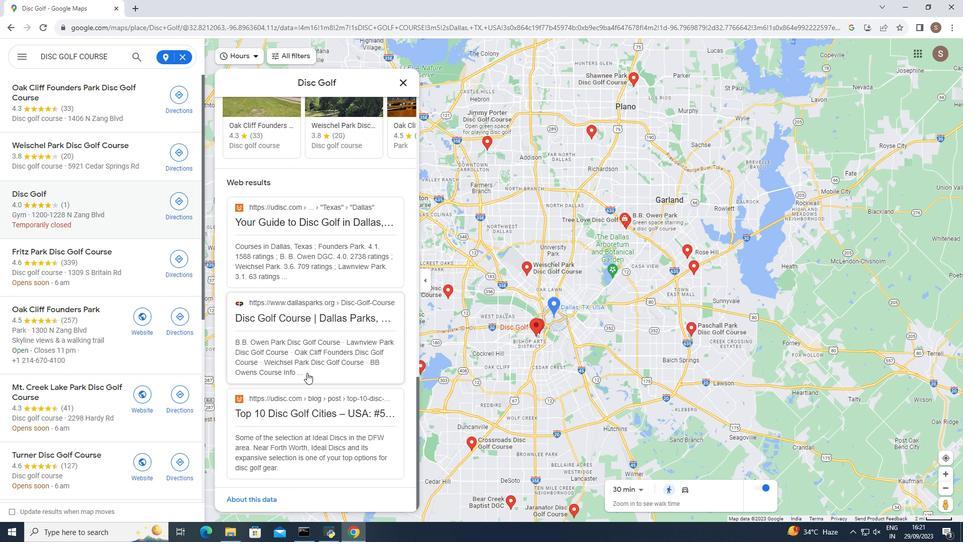 
Action: Mouse scrolled (307, 372) with delta (0, 0)
Screenshot: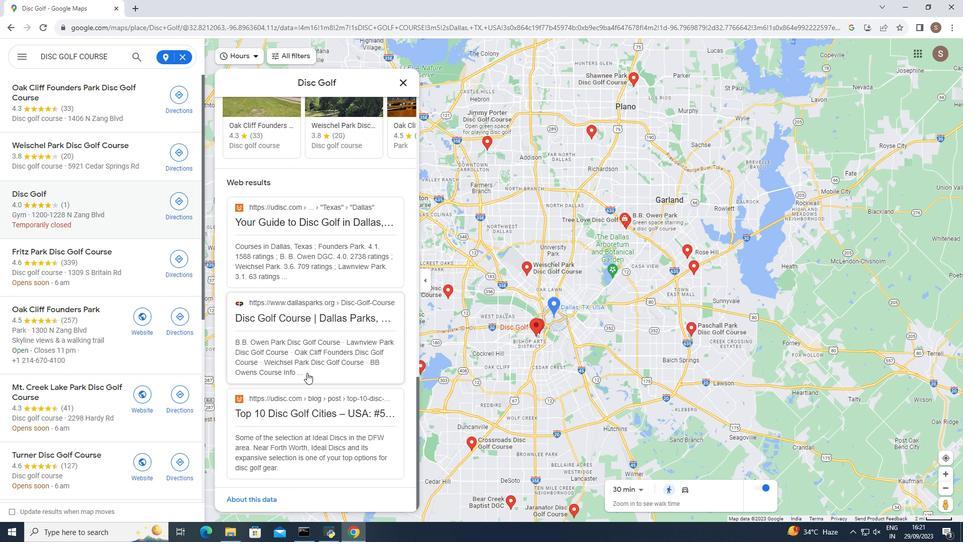 
Action: Mouse moved to (404, 81)
Screenshot: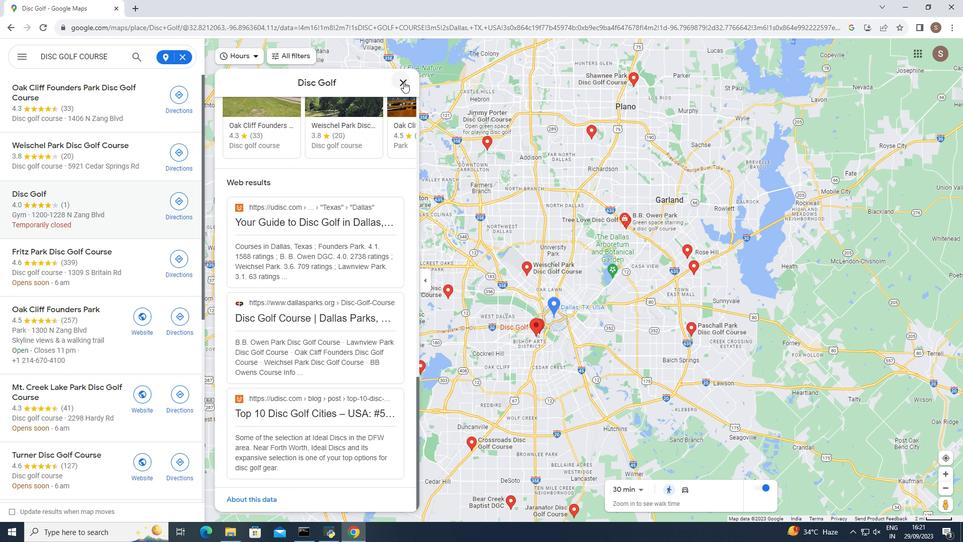 
Action: Mouse pressed left at (404, 81)
Screenshot: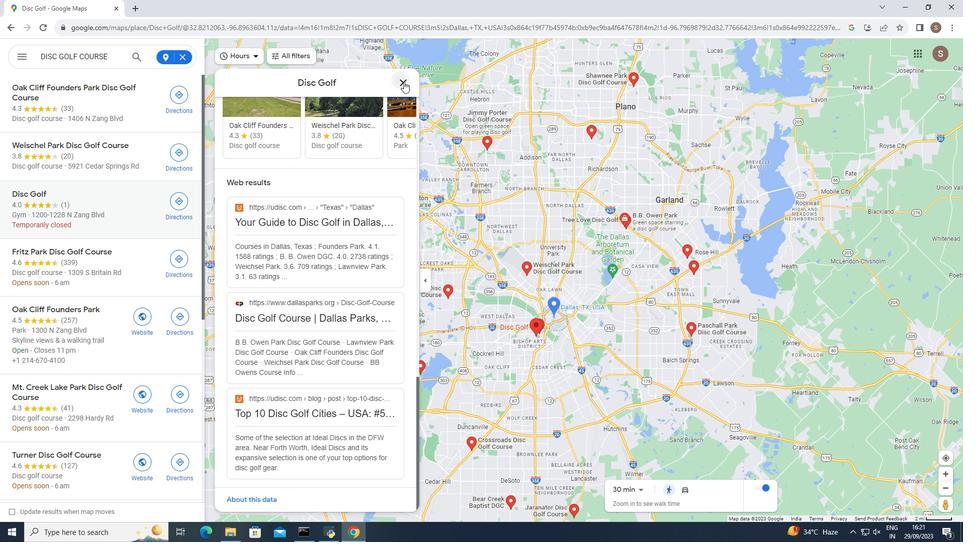 
Action: Mouse moved to (38, 237)
Screenshot: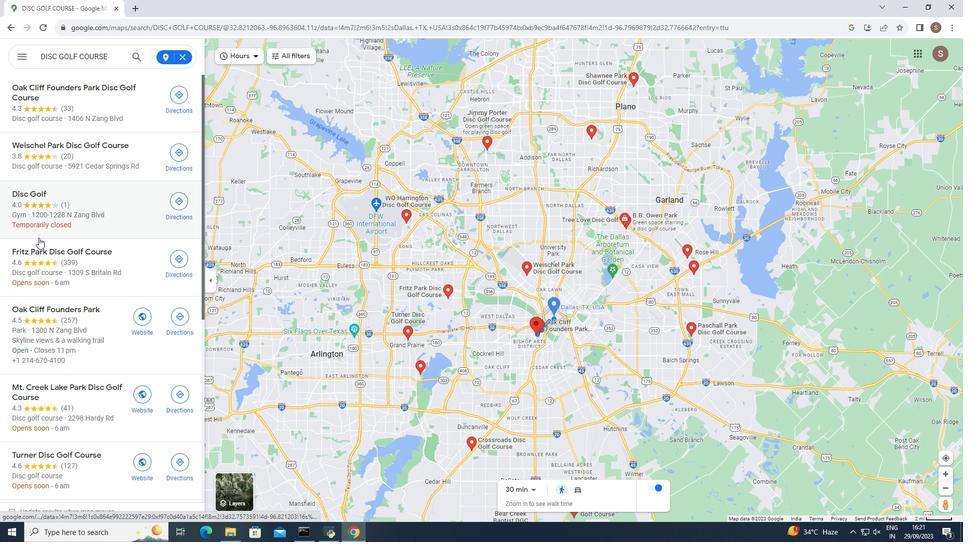 
Action: Mouse scrolled (38, 237) with delta (0, 0)
Screenshot: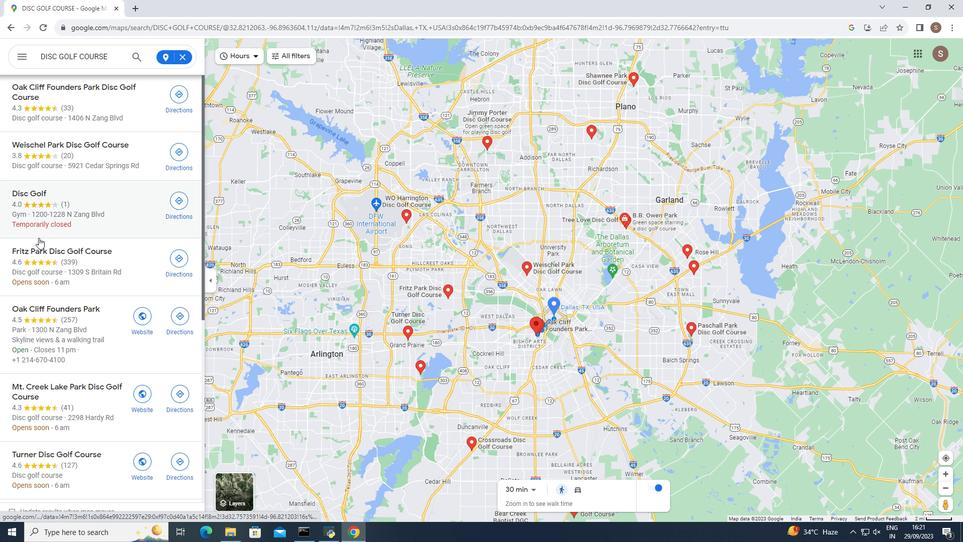 
Action: Mouse moved to (38, 237)
Screenshot: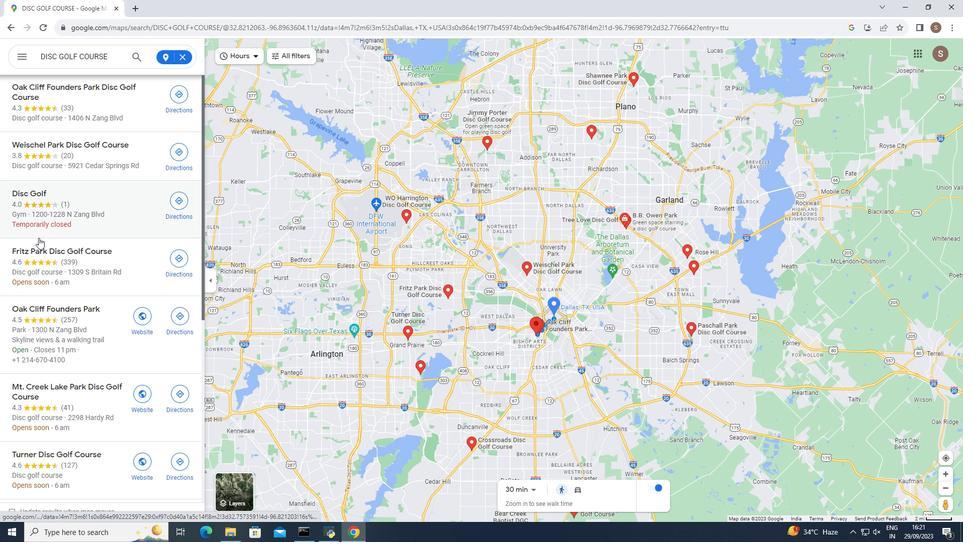 
Action: Mouse scrolled (38, 237) with delta (0, 0)
Screenshot: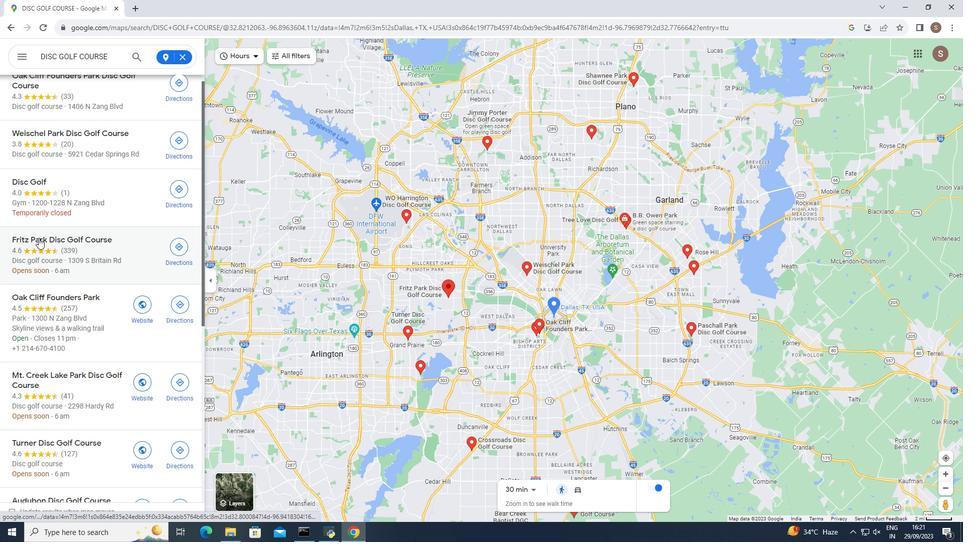 
Action: Mouse moved to (350, 164)
Screenshot: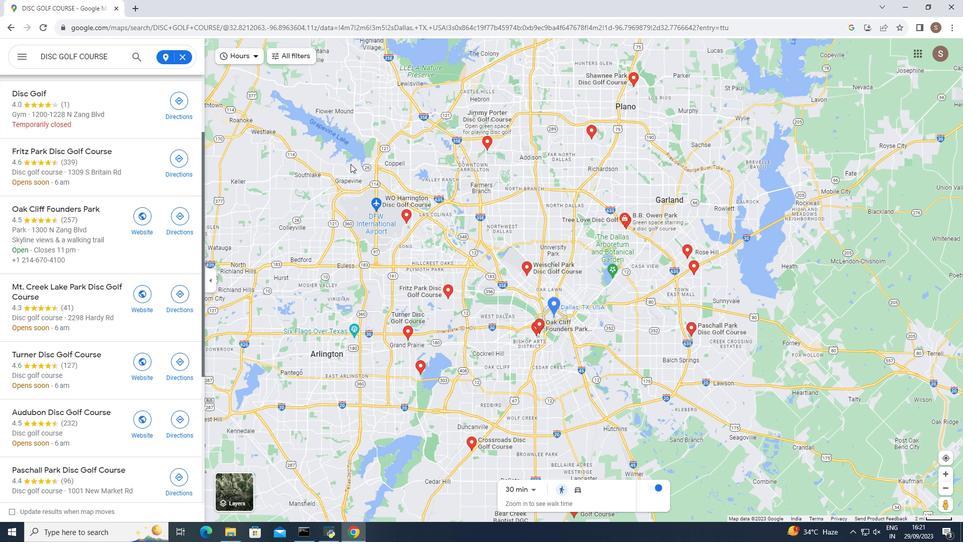 
